 Task: Research Airbnb properties in Pontinha, Portugal from 12th December, 2023 to 16th December, 2023 for 8 adults. Place can be private room with 8 bedrooms having 8 beds and 8 bathrooms. Property type can be house. Amenities needed are: wifi, TV, free parkinig on premises, gym, breakfast.
Action: Mouse moved to (516, 105)
Screenshot: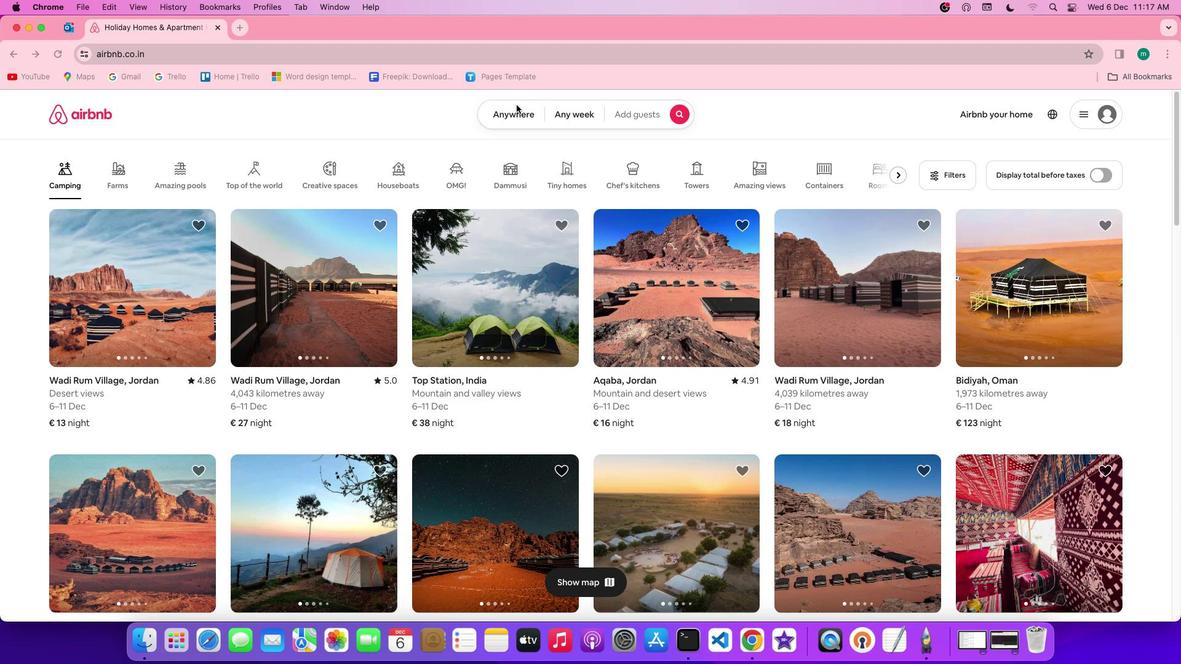 
Action: Mouse pressed left at (516, 105)
Screenshot: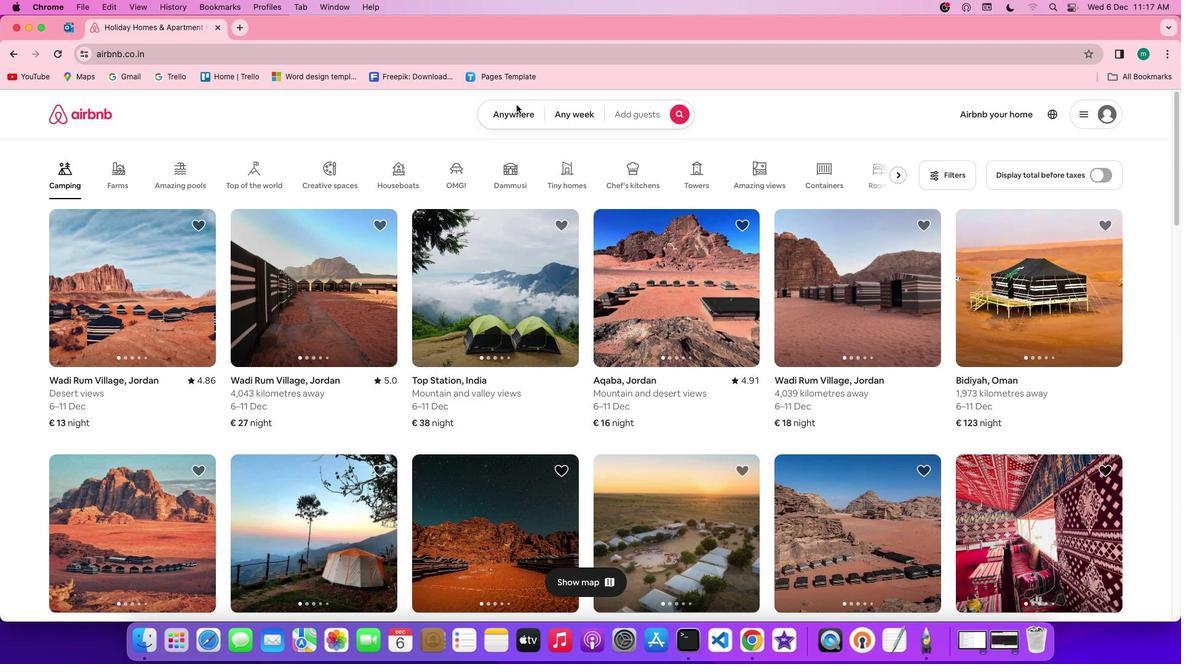 
Action: Mouse pressed left at (516, 105)
Screenshot: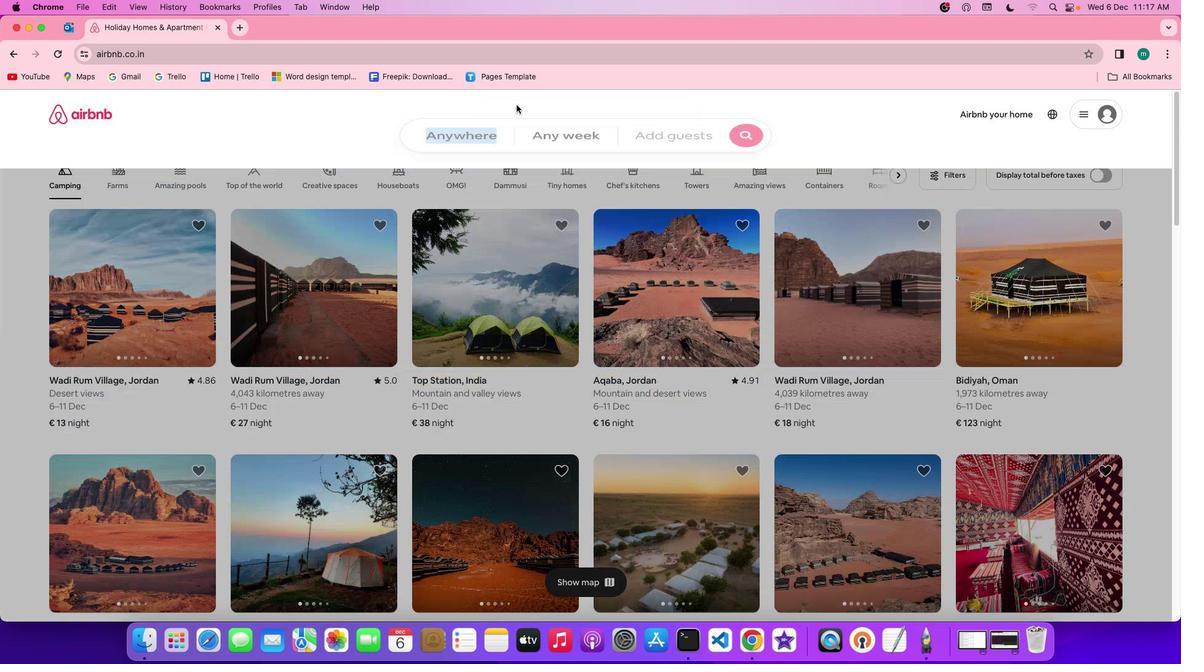 
Action: Mouse moved to (462, 161)
Screenshot: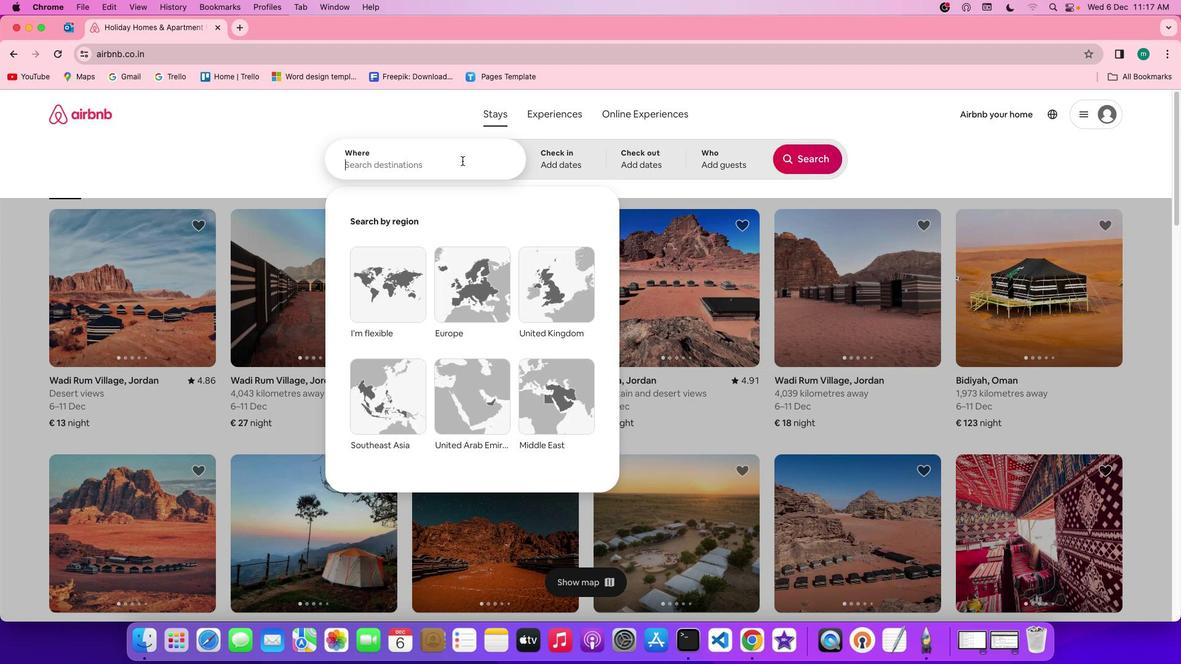 
Action: Mouse pressed left at (462, 161)
Screenshot: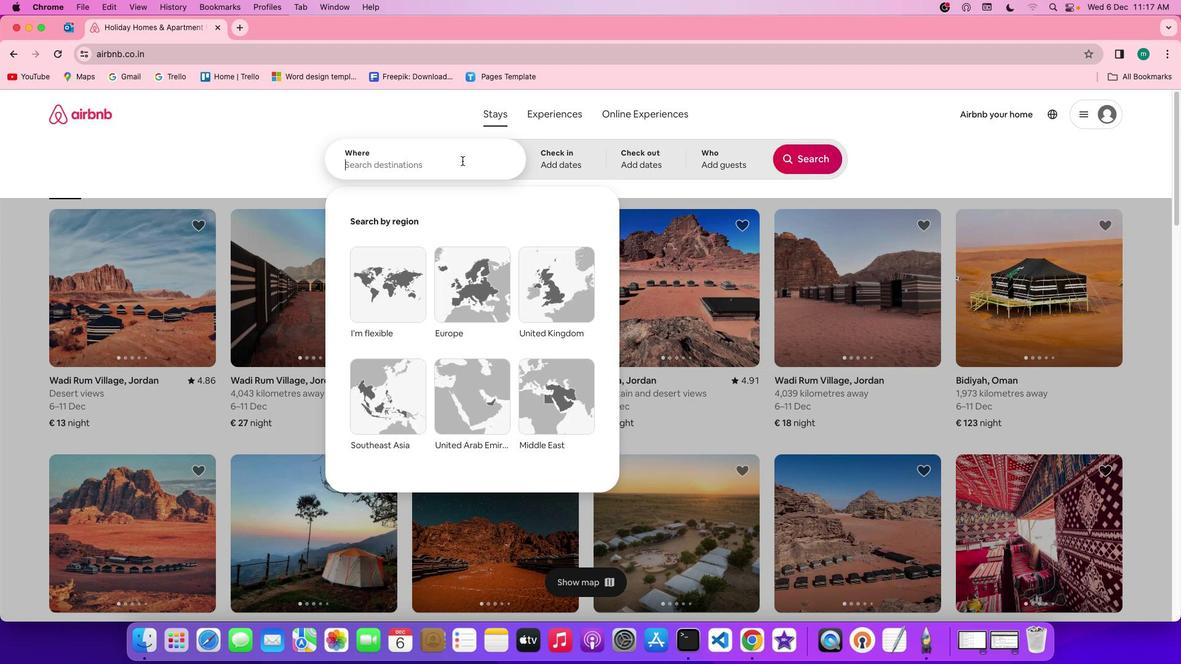 
Action: Key pressed Key.shift'P''o''n''t''i''n''h''a'','Key.spaceKey.shift'P''o''r''t''u''g''a''l'
Screenshot: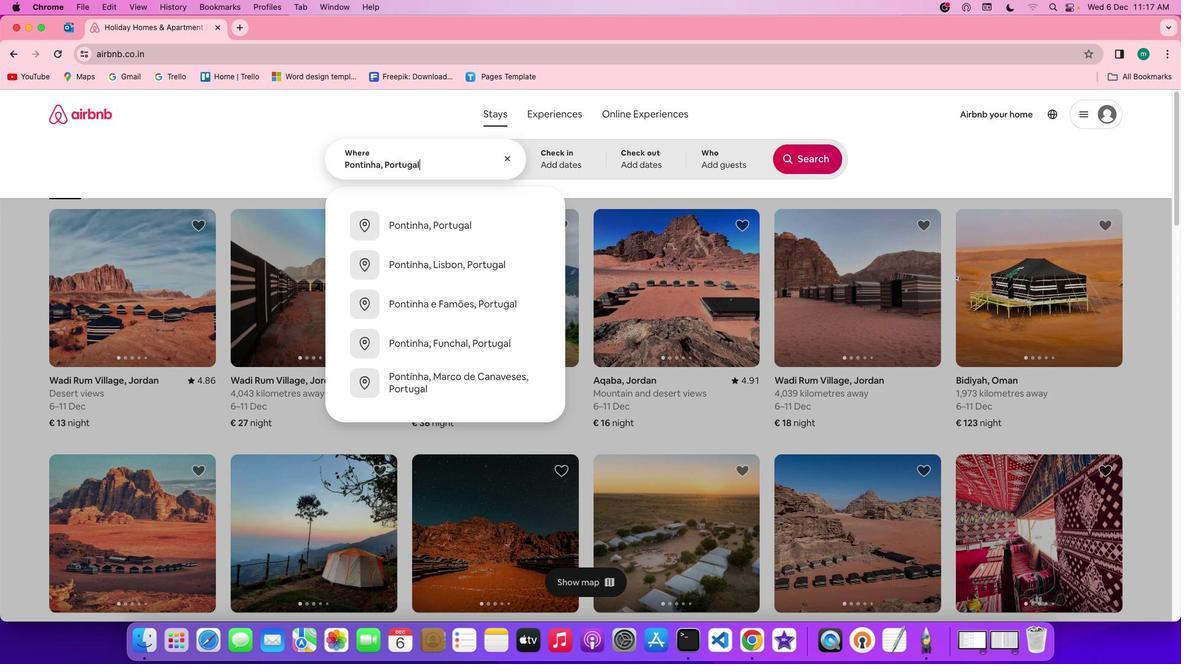 
Action: Mouse moved to (558, 151)
Screenshot: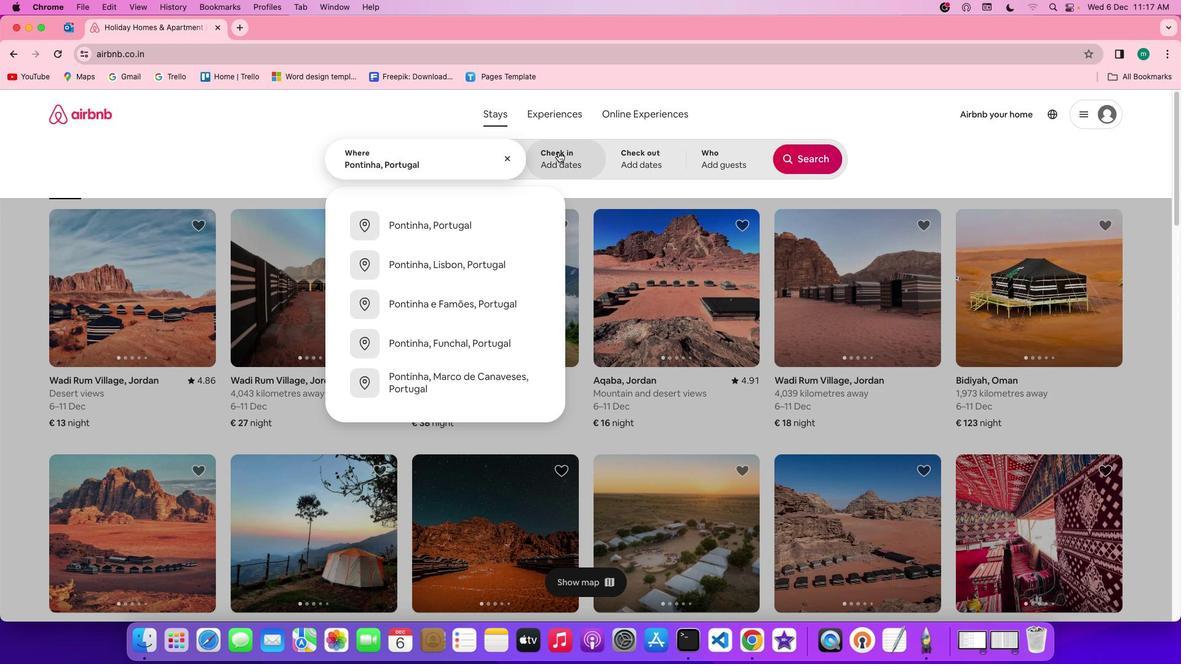 
Action: Mouse pressed left at (558, 151)
Screenshot: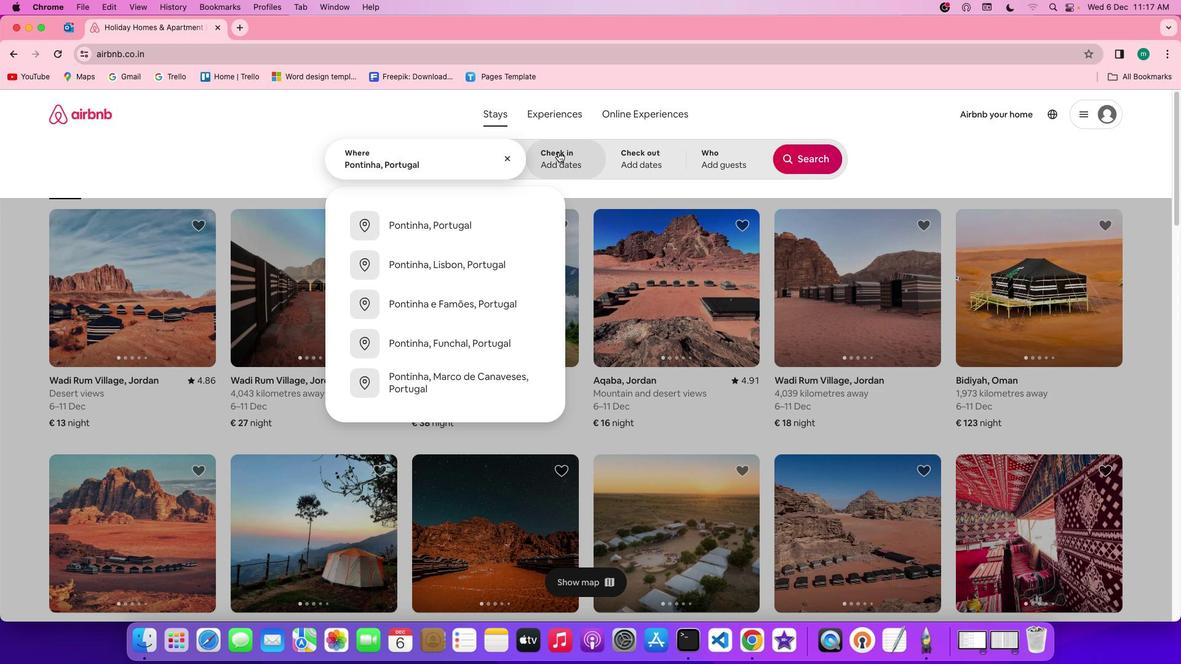 
Action: Mouse moved to (429, 364)
Screenshot: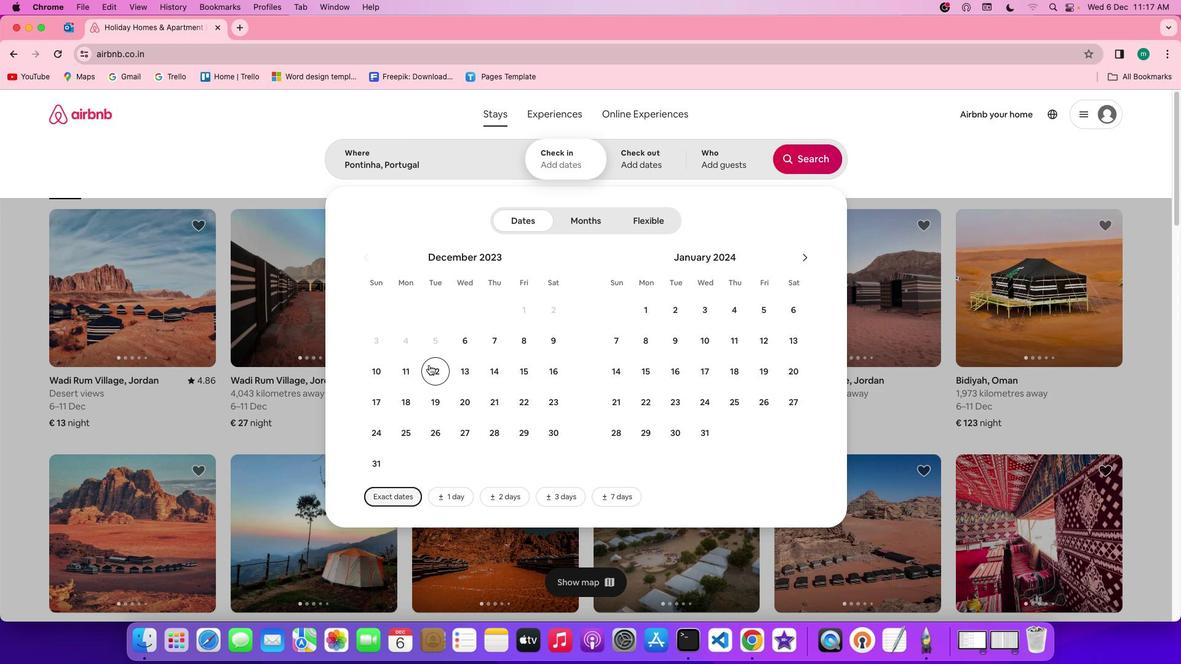 
Action: Mouse pressed left at (429, 364)
Screenshot: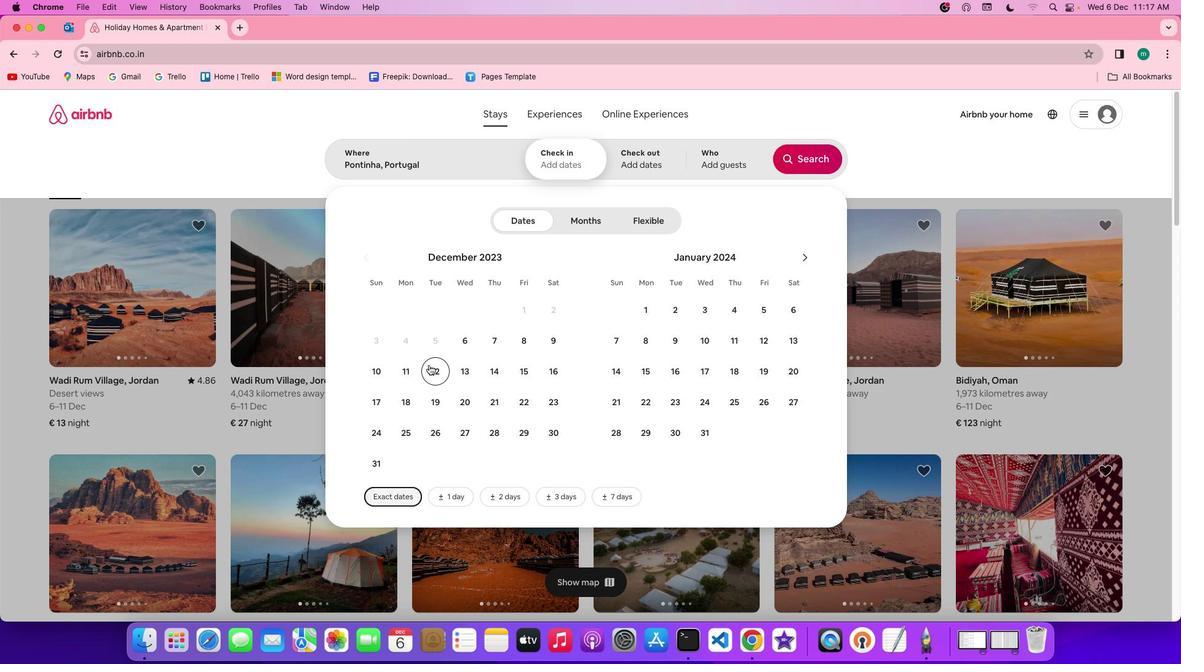
Action: Mouse moved to (566, 367)
Screenshot: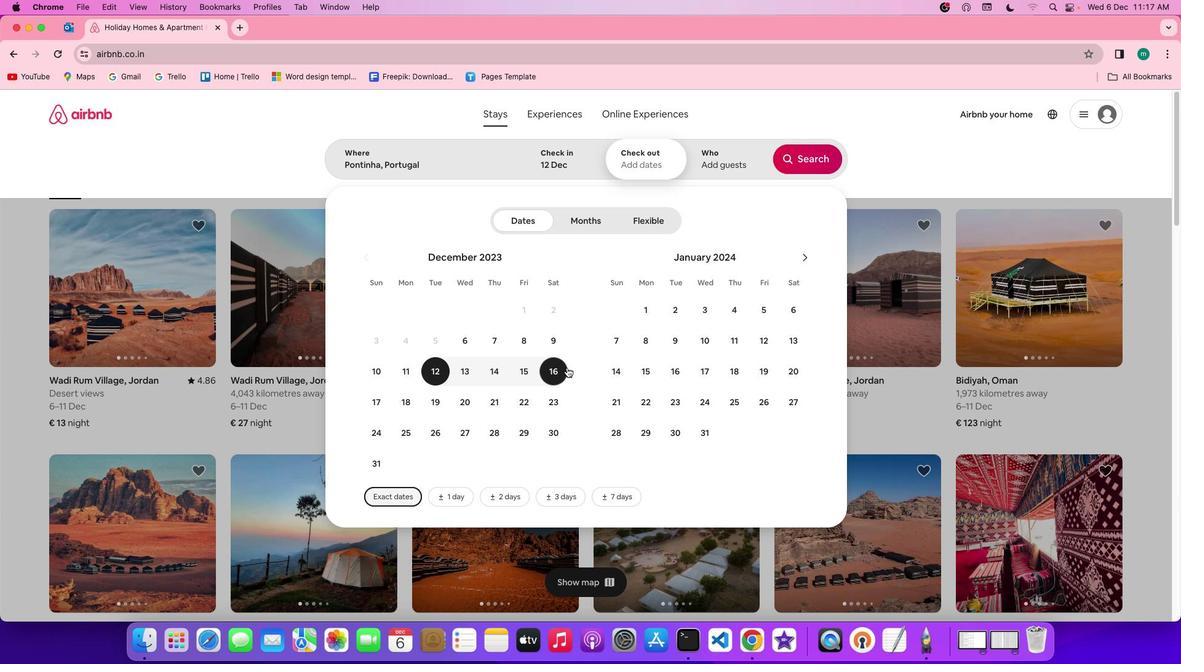 
Action: Mouse pressed left at (566, 367)
Screenshot: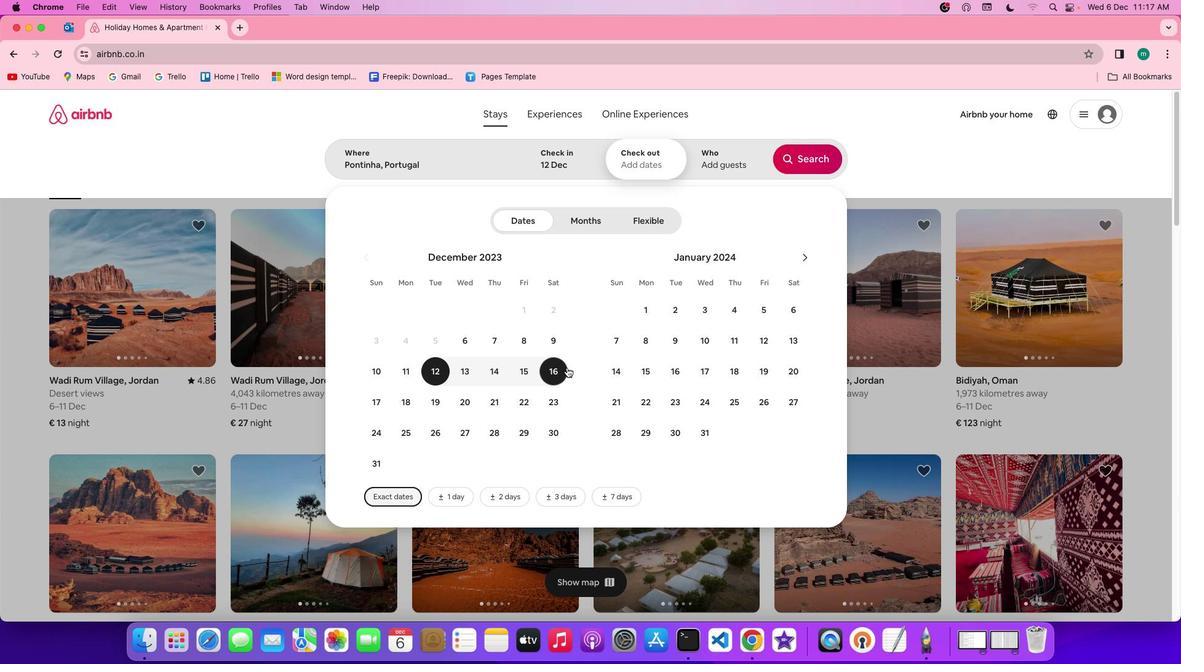 
Action: Mouse moved to (714, 151)
Screenshot: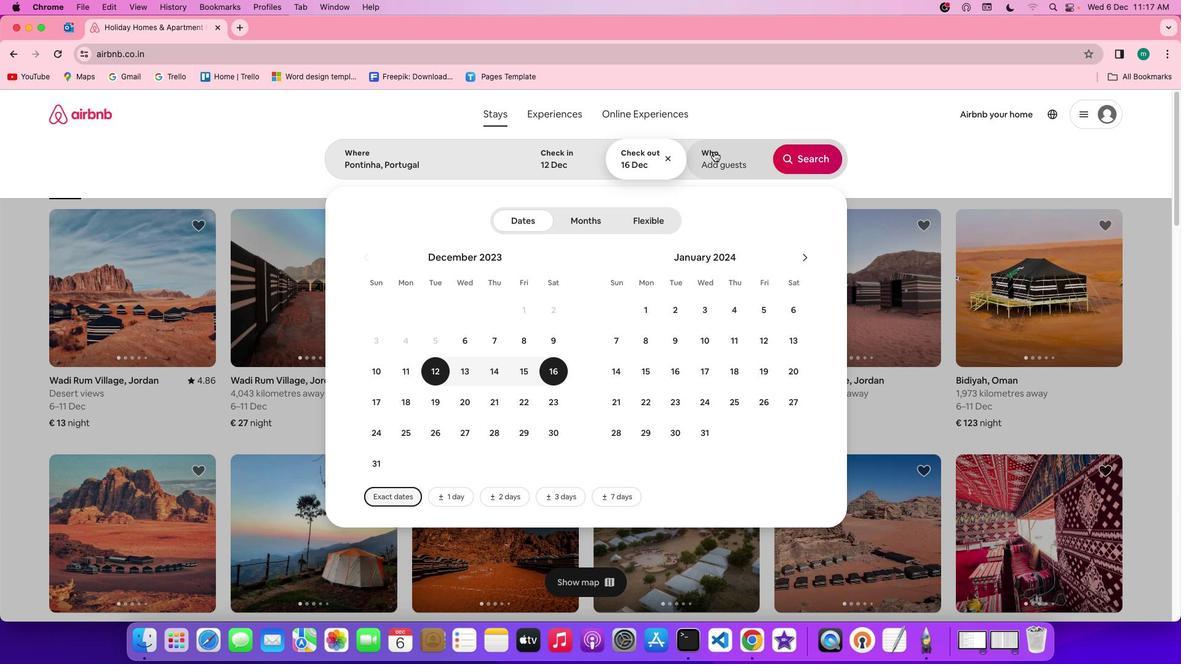 
Action: Mouse pressed left at (714, 151)
Screenshot: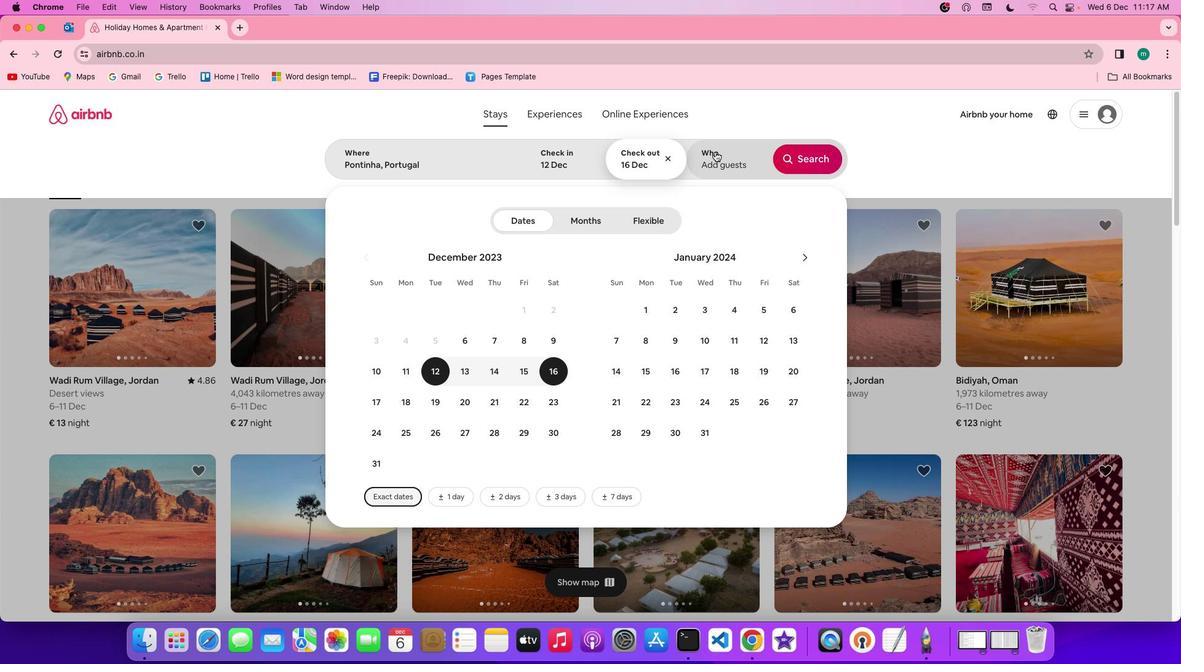 
Action: Mouse moved to (815, 221)
Screenshot: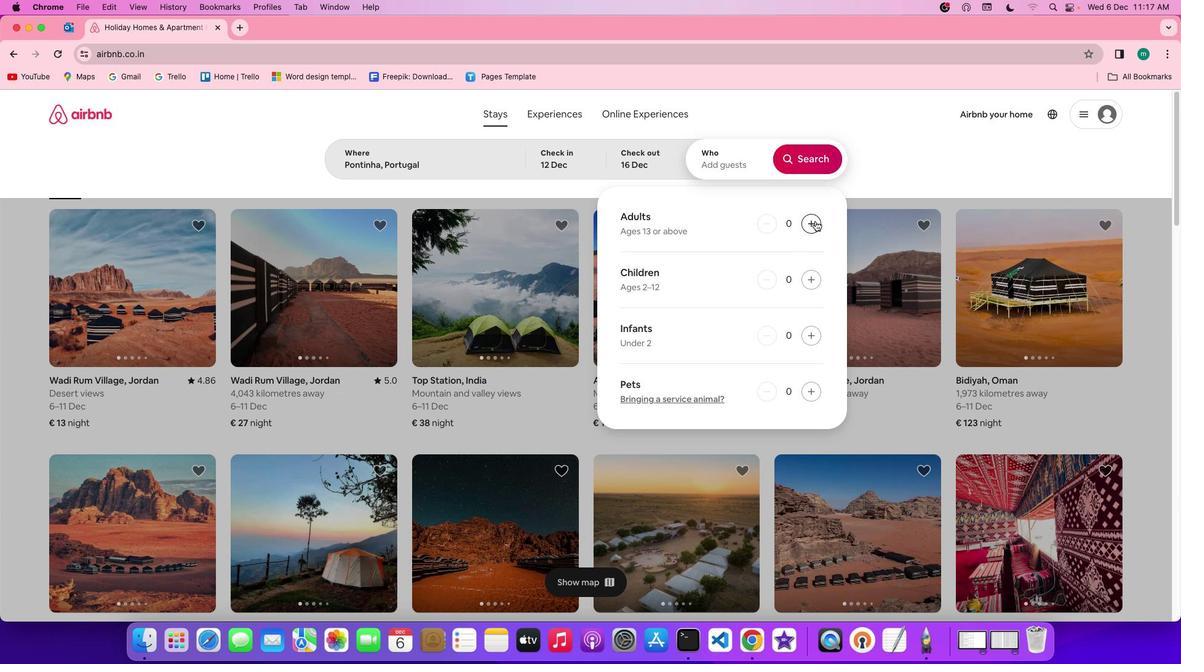 
Action: Mouse pressed left at (815, 221)
Screenshot: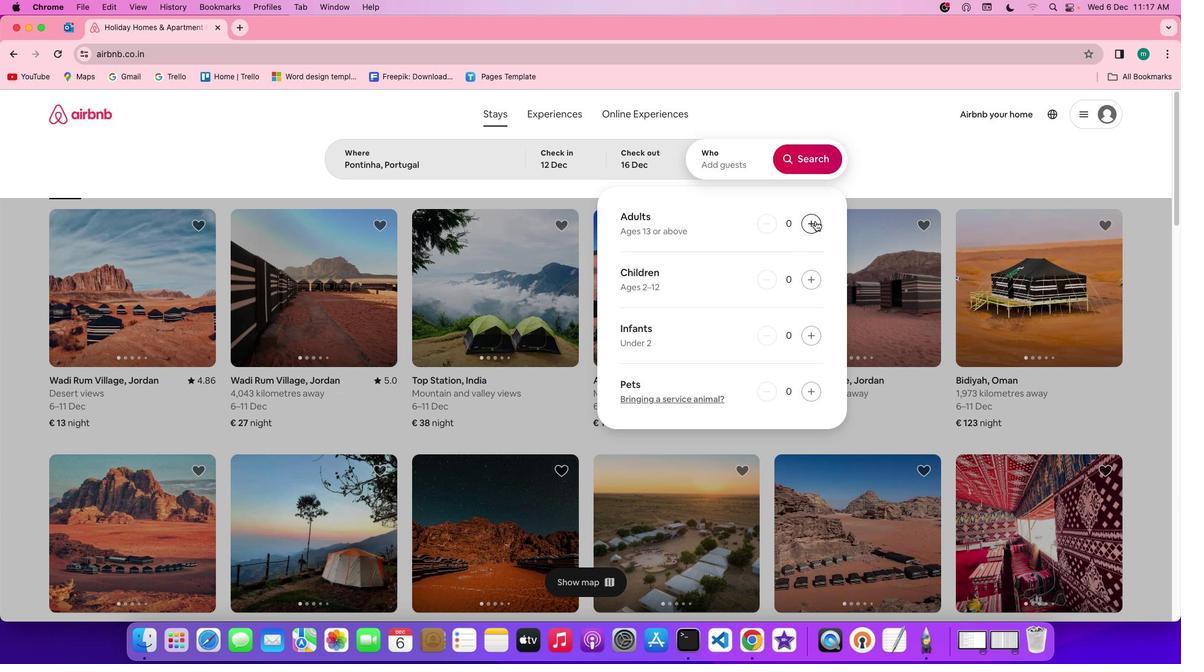 
Action: Mouse pressed left at (815, 221)
Screenshot: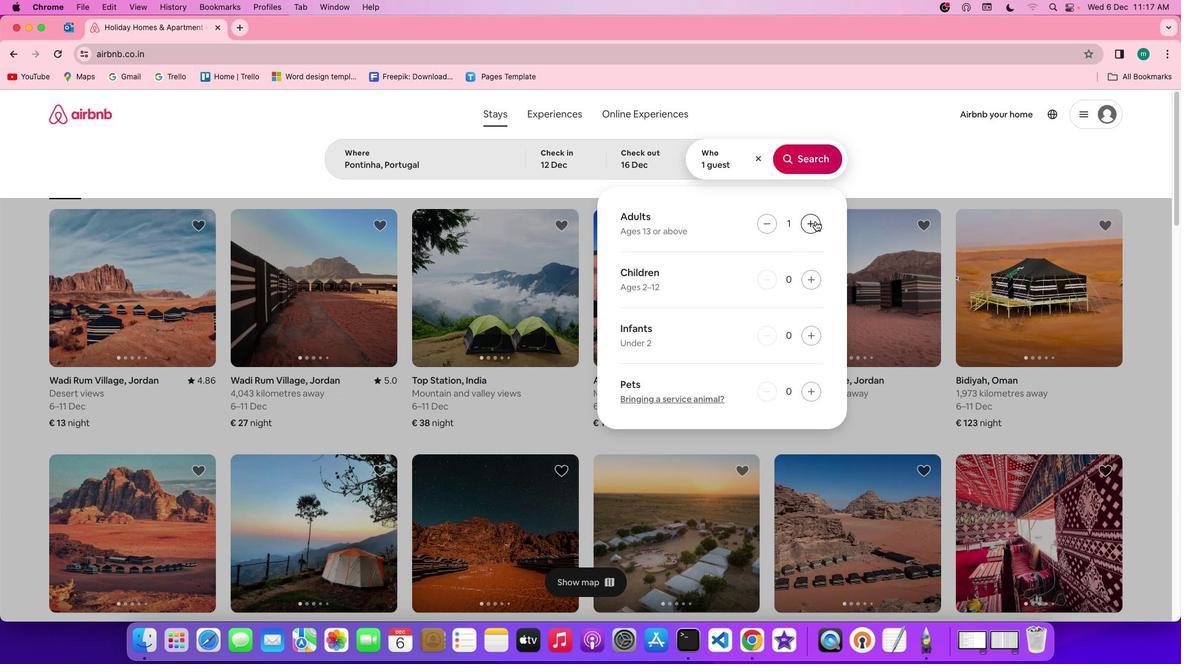 
Action: Mouse pressed left at (815, 221)
Screenshot: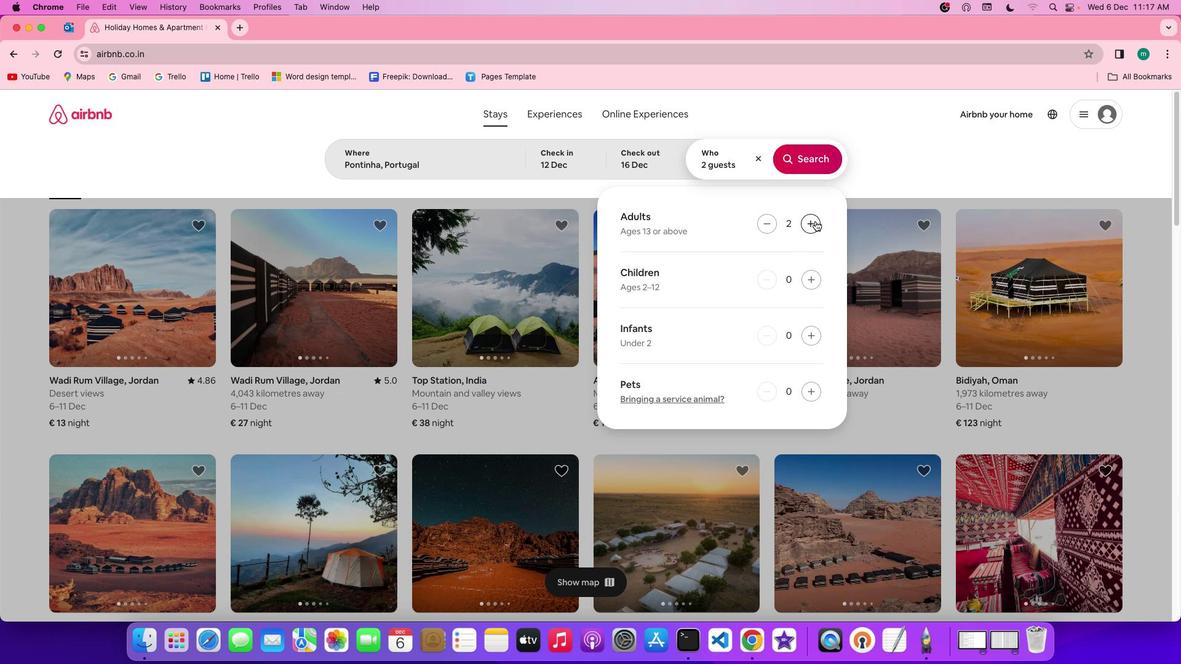 
Action: Mouse pressed left at (815, 221)
Screenshot: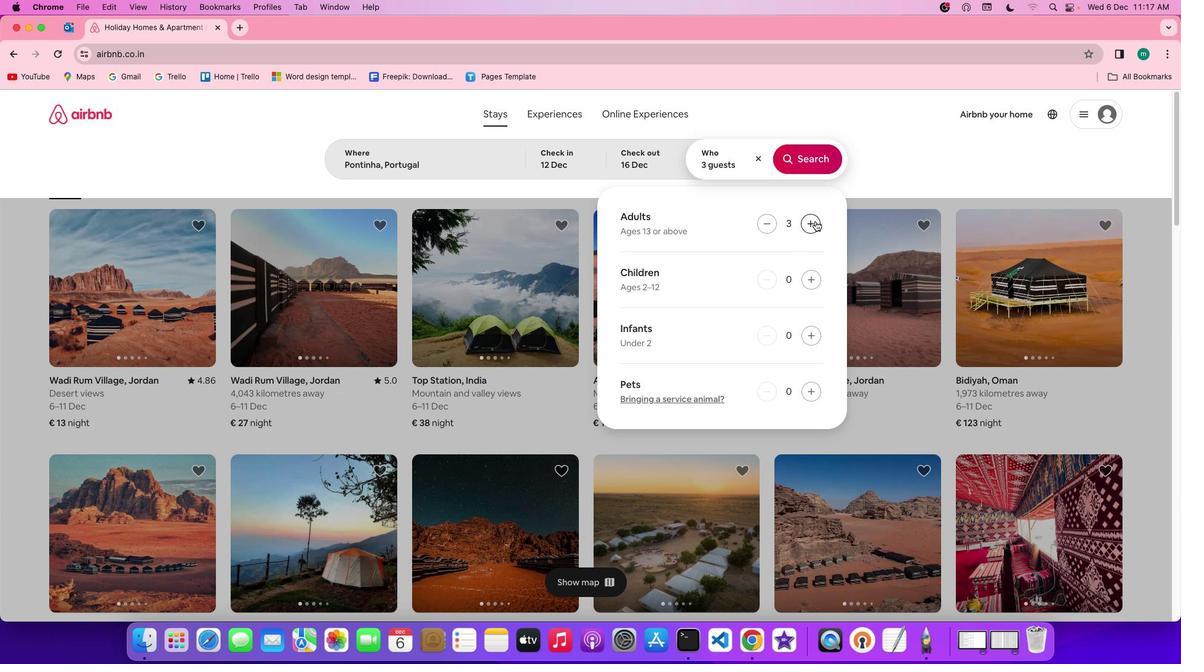 
Action: Mouse pressed left at (815, 221)
Screenshot: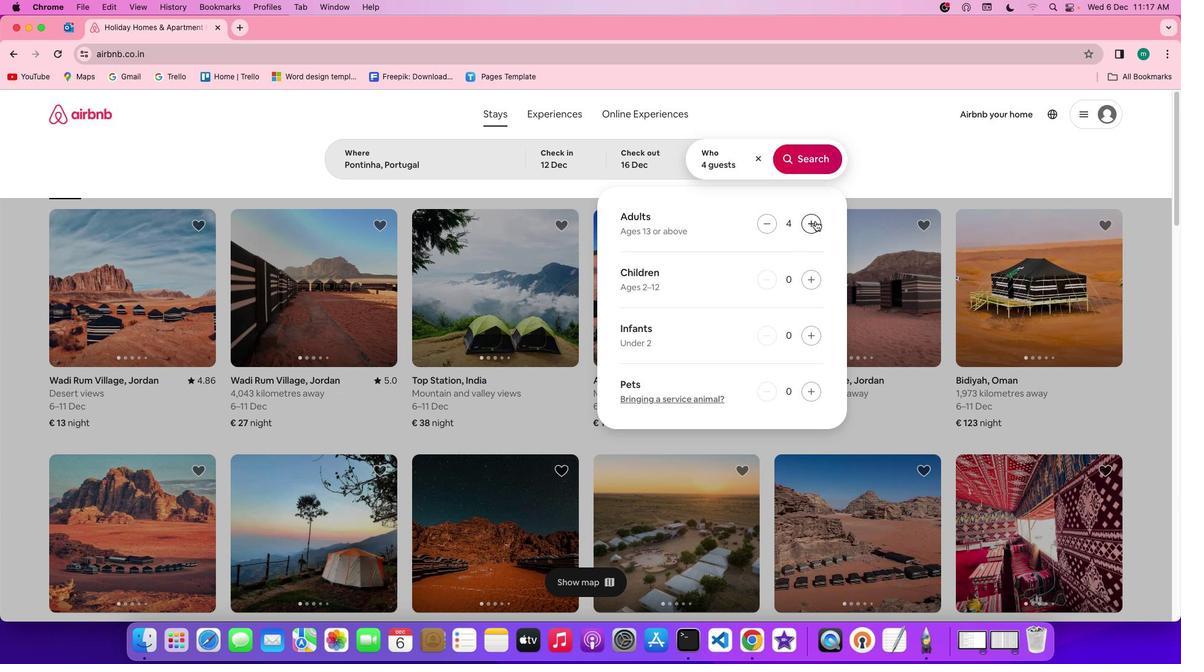
Action: Mouse pressed left at (815, 221)
Screenshot: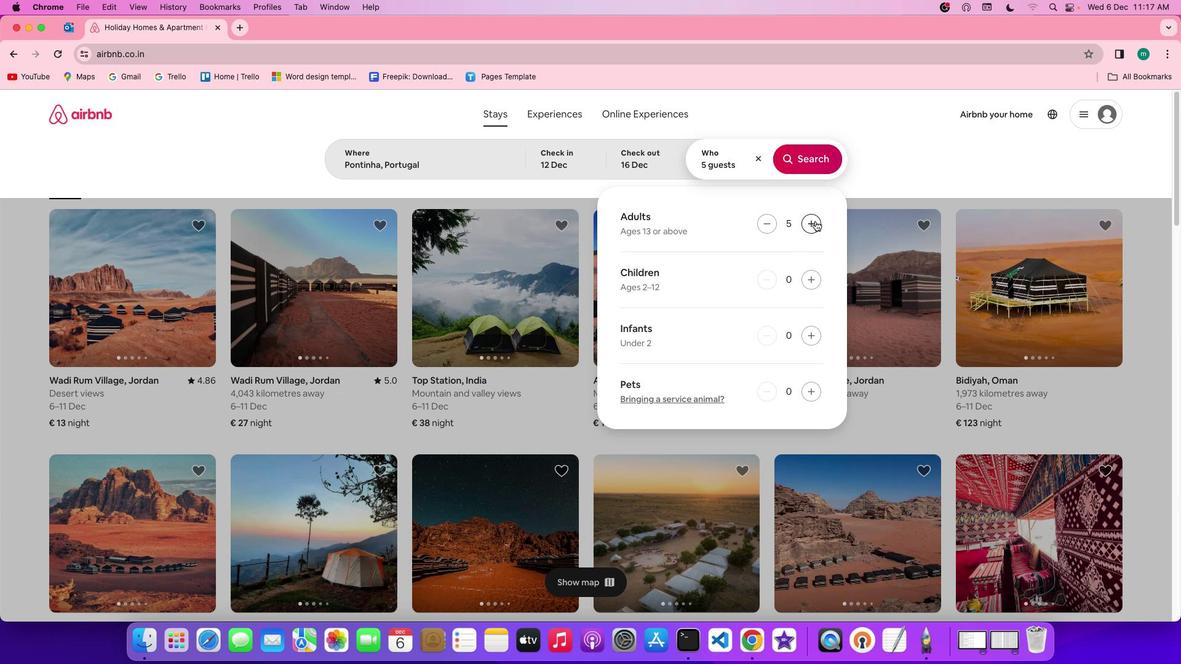 
Action: Mouse pressed left at (815, 221)
Screenshot: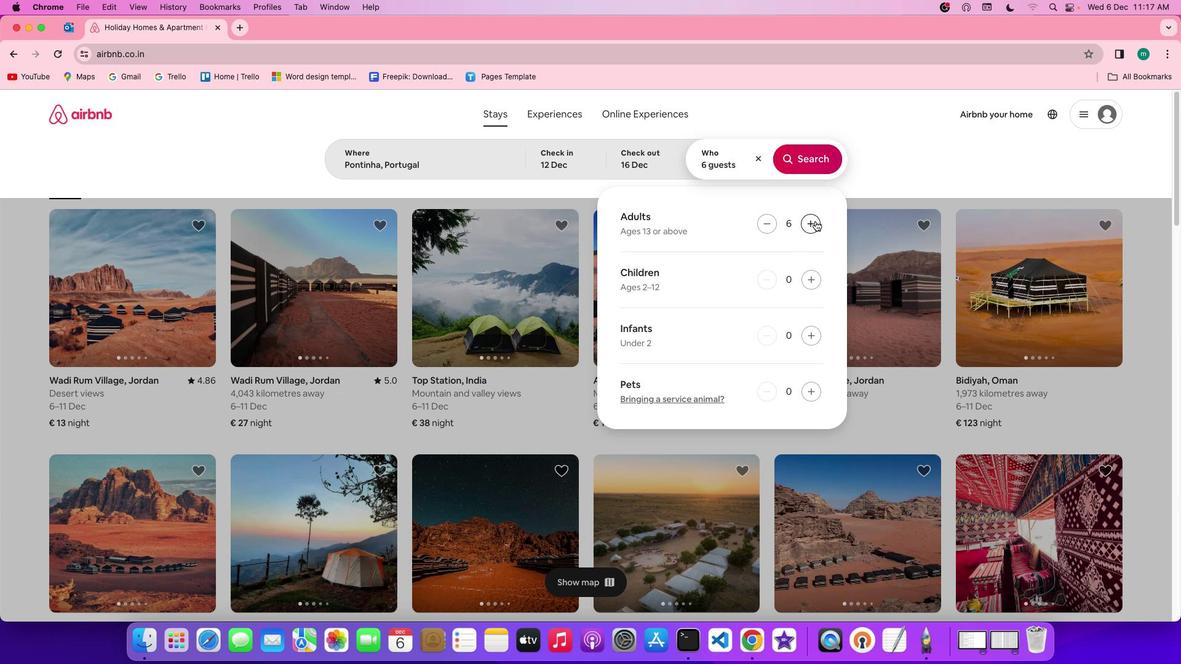 
Action: Mouse pressed left at (815, 221)
Screenshot: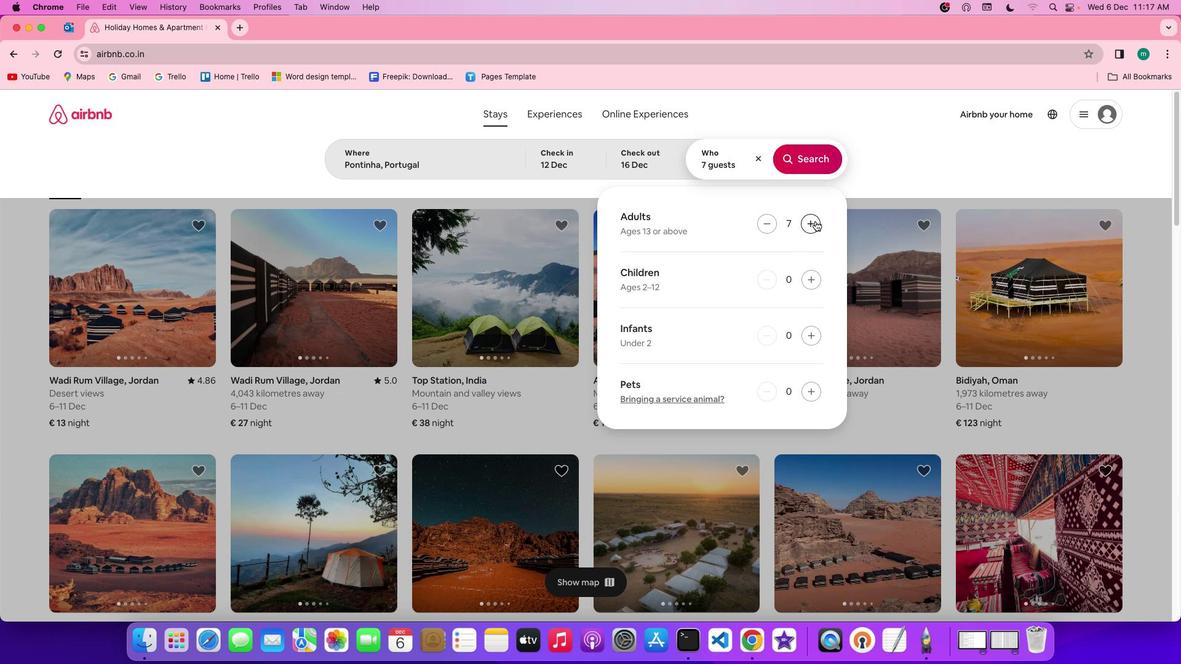 
Action: Mouse moved to (809, 154)
Screenshot: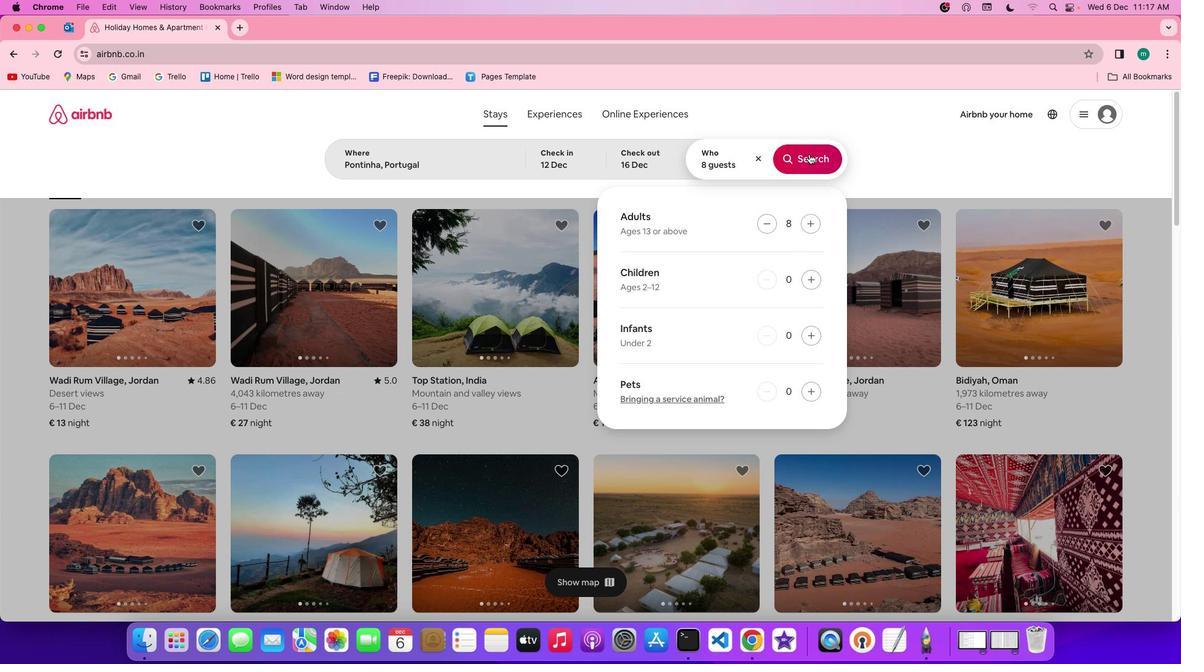 
Action: Mouse pressed left at (809, 154)
Screenshot: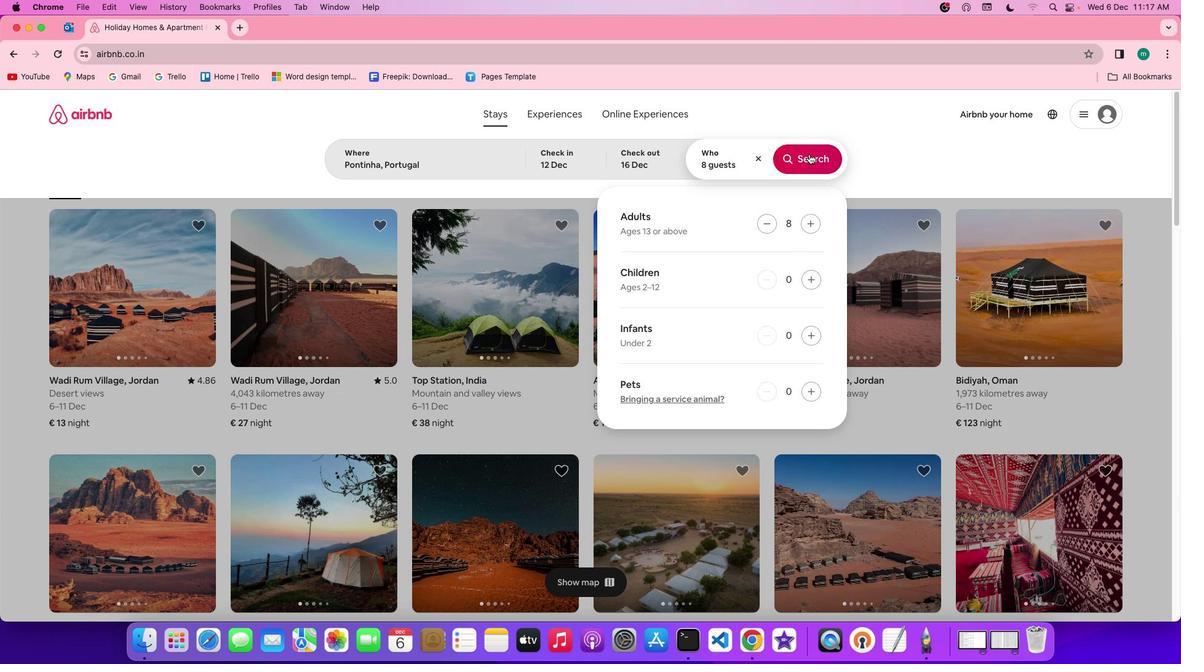 
Action: Mouse moved to (985, 166)
Screenshot: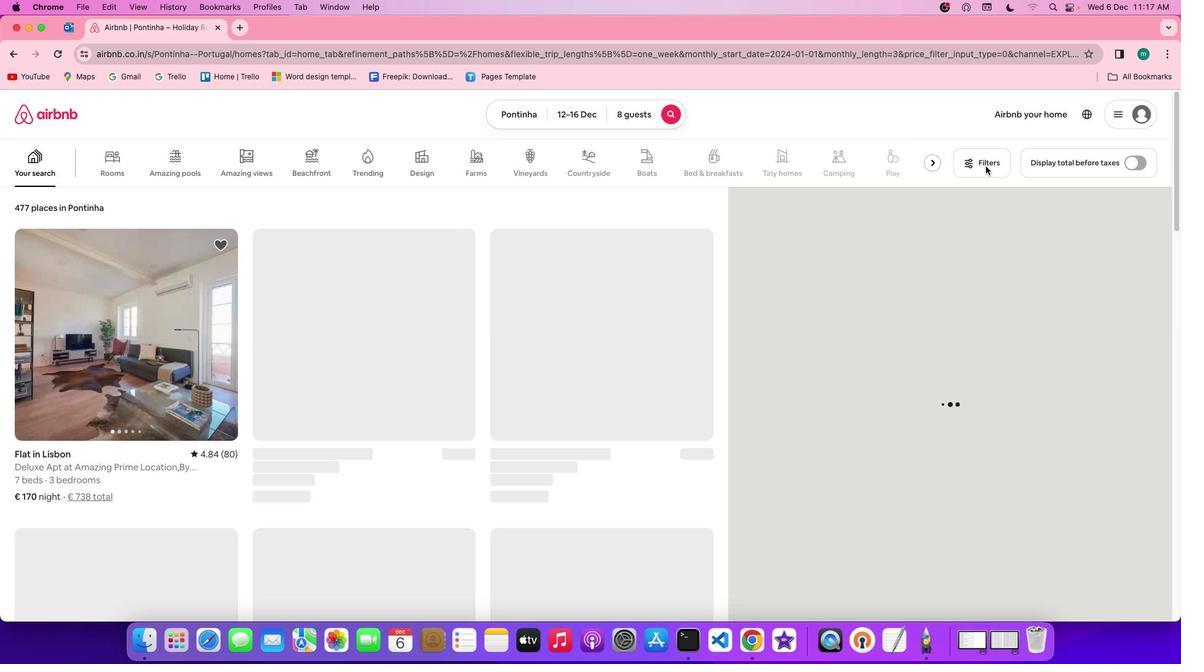 
Action: Mouse pressed left at (985, 166)
Screenshot: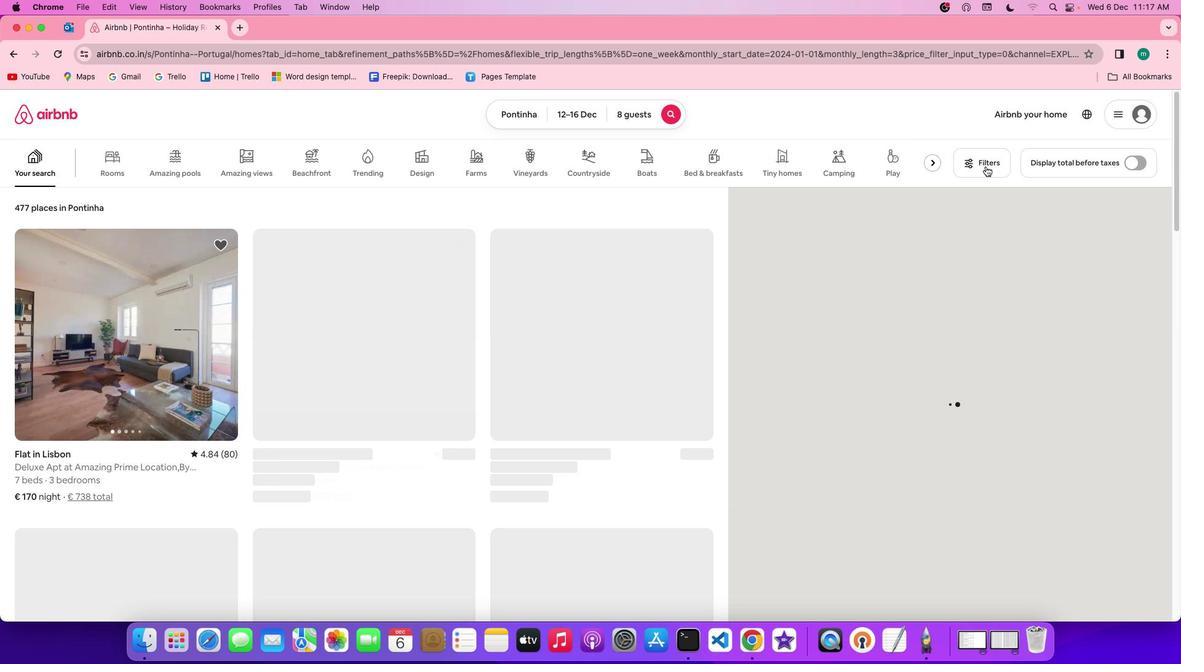 
Action: Mouse moved to (553, 387)
Screenshot: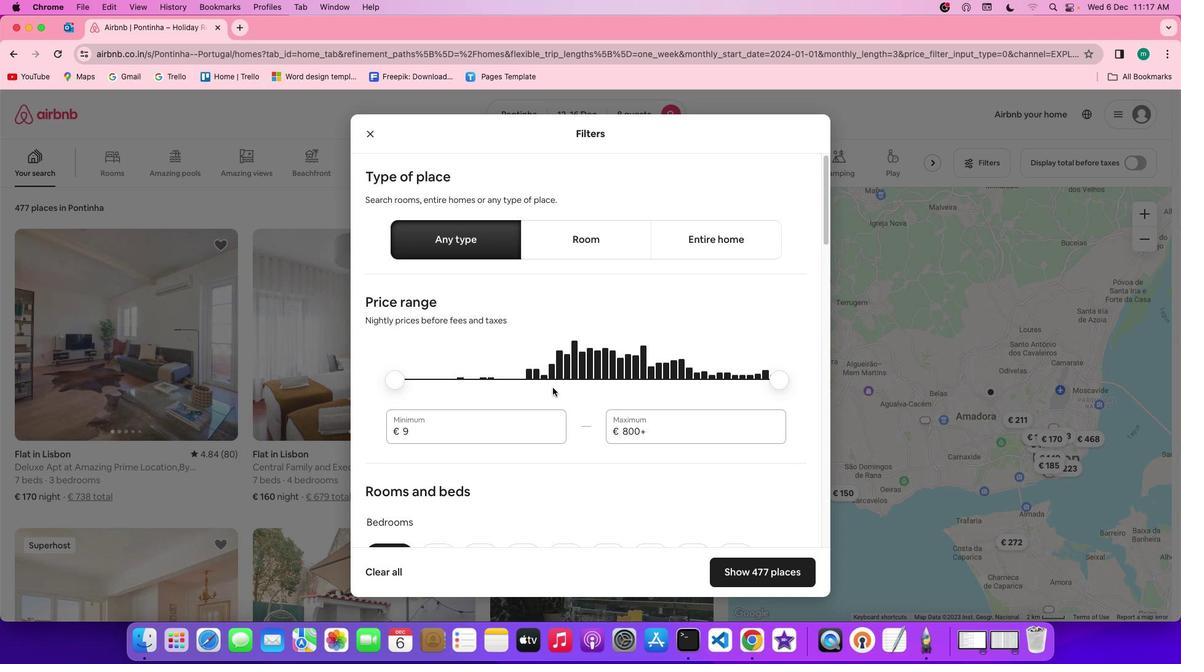 
Action: Mouse scrolled (553, 387) with delta (0, 0)
Screenshot: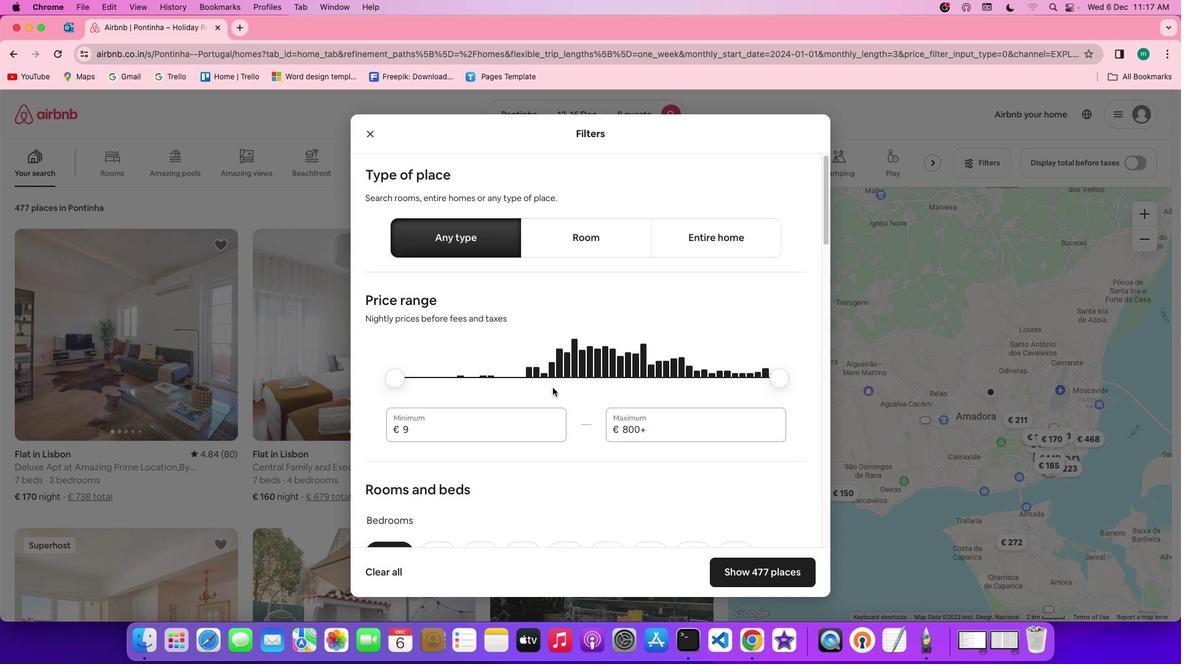 
Action: Mouse scrolled (553, 387) with delta (0, 0)
Screenshot: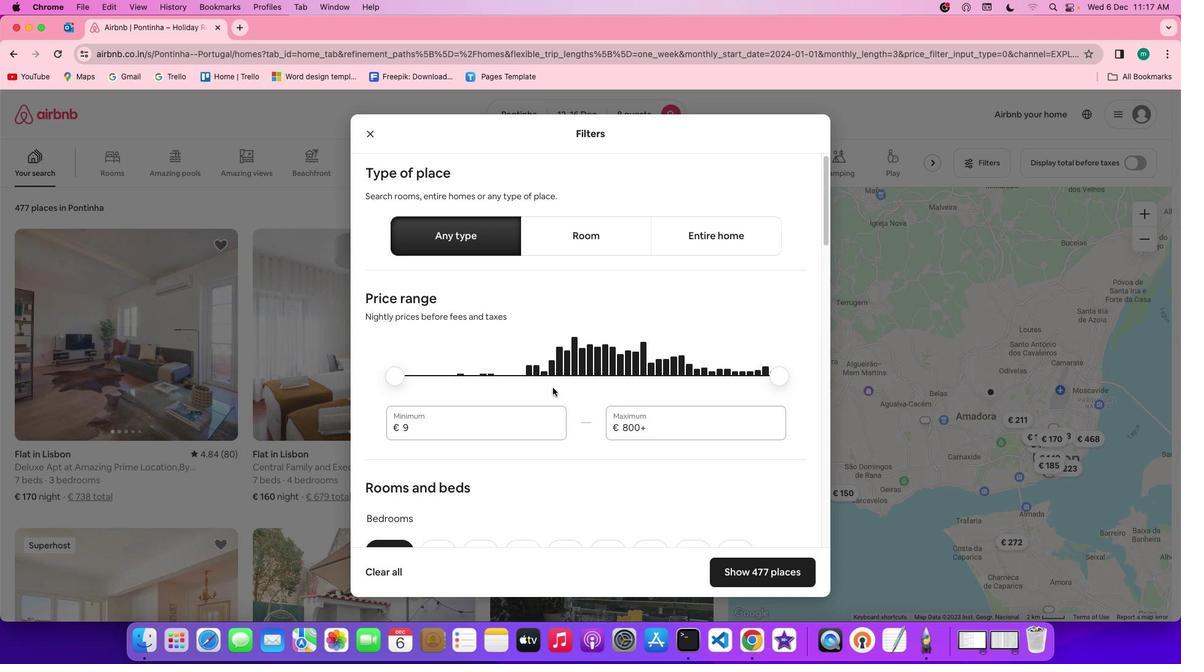 
Action: Mouse scrolled (553, 387) with delta (0, -1)
Screenshot: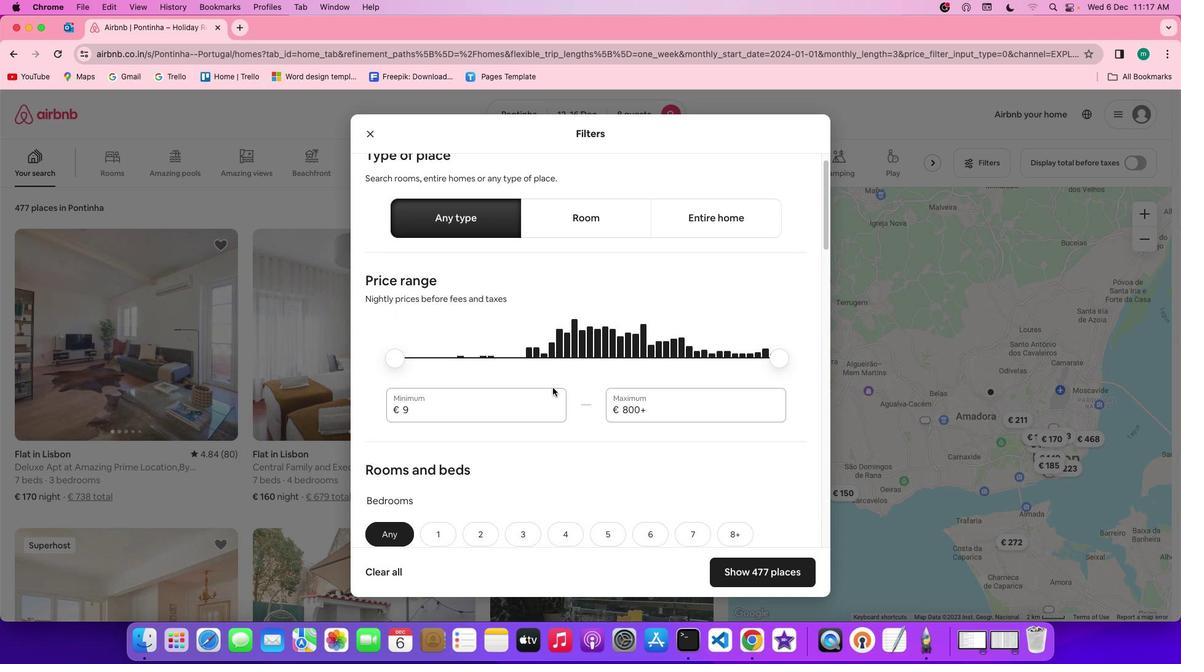 
Action: Mouse scrolled (553, 387) with delta (0, -1)
Screenshot: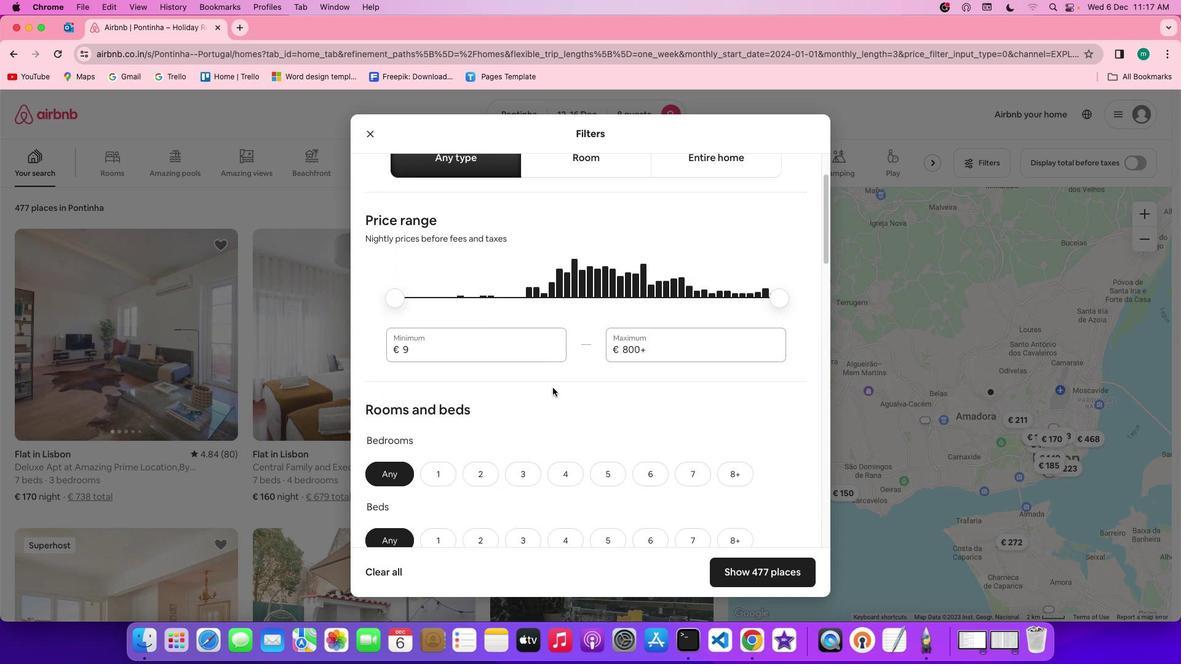 
Action: Mouse scrolled (553, 387) with delta (0, 0)
Screenshot: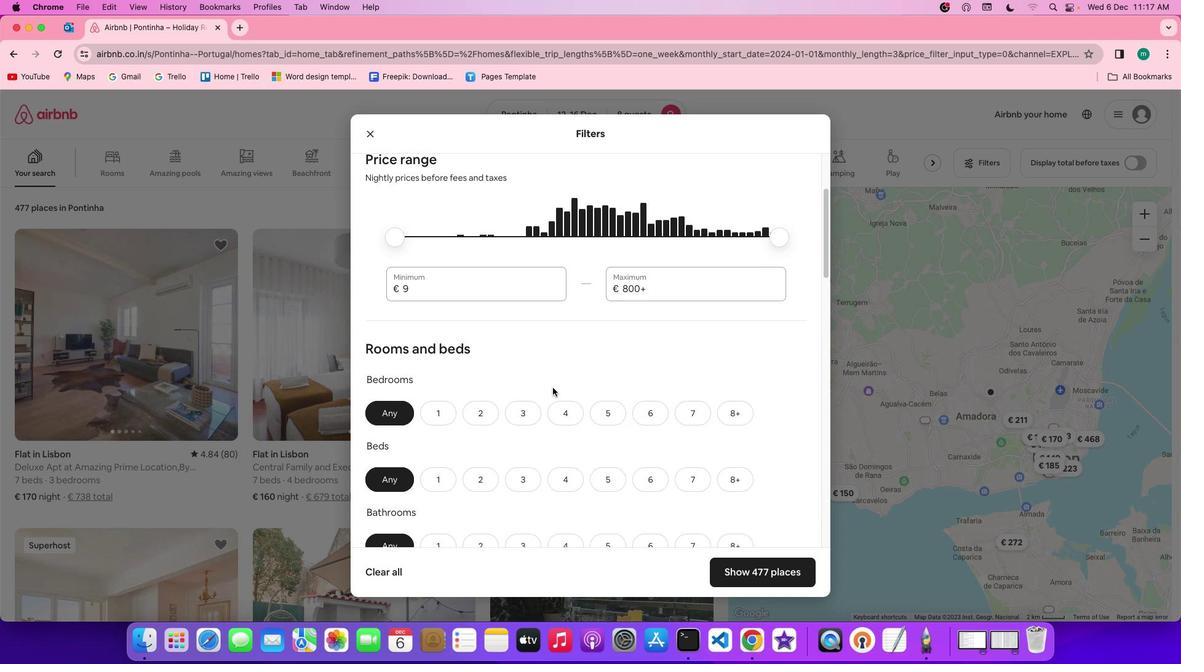 
Action: Mouse scrolled (553, 387) with delta (0, 0)
Screenshot: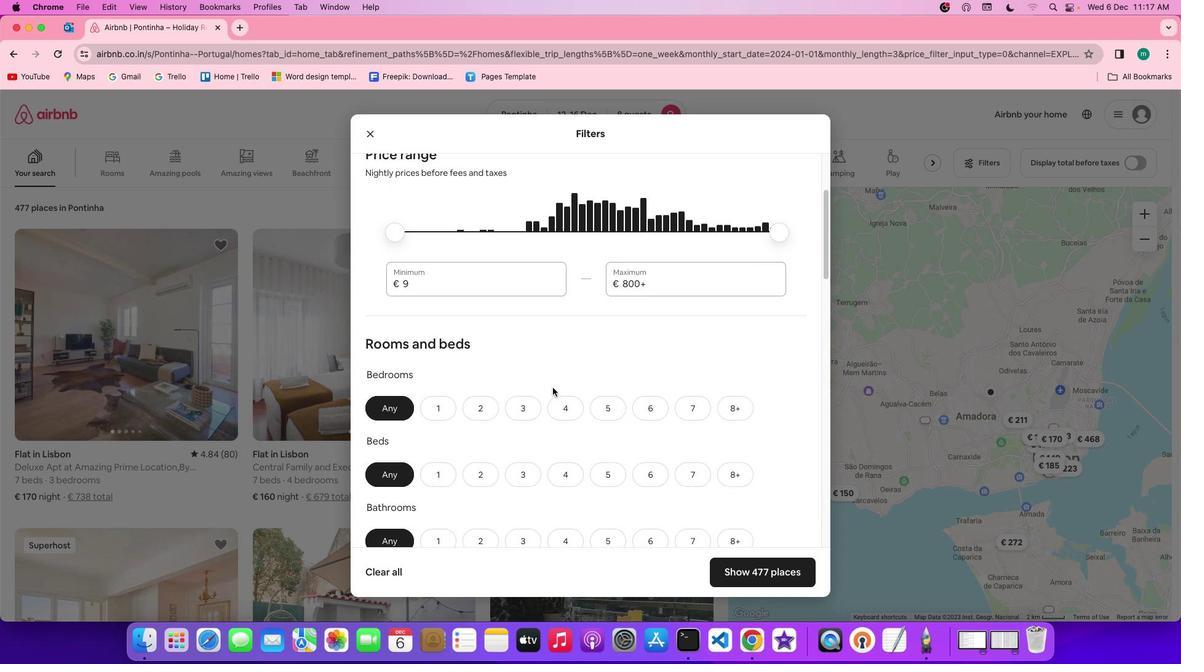 
Action: Mouse scrolled (553, 387) with delta (0, -1)
Screenshot: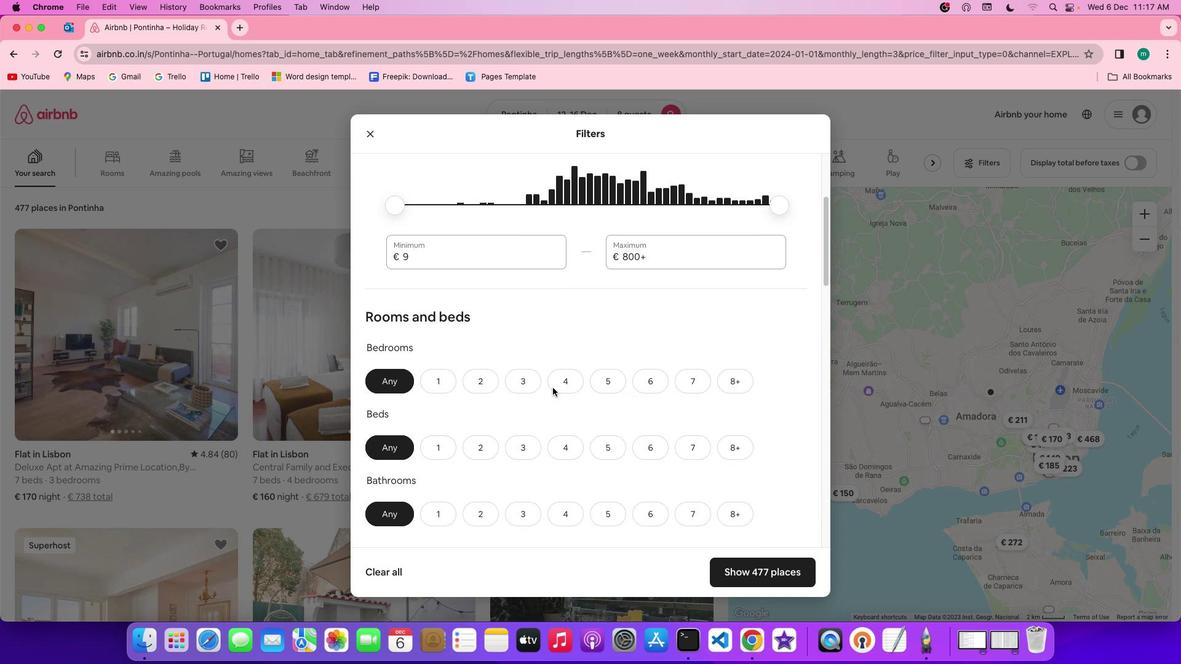 
Action: Mouse scrolled (553, 387) with delta (0, 0)
Screenshot: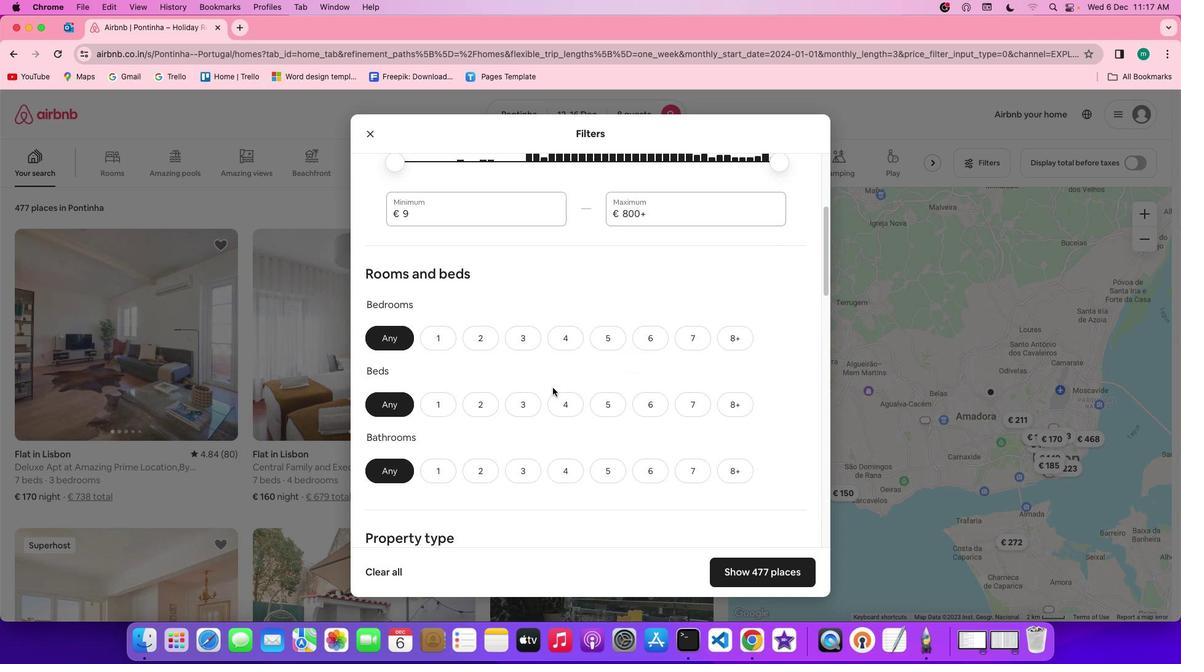 
Action: Mouse moved to (723, 334)
Screenshot: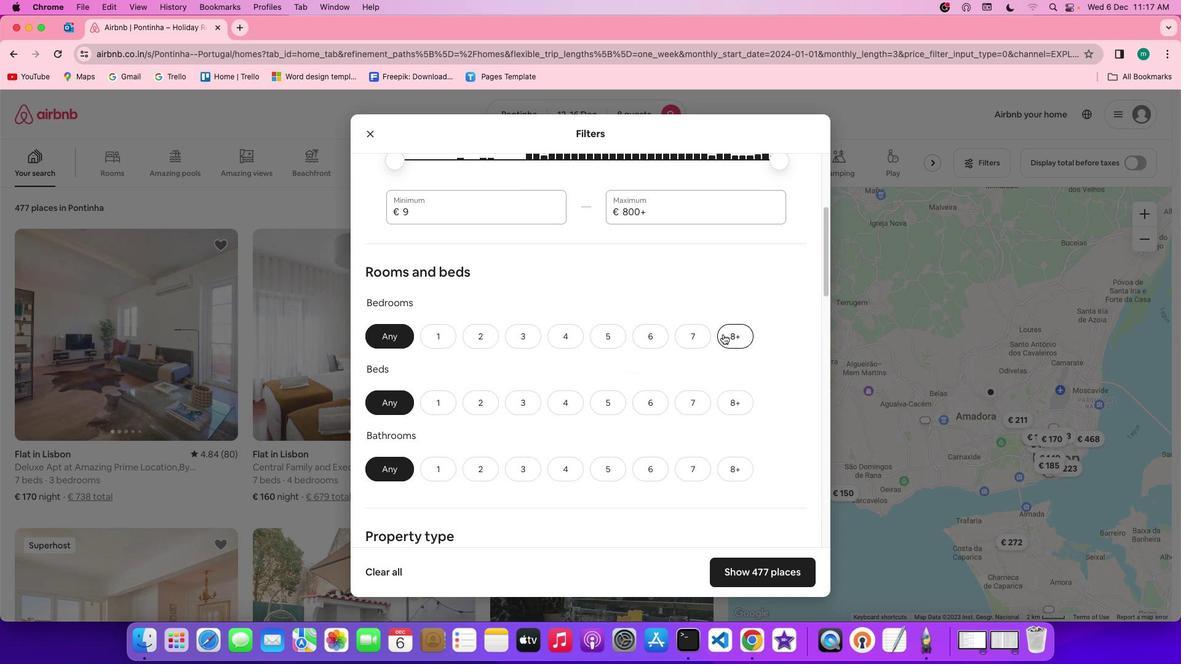 
Action: Mouse pressed left at (723, 334)
Screenshot: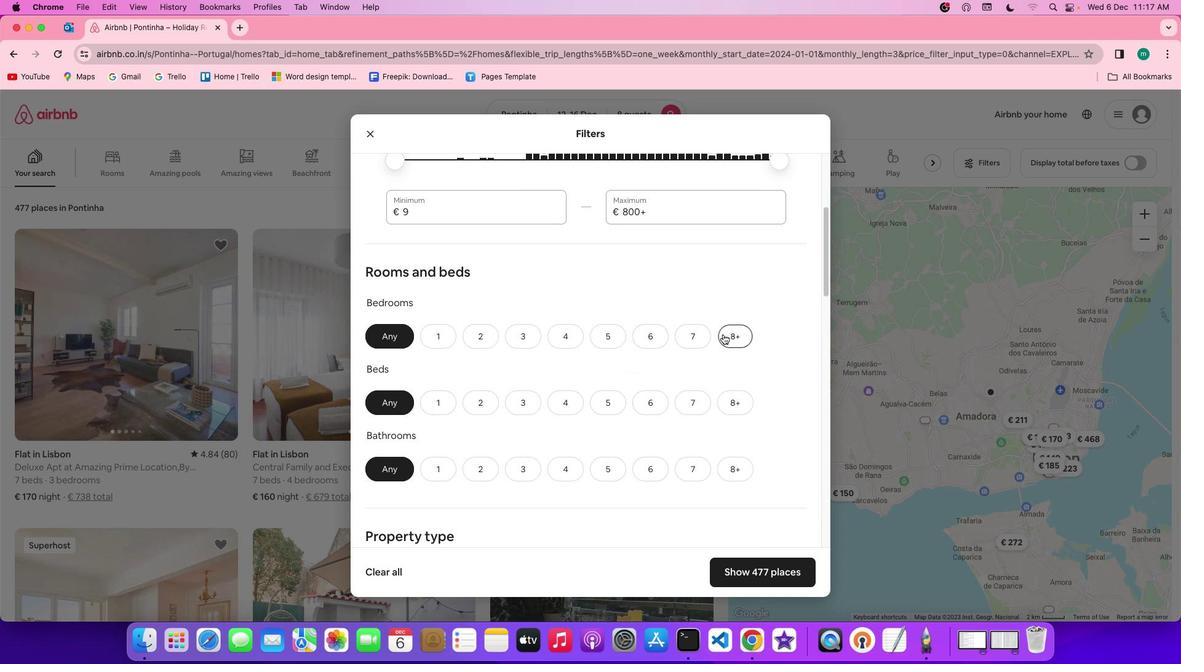 
Action: Mouse moved to (723, 394)
Screenshot: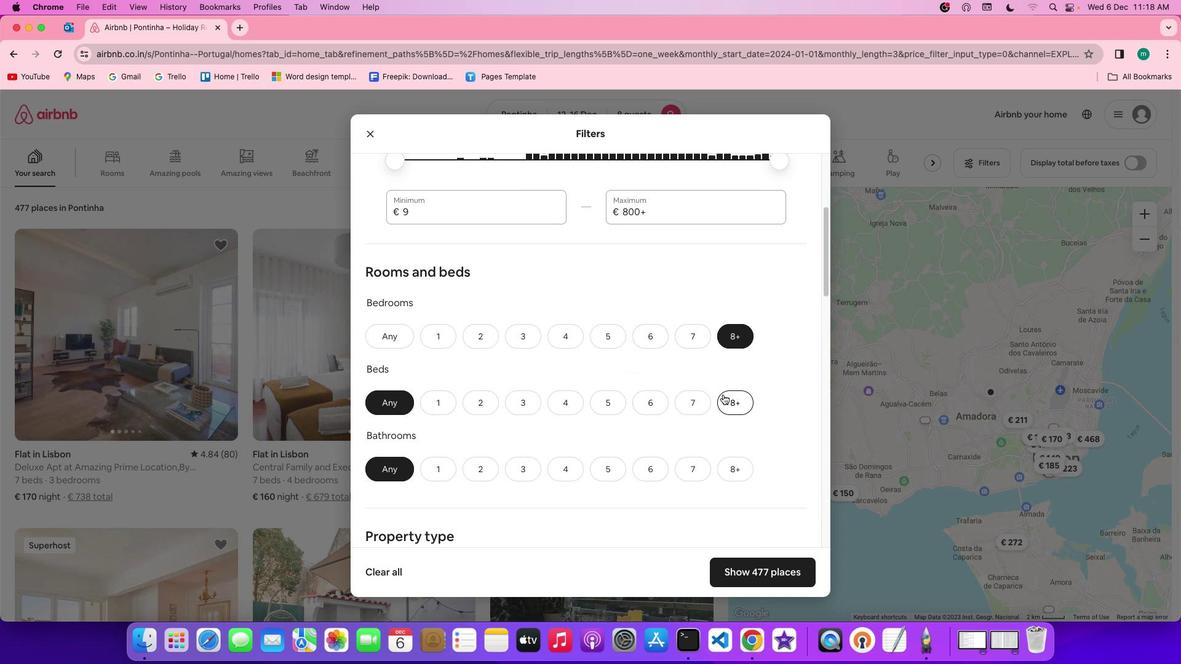 
Action: Mouse pressed left at (723, 394)
Screenshot: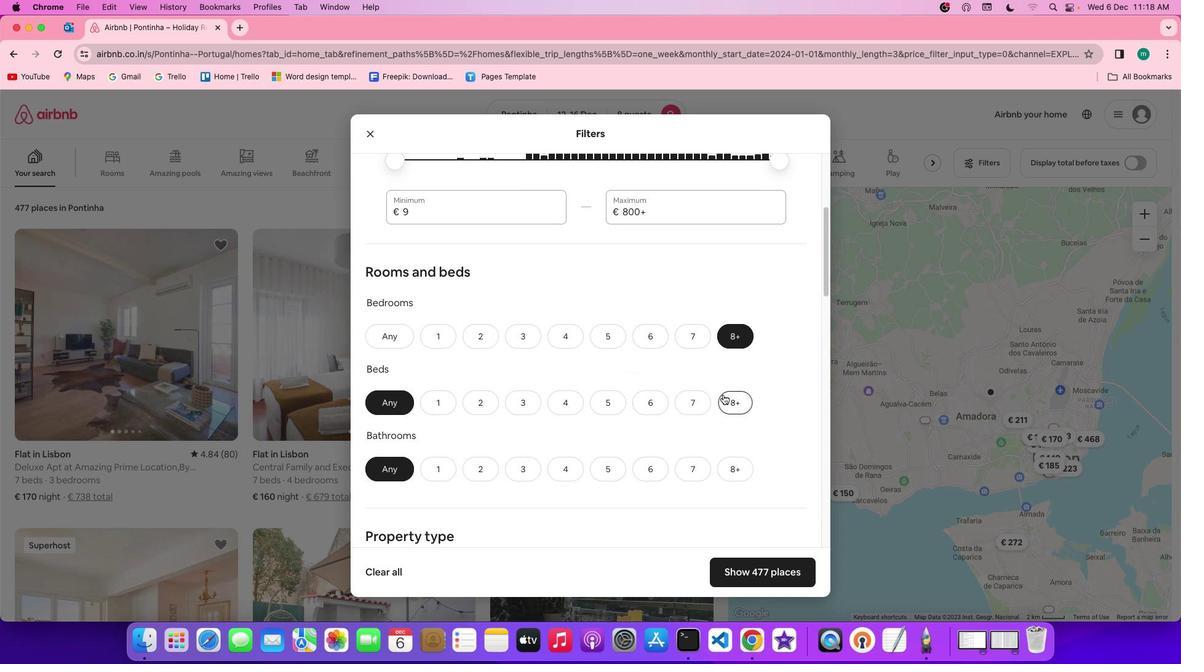 
Action: Mouse moved to (732, 463)
Screenshot: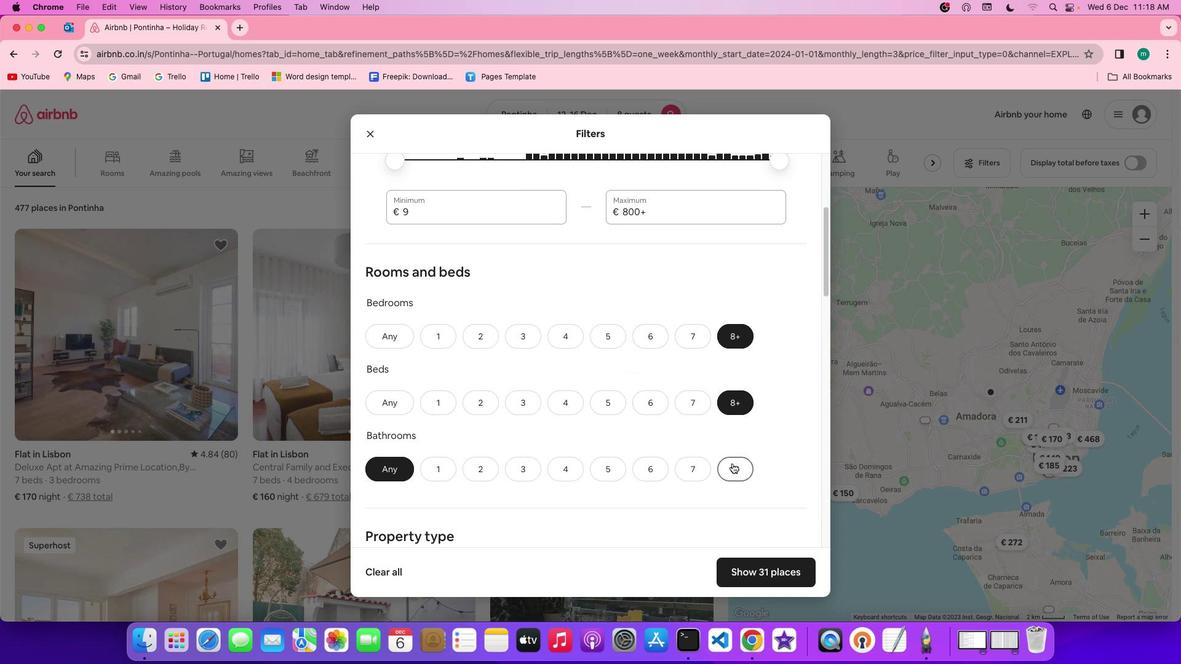 
Action: Mouse pressed left at (732, 463)
Screenshot: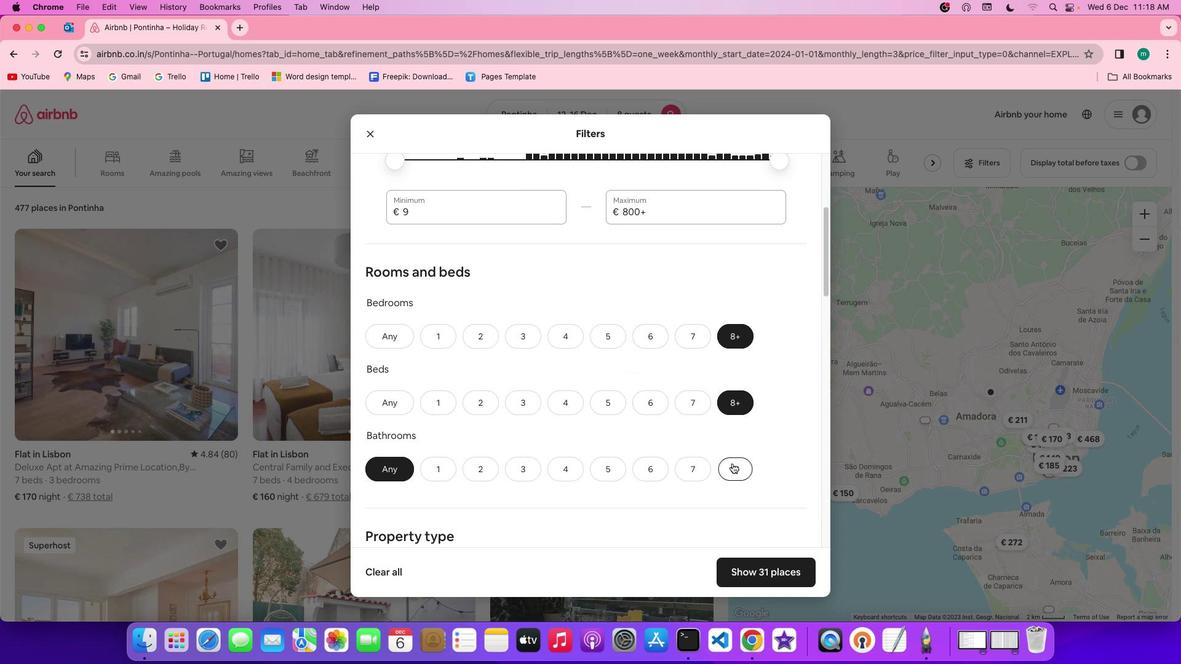
Action: Mouse moved to (663, 413)
Screenshot: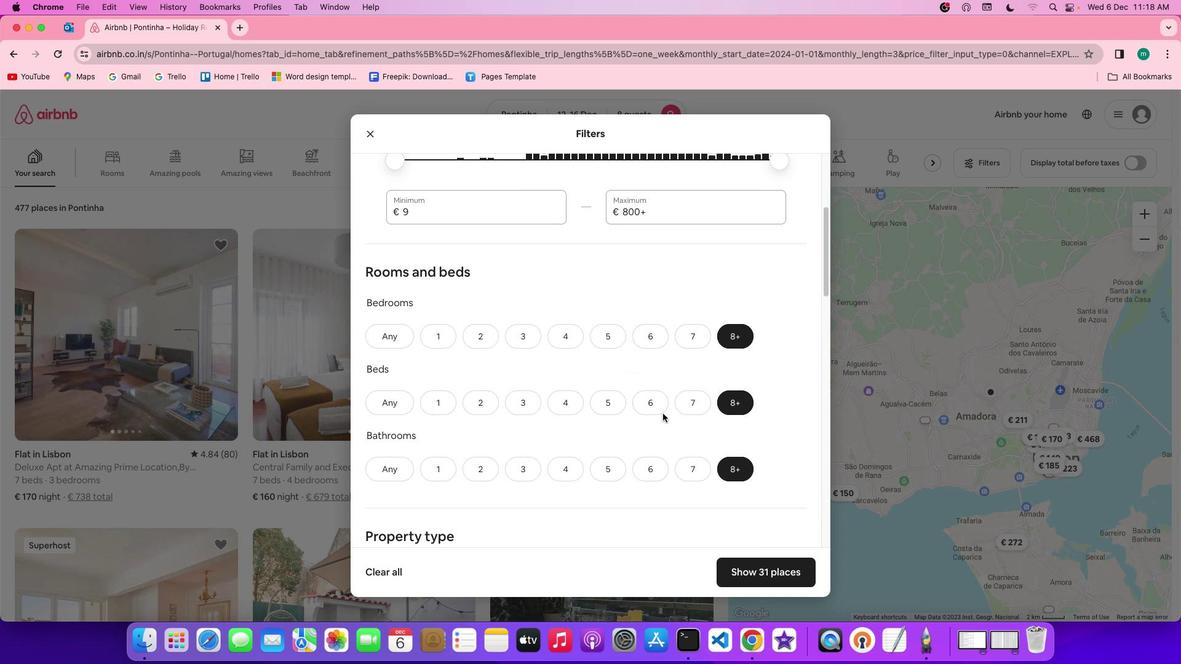 
Action: Mouse scrolled (663, 413) with delta (0, 0)
Screenshot: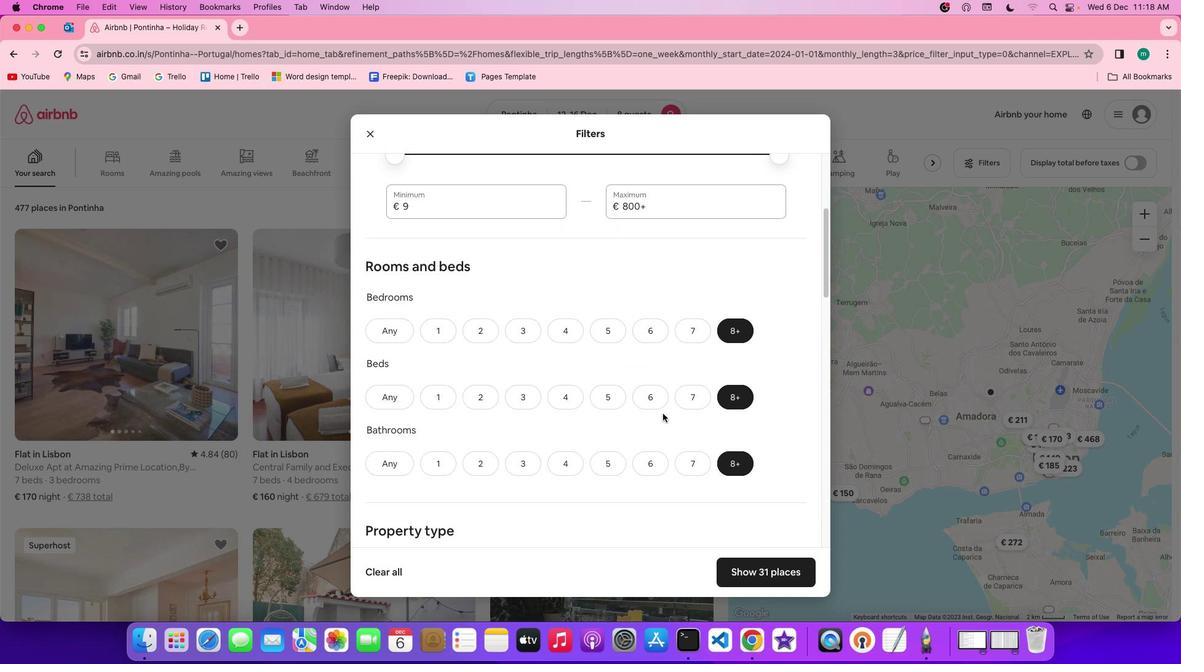 
Action: Mouse scrolled (663, 413) with delta (0, 0)
Screenshot: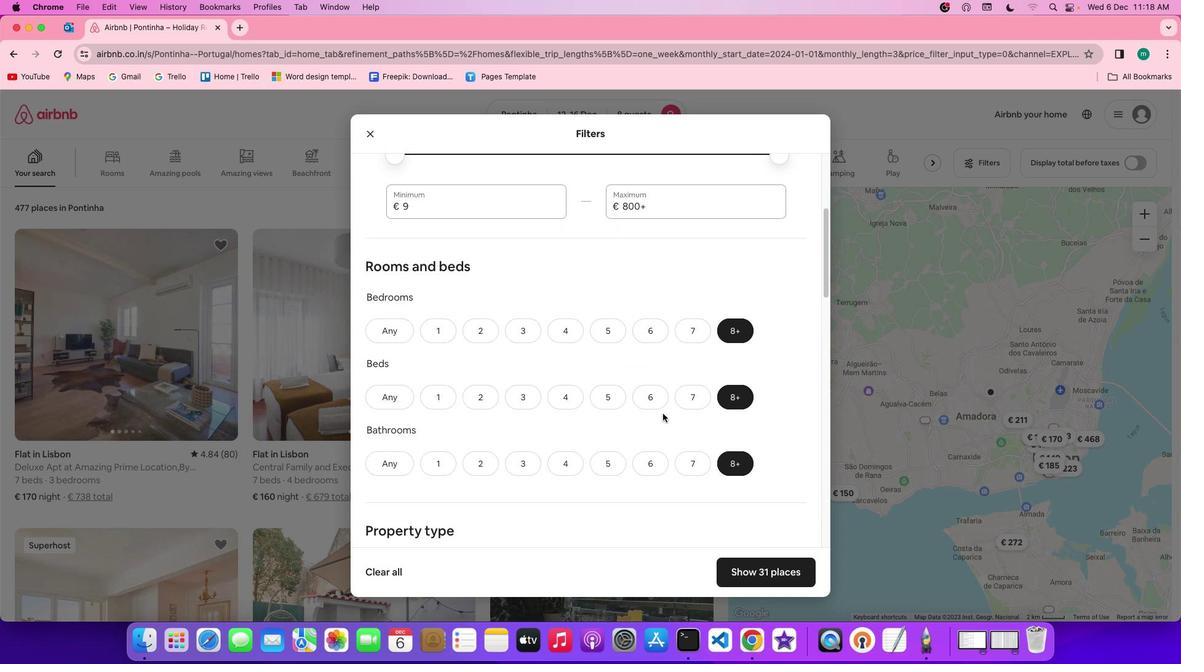 
Action: Mouse scrolled (663, 413) with delta (0, -1)
Screenshot: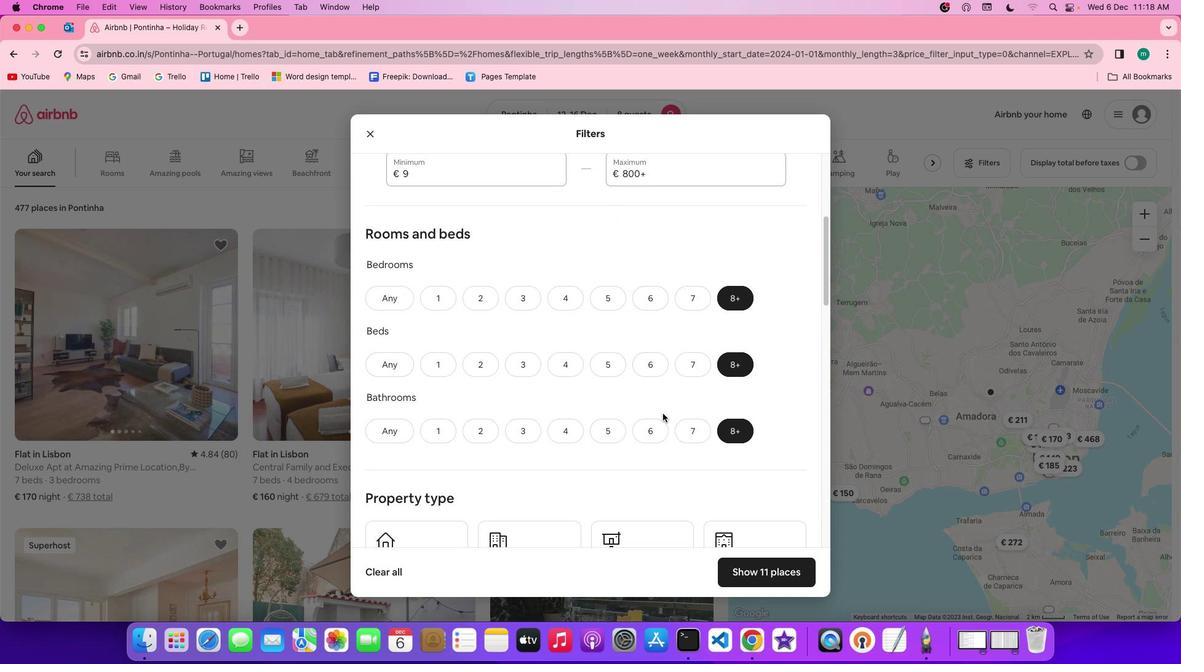 
Action: Mouse scrolled (663, 413) with delta (0, 0)
Screenshot: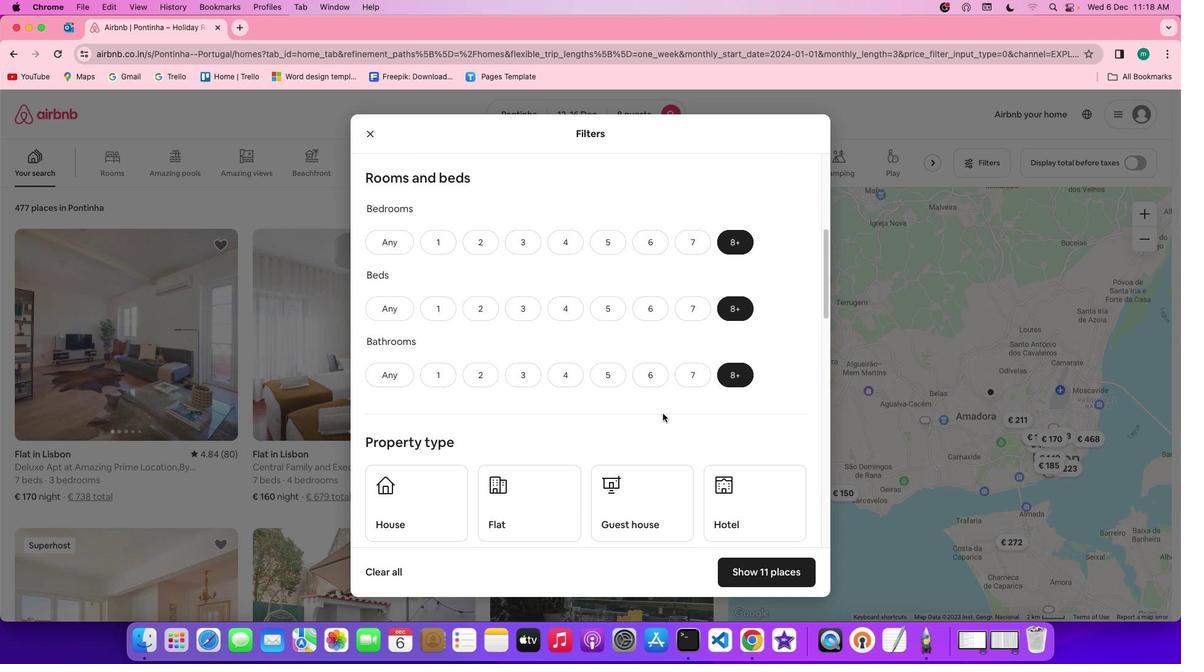 
Action: Mouse moved to (663, 413)
Screenshot: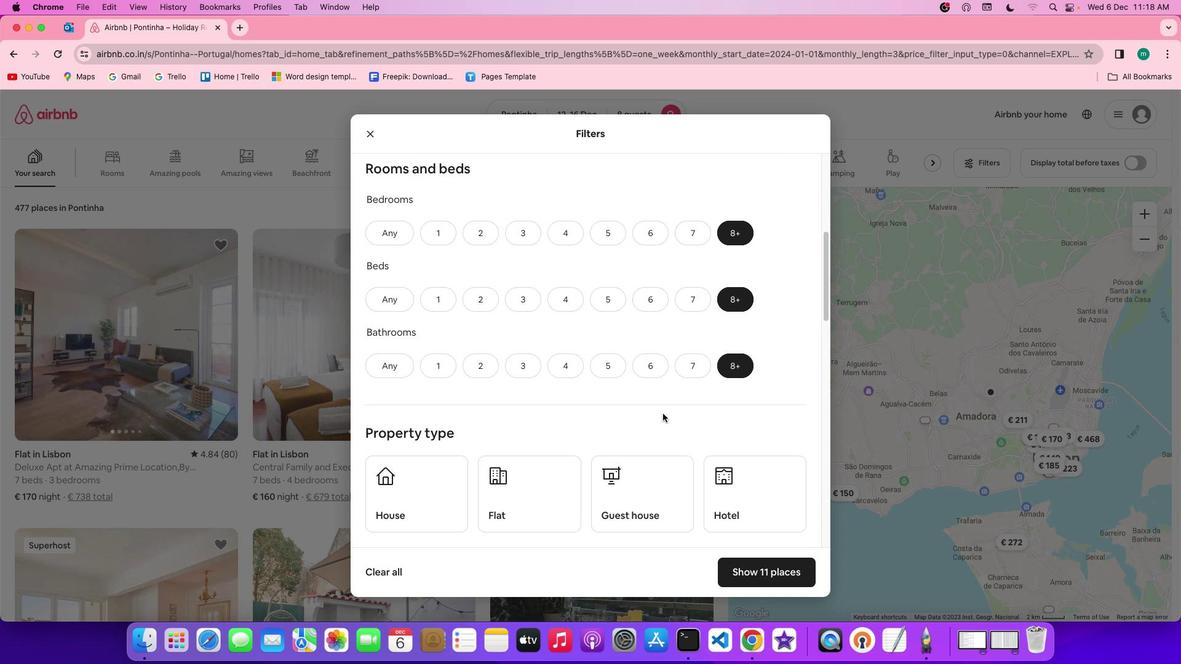 
Action: Mouse scrolled (663, 413) with delta (0, 0)
Screenshot: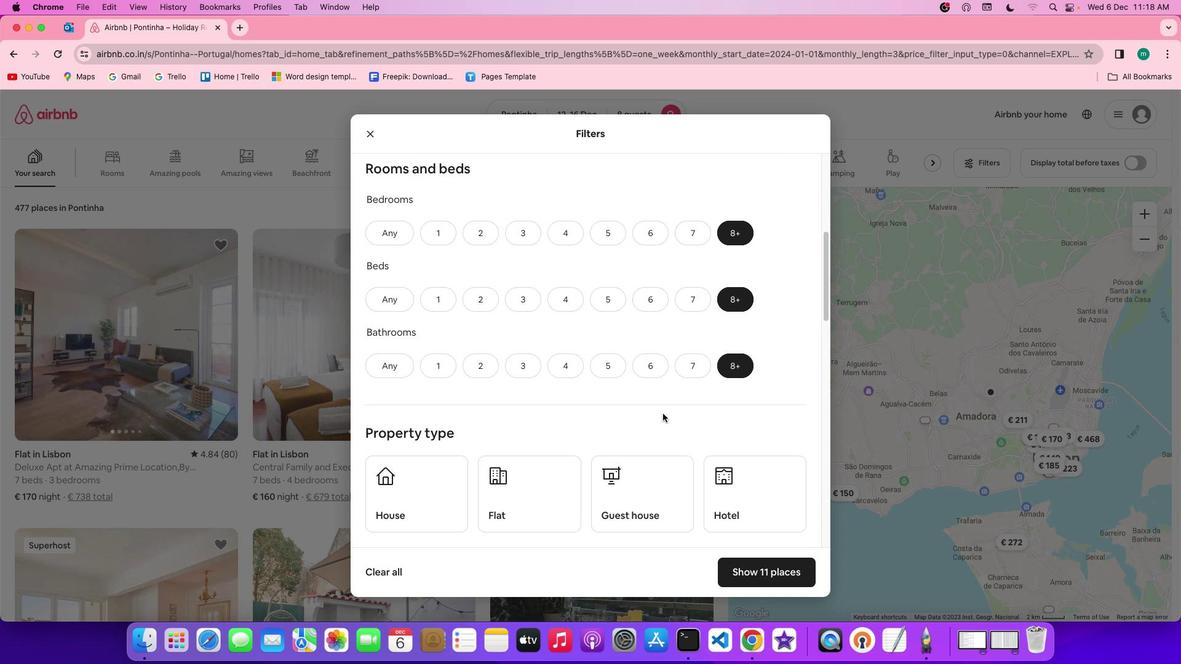 
Action: Mouse scrolled (663, 413) with delta (0, -1)
Screenshot: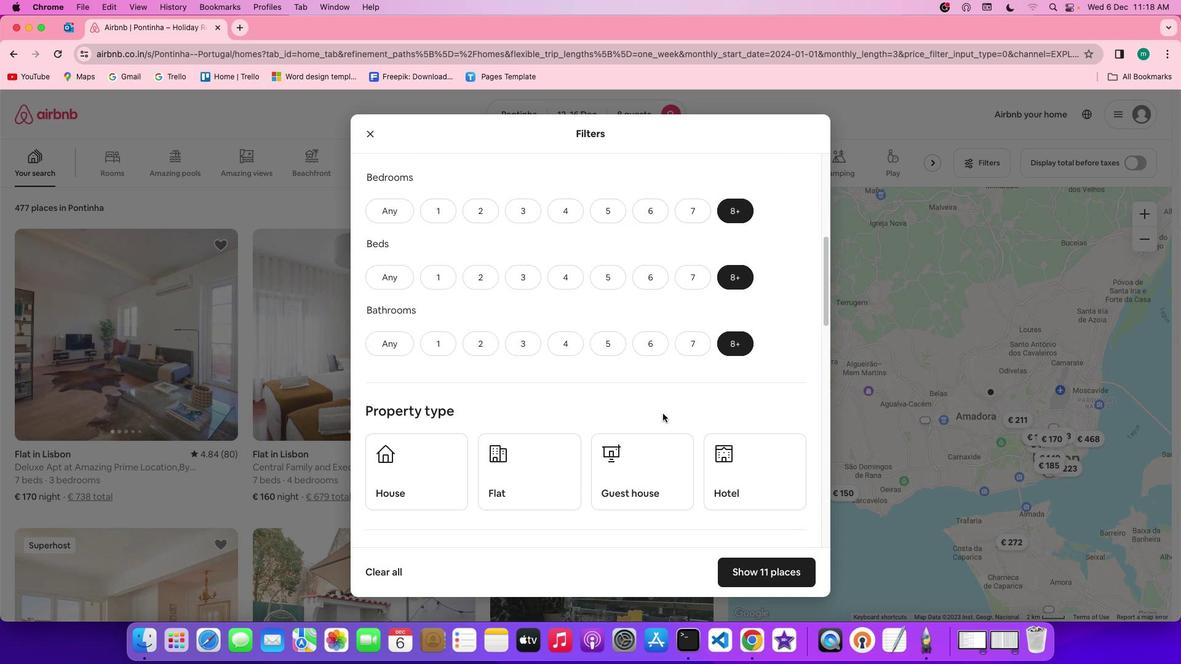
Action: Mouse scrolled (663, 413) with delta (0, 0)
Screenshot: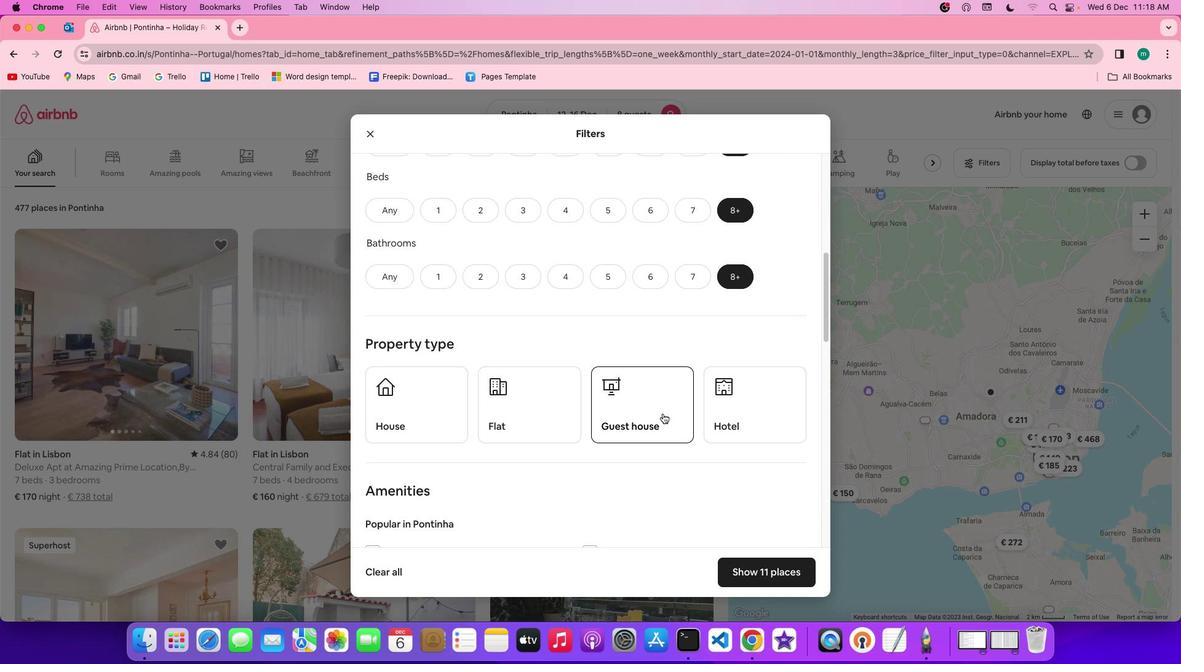 
Action: Mouse scrolled (663, 413) with delta (0, 0)
Screenshot: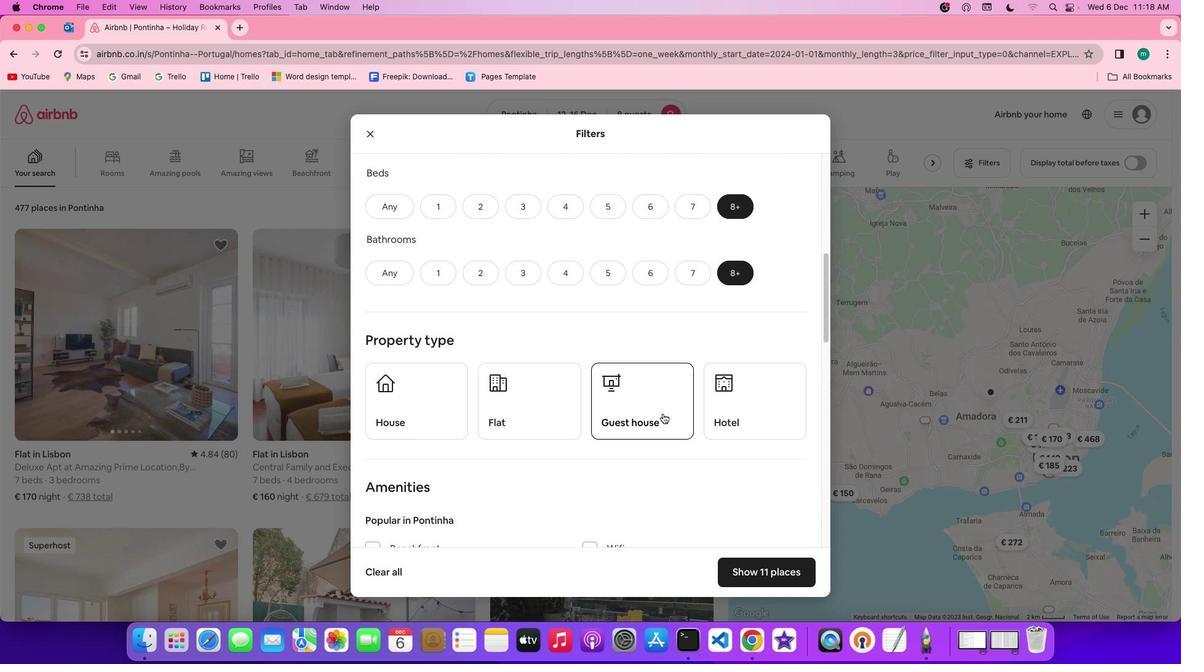 
Action: Mouse scrolled (663, 413) with delta (0, 0)
Screenshot: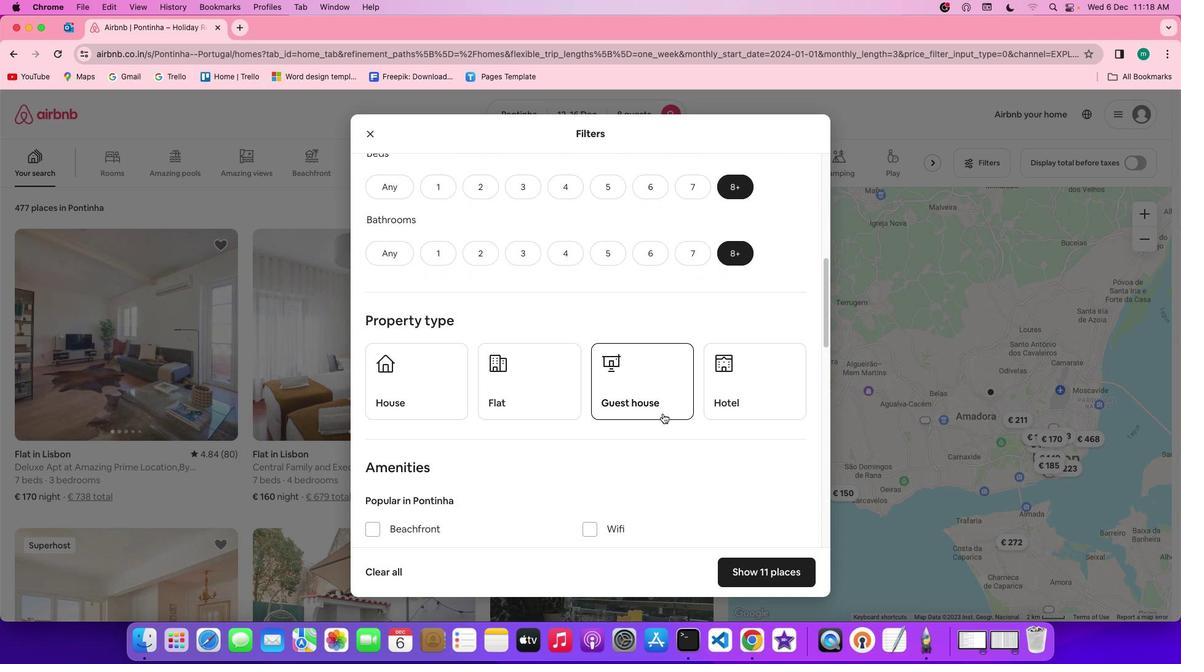 
Action: Mouse moved to (634, 407)
Screenshot: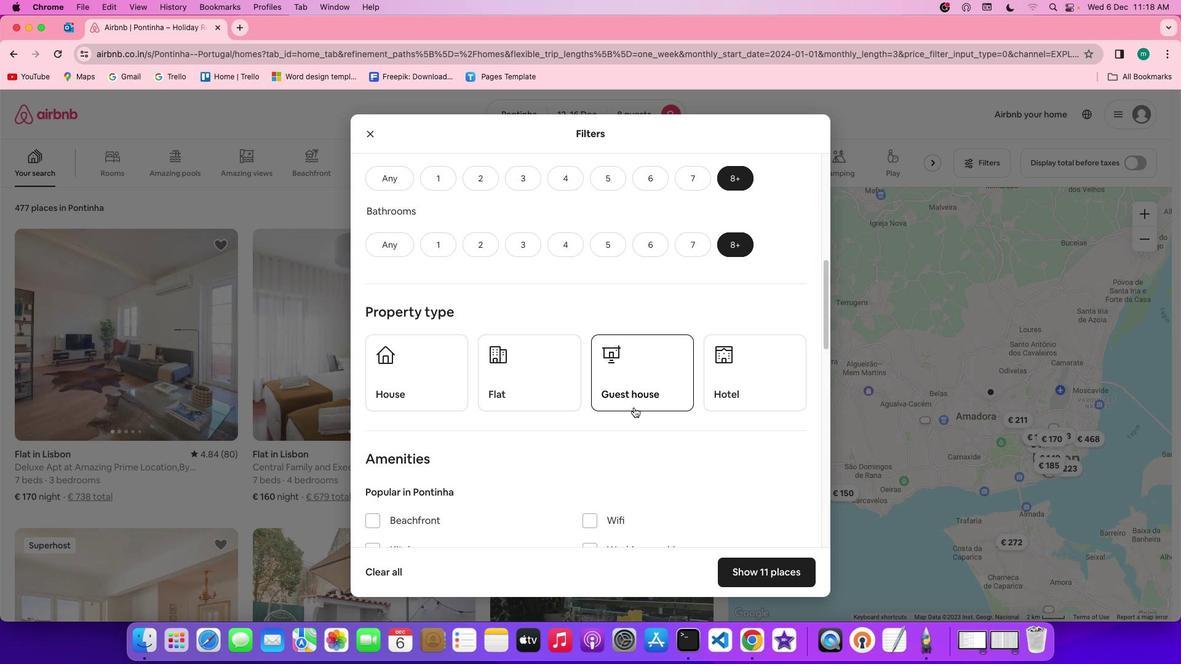 
Action: Mouse scrolled (634, 407) with delta (0, 0)
Screenshot: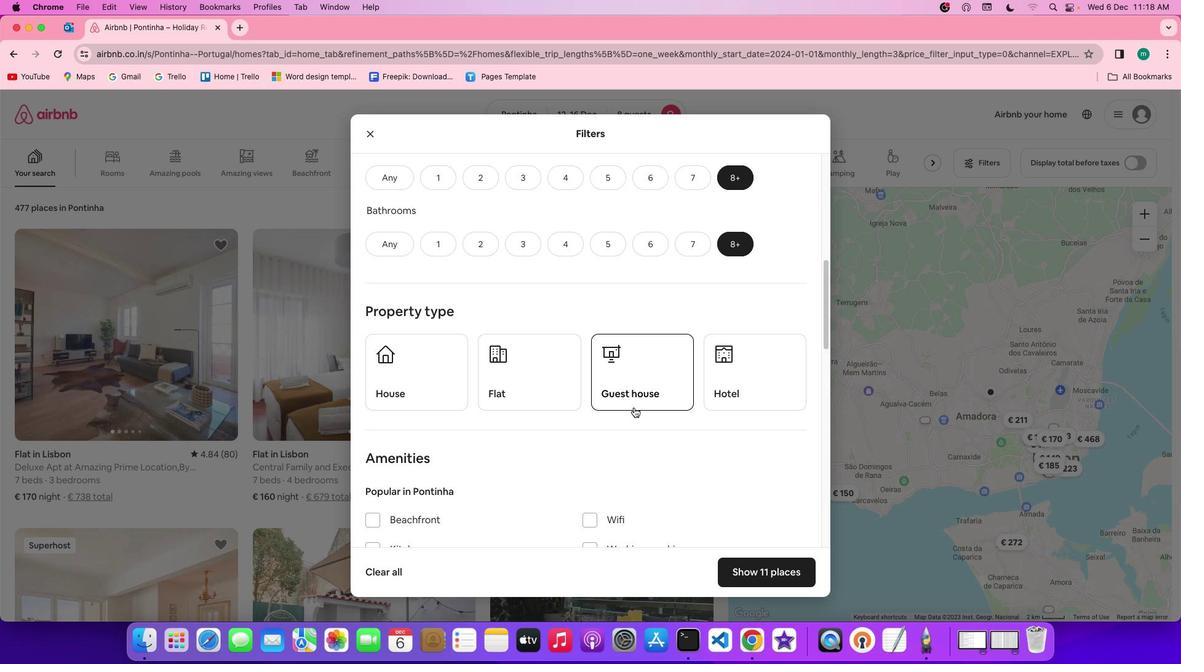 
Action: Mouse scrolled (634, 407) with delta (0, 0)
Screenshot: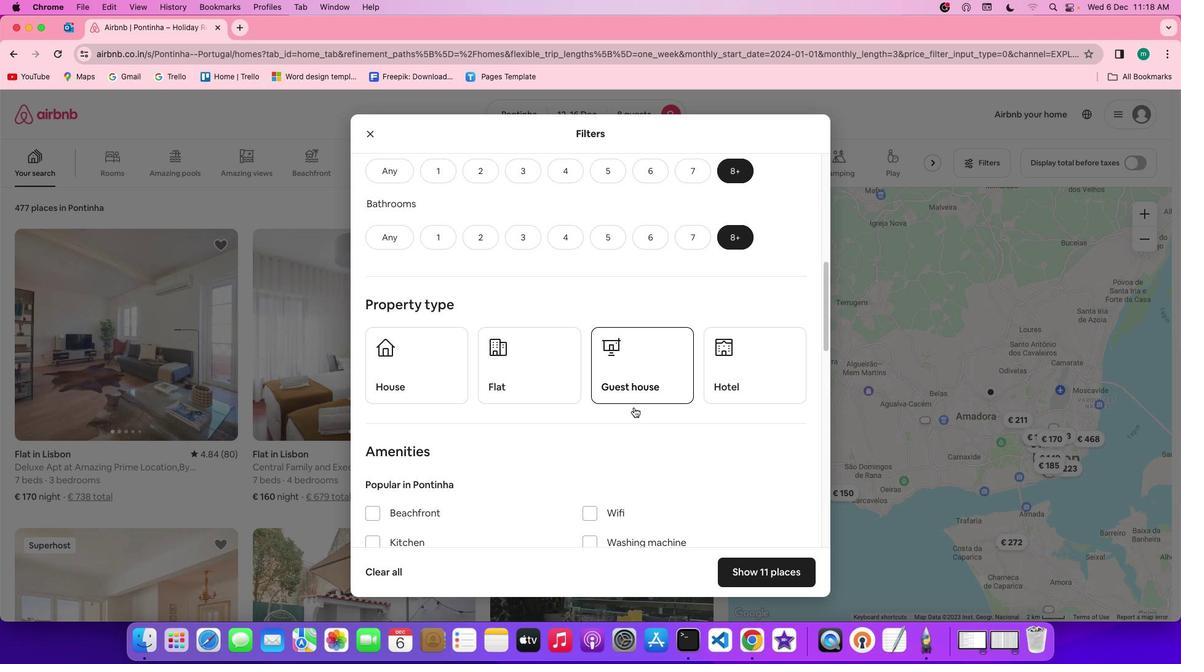 
Action: Mouse moved to (388, 331)
Screenshot: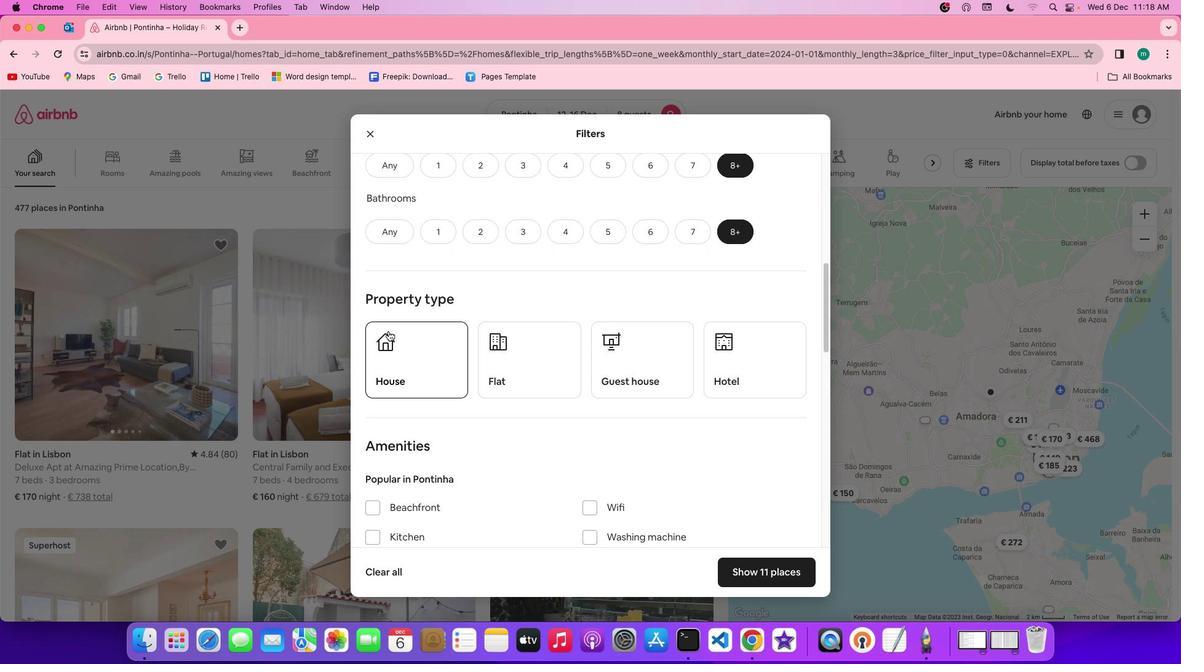 
Action: Mouse pressed left at (388, 331)
Screenshot: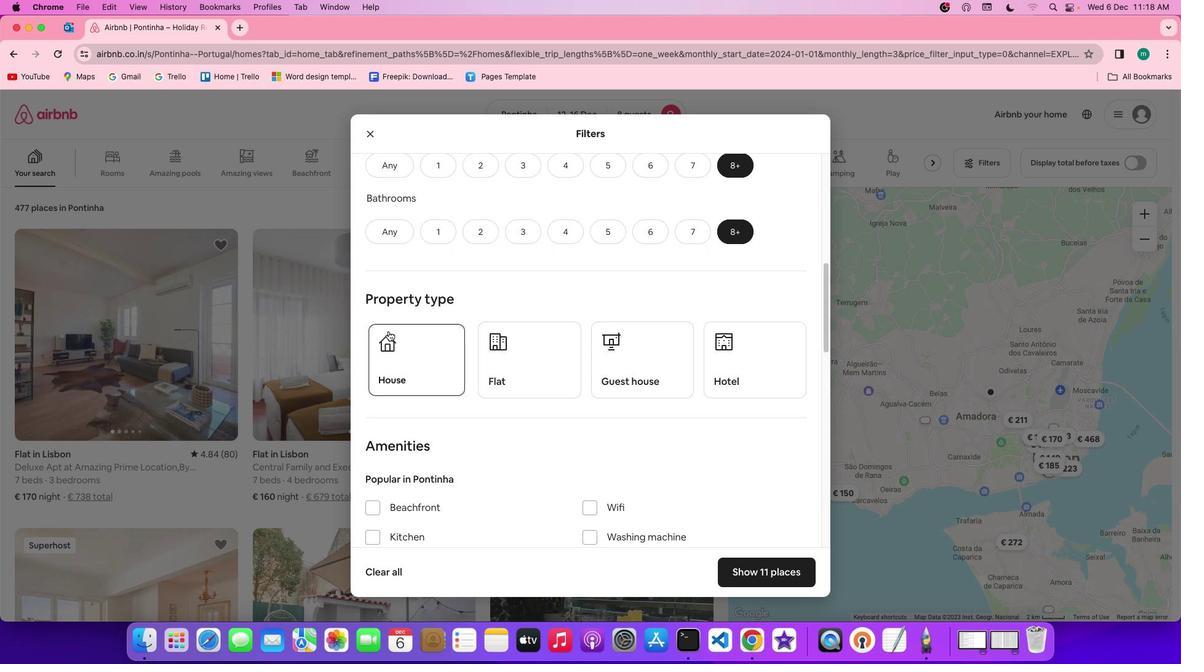 
Action: Mouse moved to (647, 419)
Screenshot: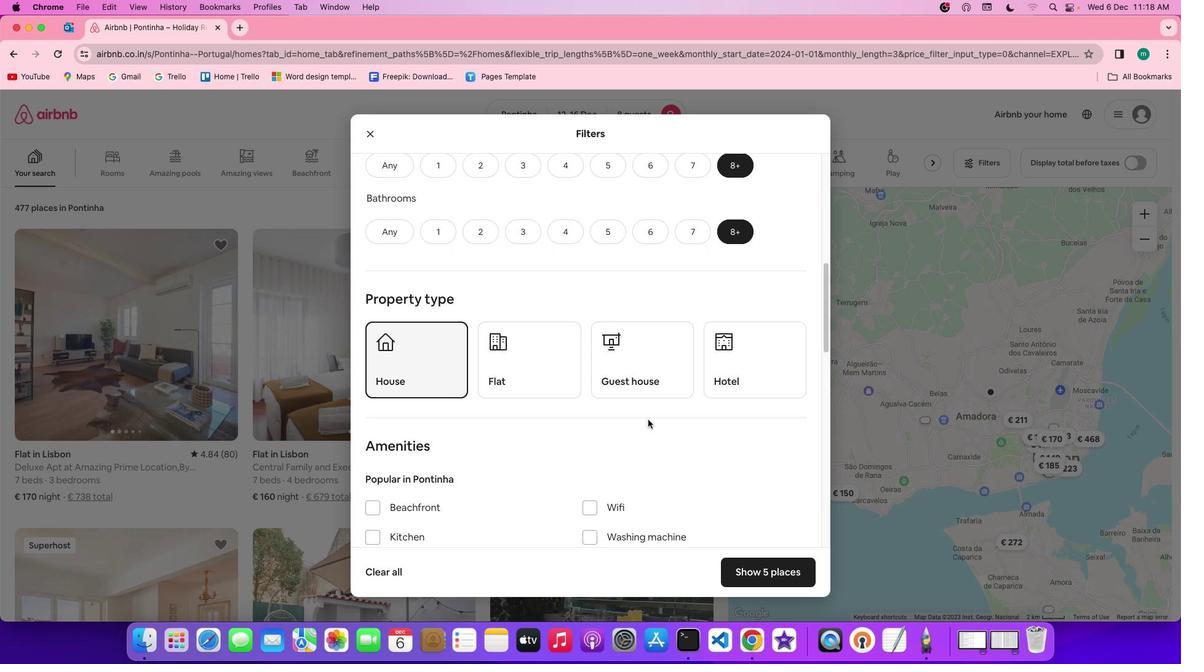 
Action: Mouse scrolled (647, 419) with delta (0, 0)
Screenshot: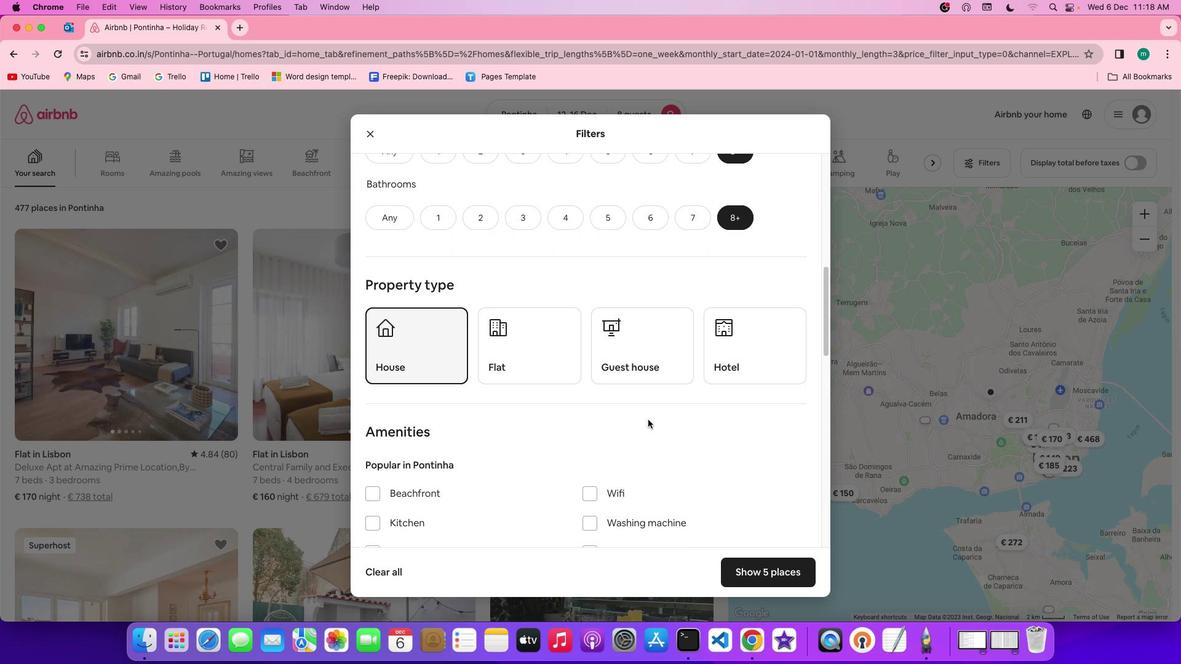
Action: Mouse scrolled (647, 419) with delta (0, 0)
Screenshot: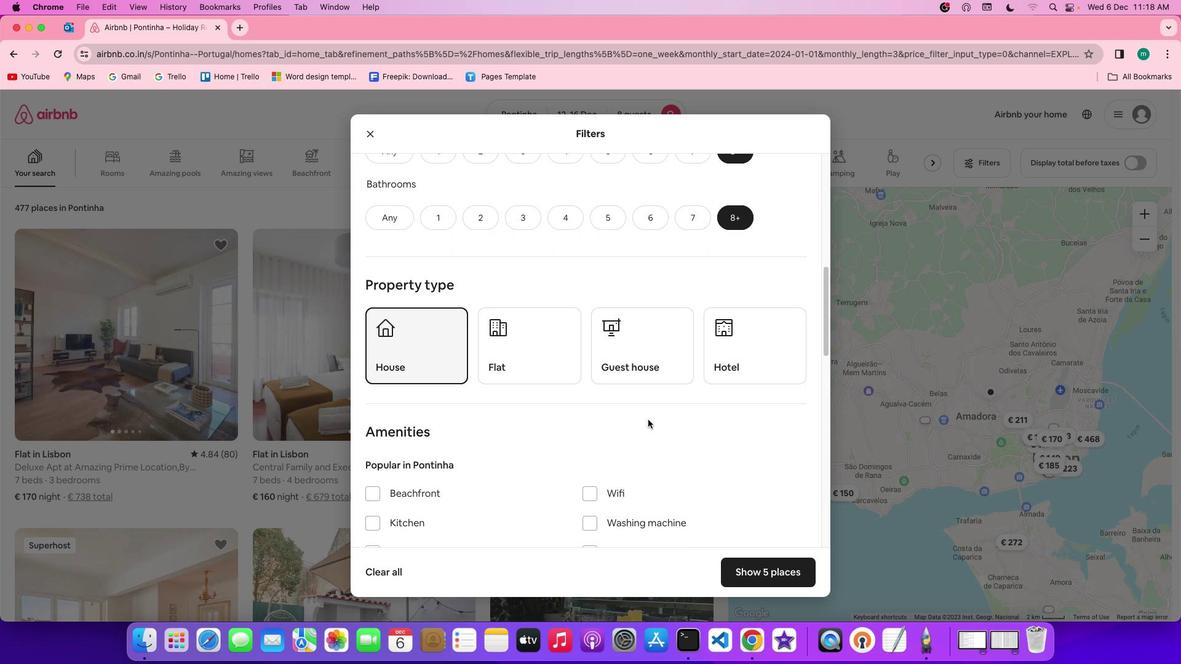 
Action: Mouse scrolled (647, 419) with delta (0, -1)
Screenshot: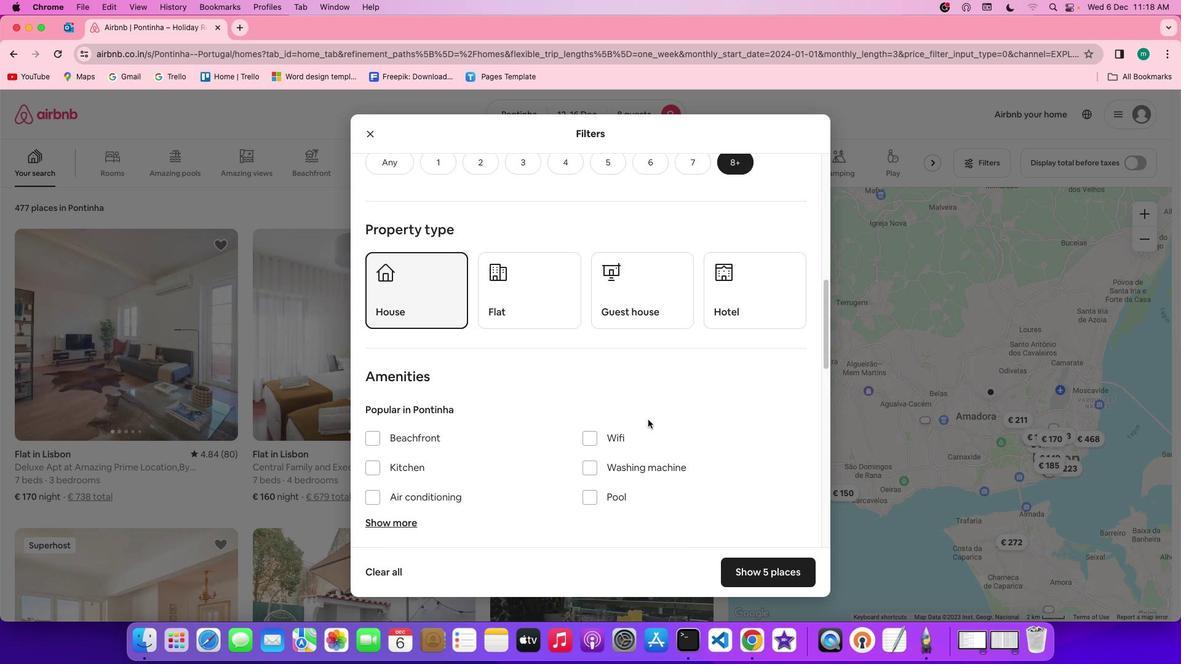 
Action: Mouse scrolled (647, 419) with delta (0, -3)
Screenshot: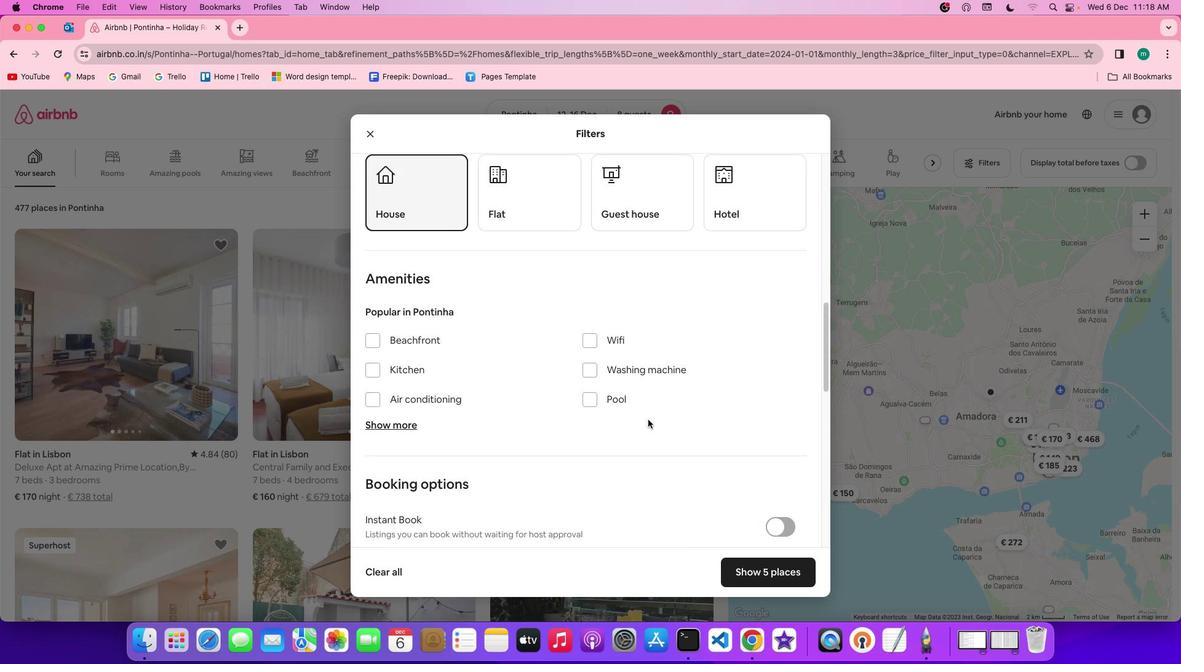 
Action: Mouse moved to (586, 252)
Screenshot: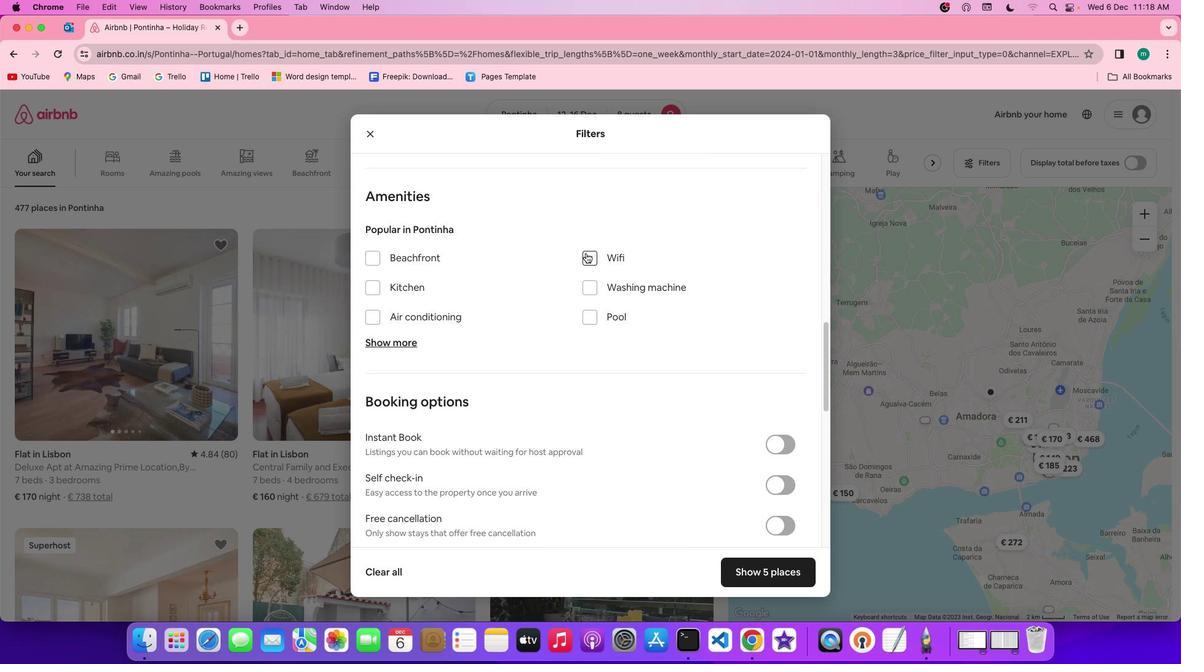 
Action: Mouse pressed left at (586, 252)
Screenshot: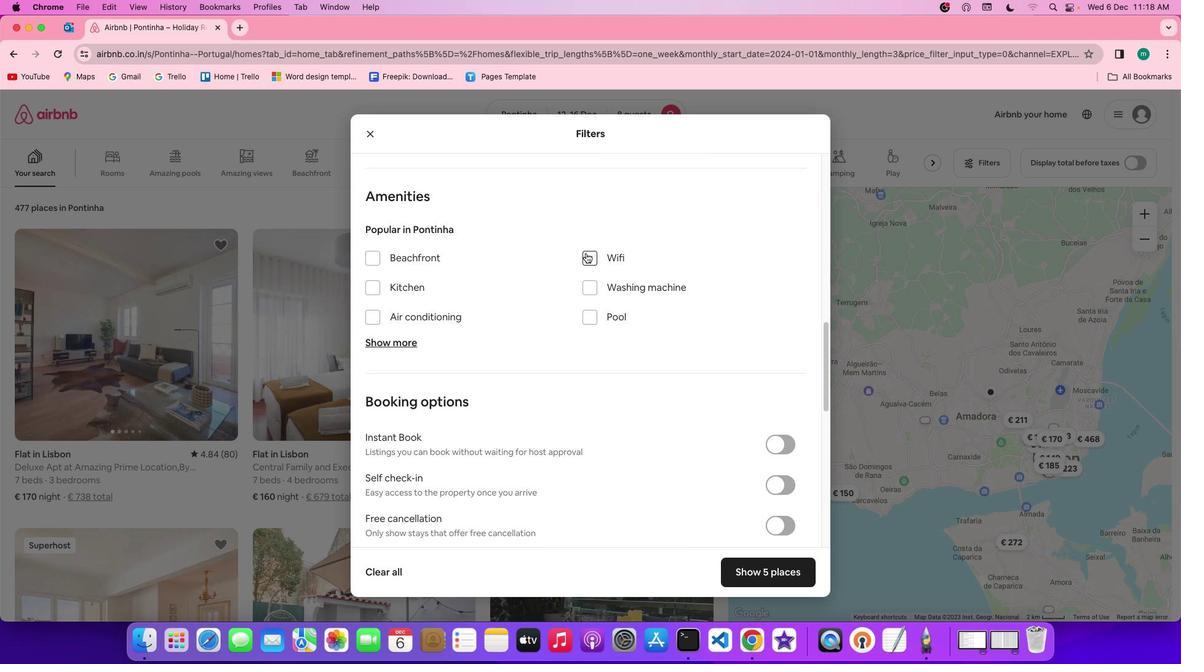 
Action: Mouse moved to (399, 335)
Screenshot: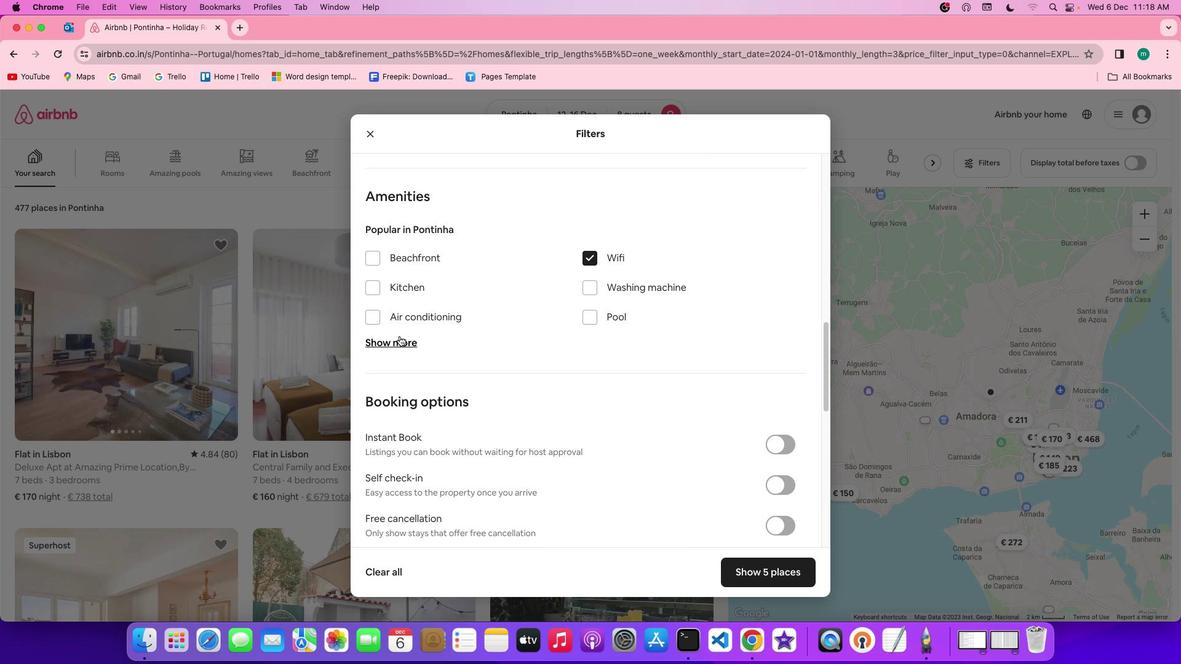 
Action: Mouse pressed left at (399, 335)
Screenshot: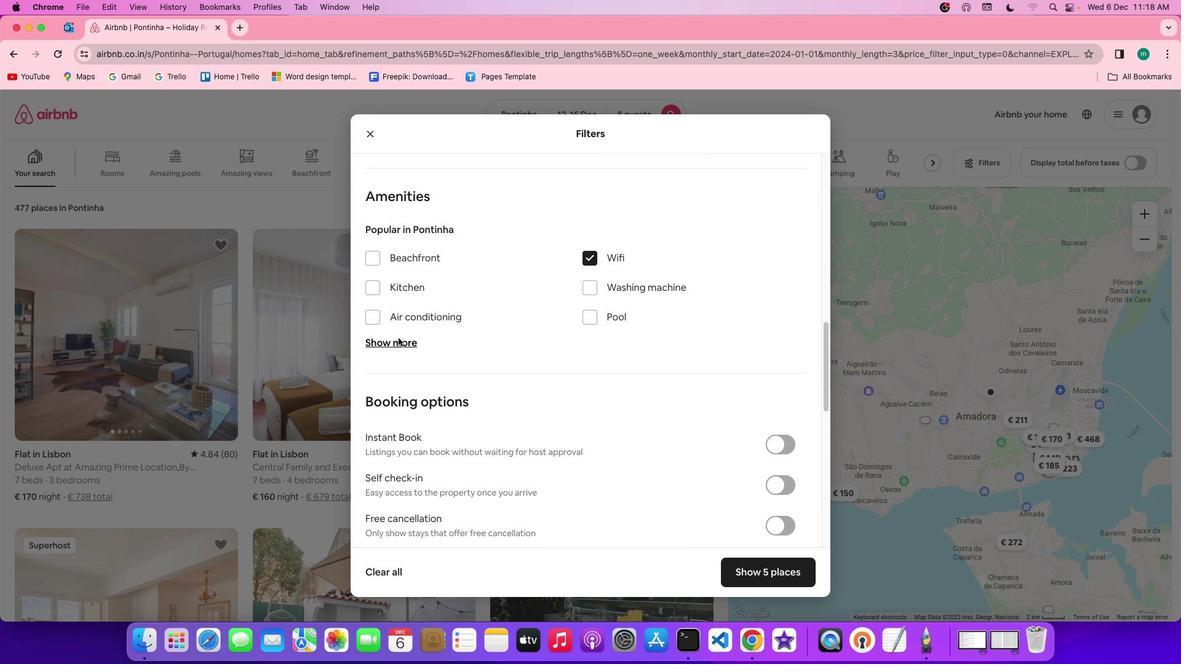 
Action: Mouse moved to (588, 420)
Screenshot: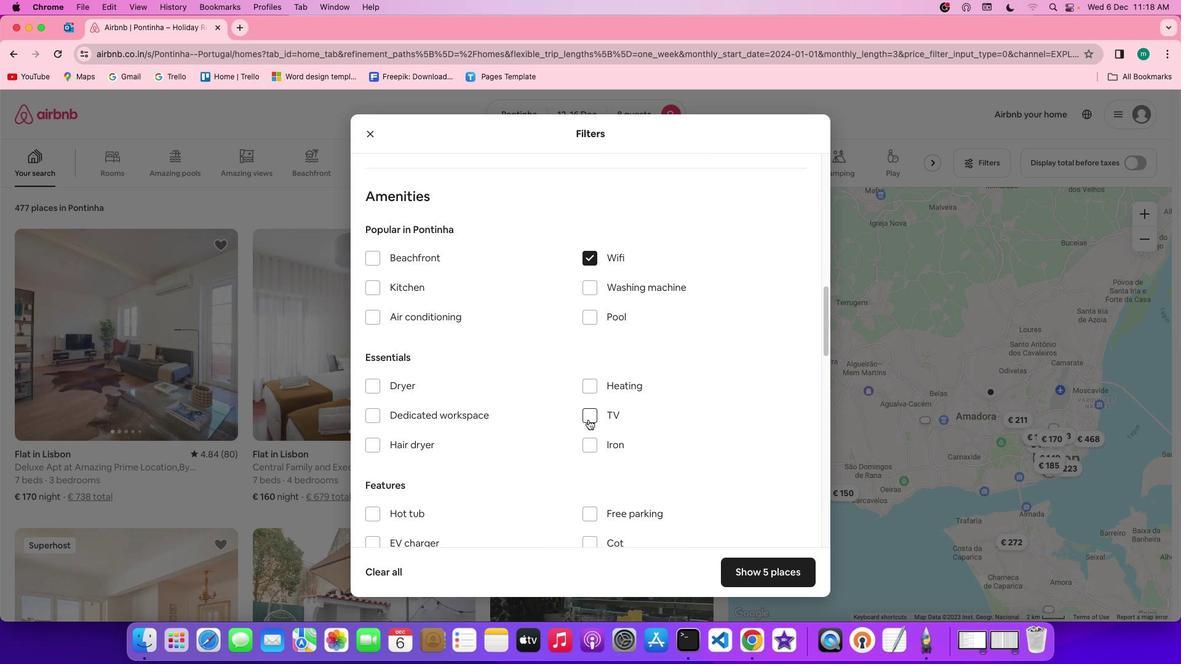 
Action: Mouse pressed left at (588, 420)
Screenshot: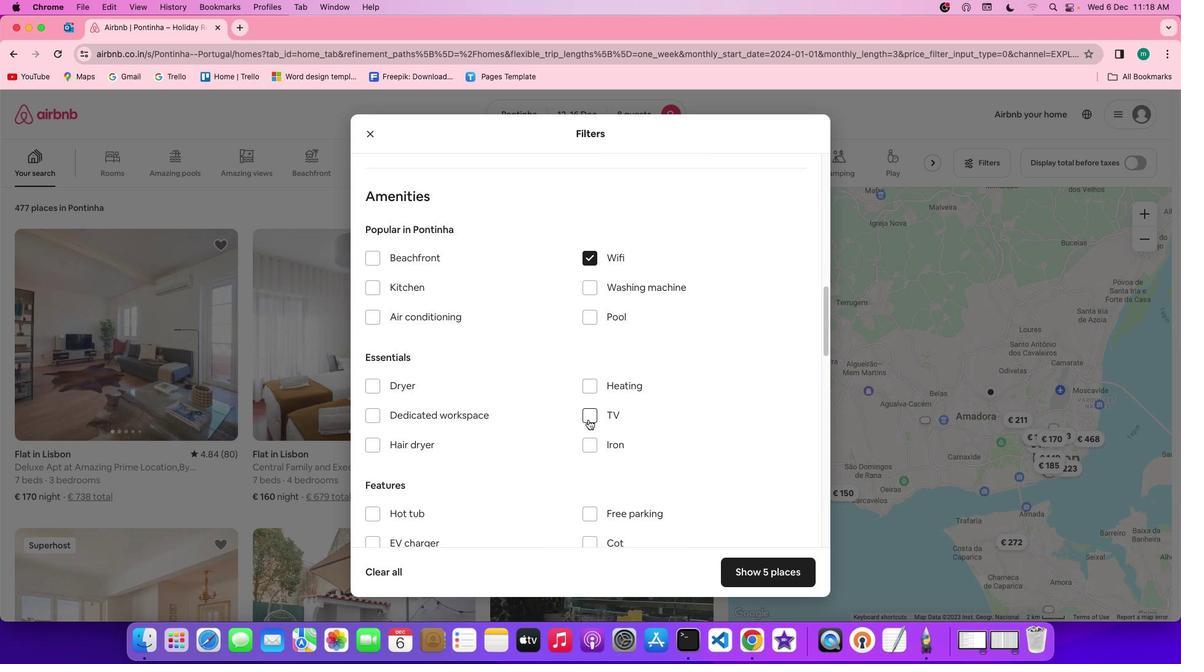 
Action: Mouse scrolled (588, 420) with delta (0, 0)
Screenshot: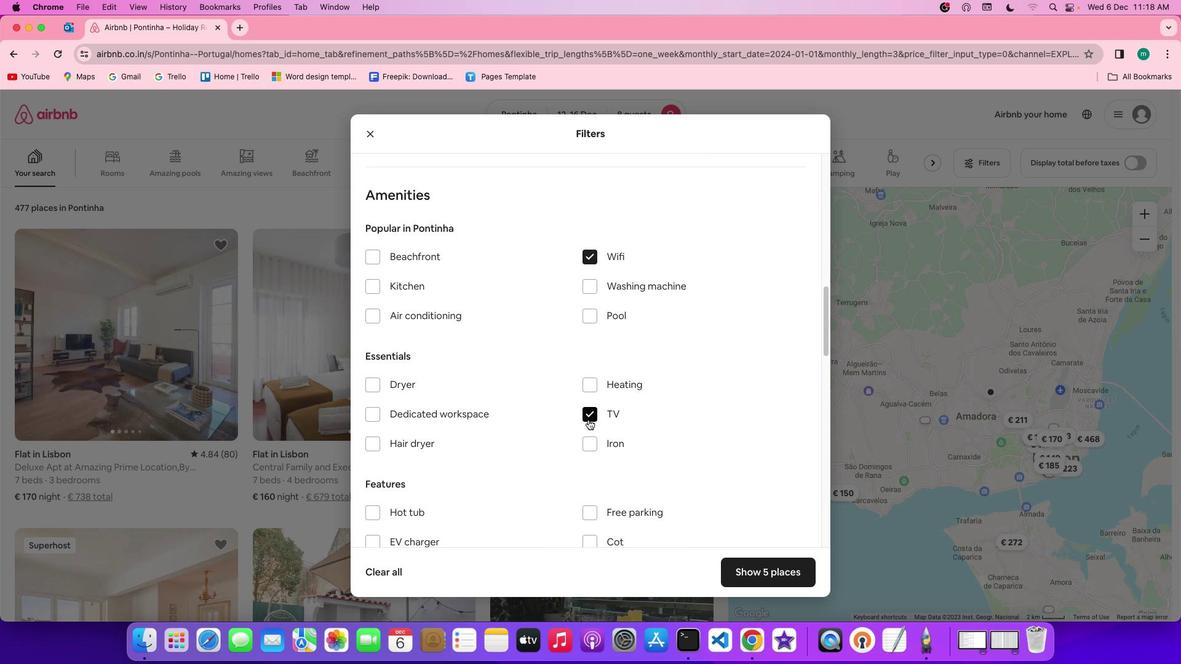 
Action: Mouse scrolled (588, 420) with delta (0, 0)
Screenshot: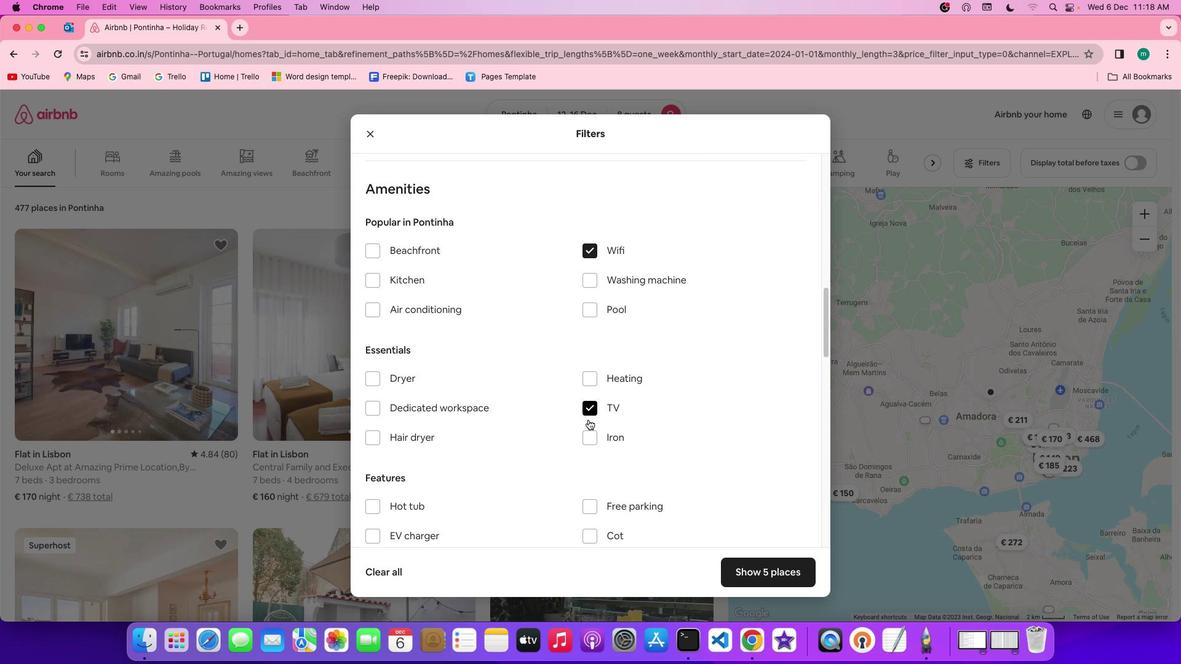 
Action: Mouse scrolled (588, 420) with delta (0, 0)
Screenshot: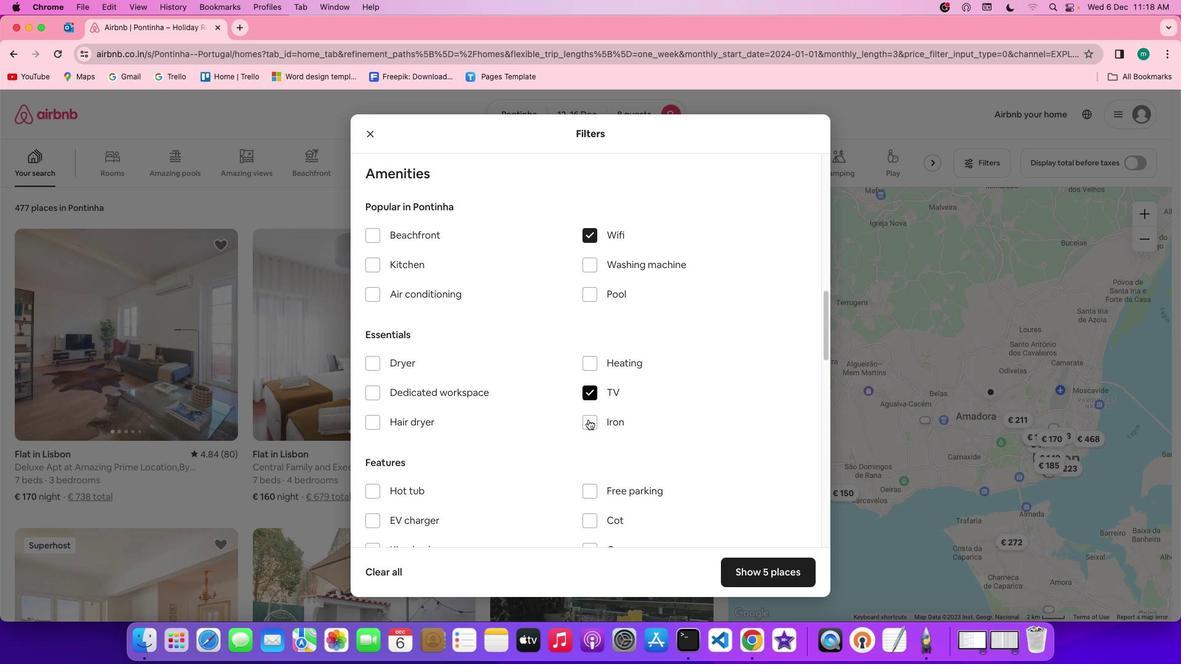 
Action: Mouse moved to (556, 373)
Screenshot: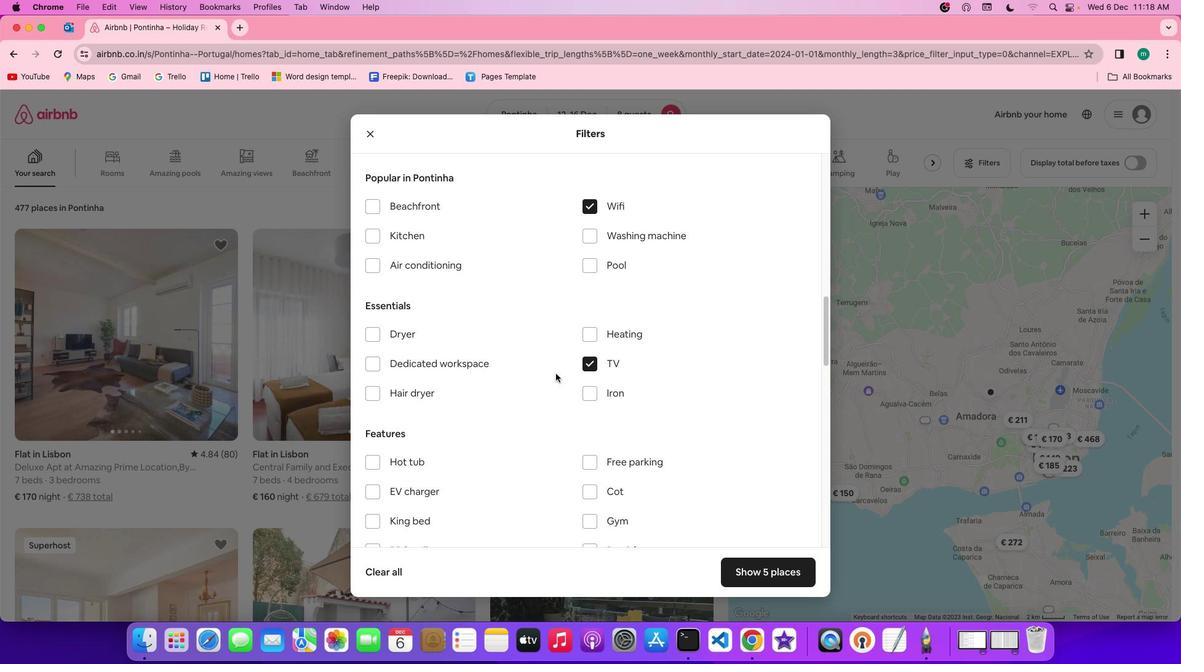 
Action: Mouse scrolled (556, 373) with delta (0, 0)
Screenshot: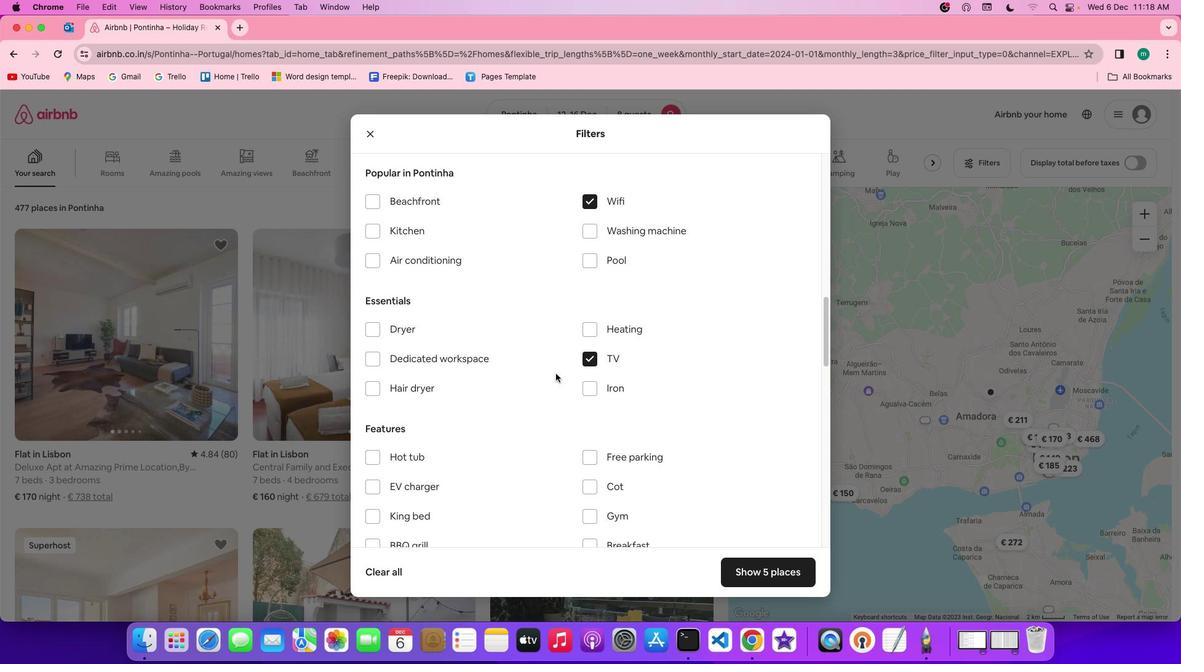 
Action: Mouse scrolled (556, 373) with delta (0, 0)
Screenshot: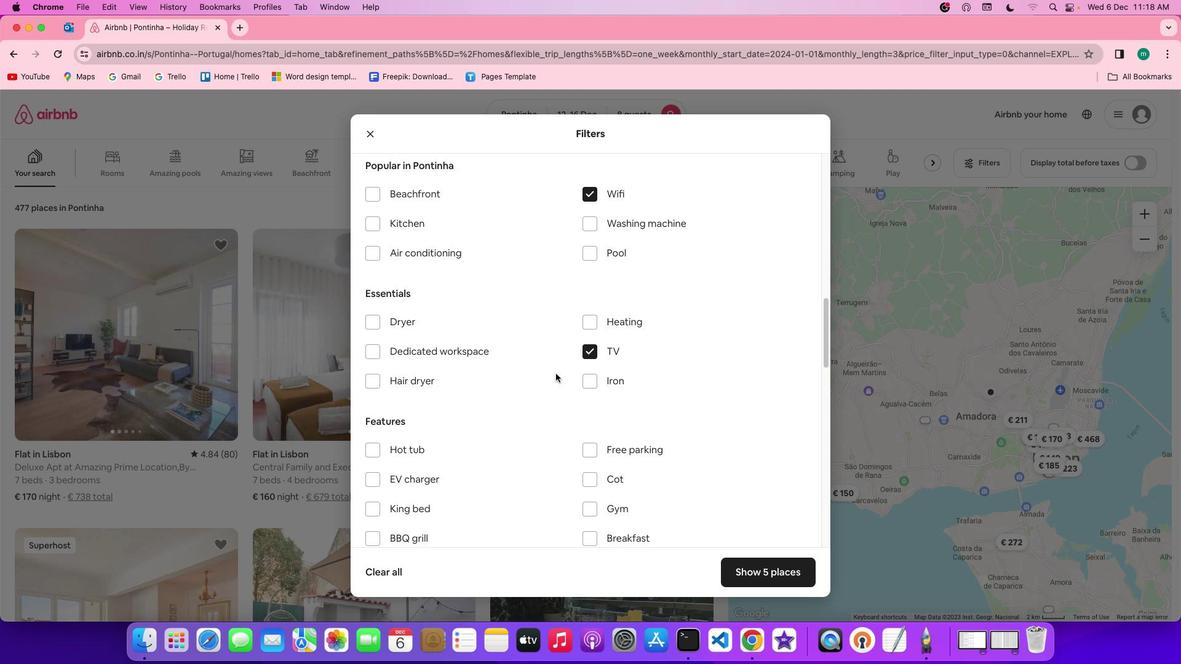 
Action: Mouse scrolled (556, 373) with delta (0, -1)
Screenshot: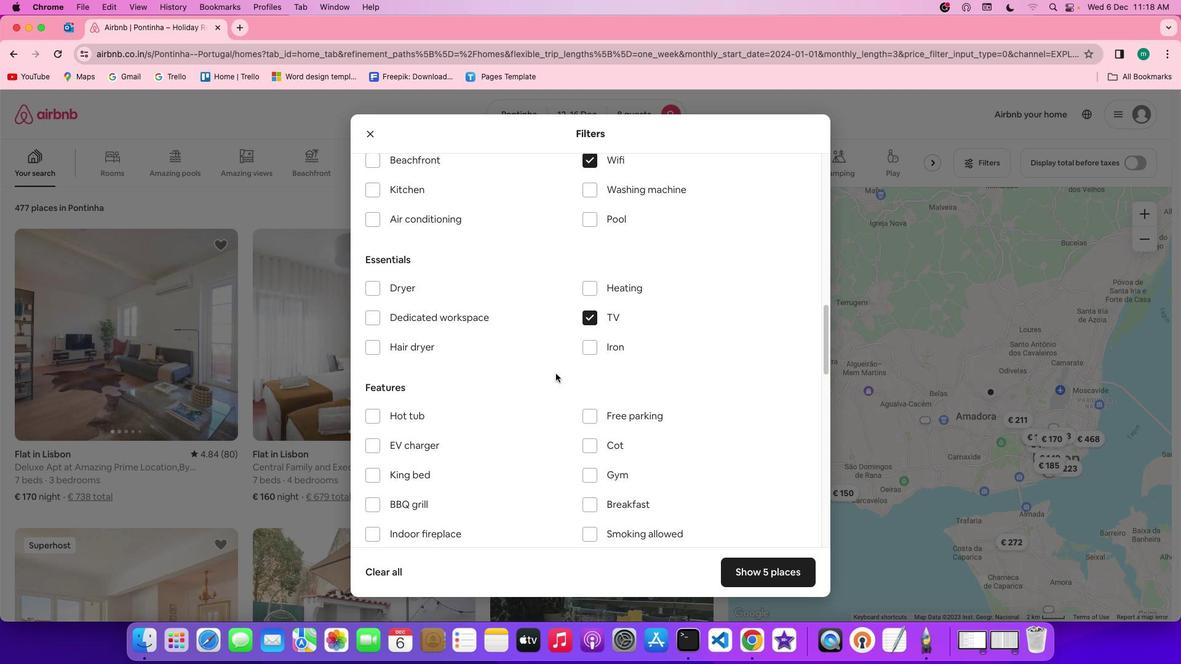 
Action: Mouse moved to (582, 377)
Screenshot: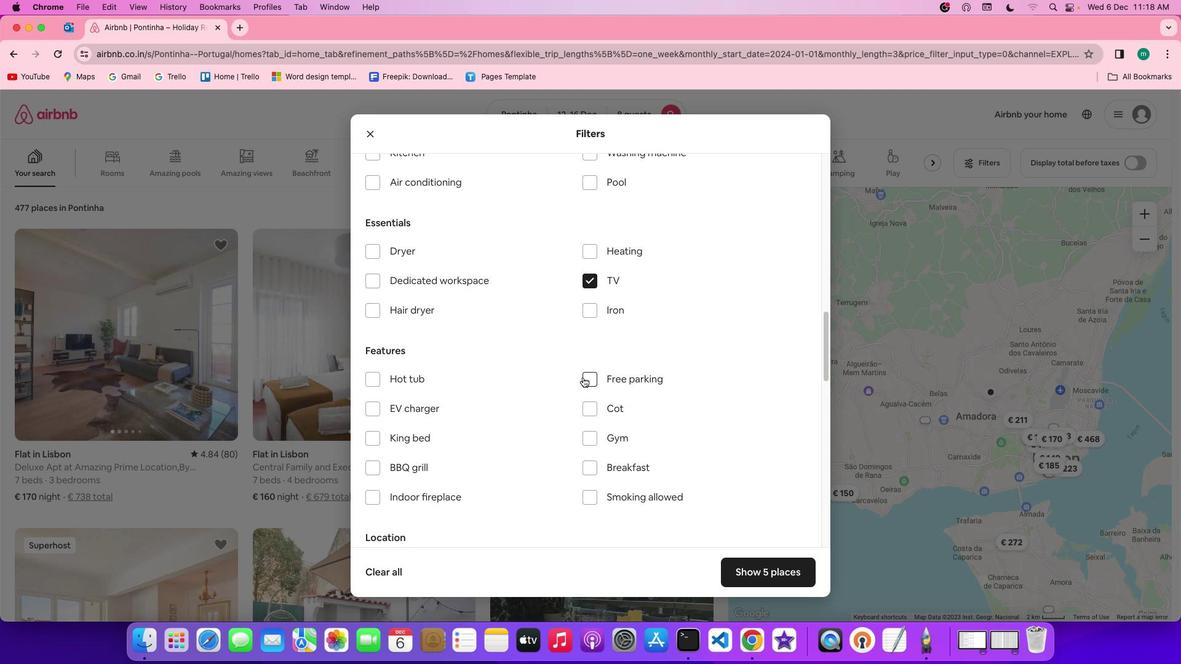 
Action: Mouse pressed left at (582, 377)
Screenshot: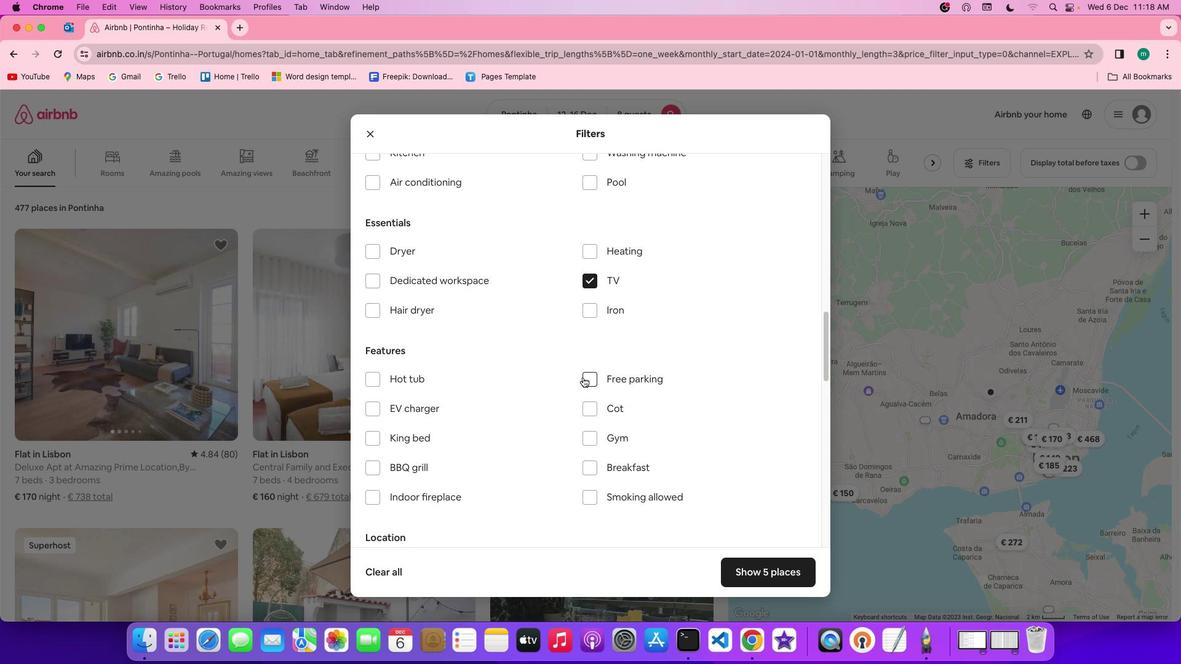 
Action: Mouse moved to (681, 409)
Screenshot: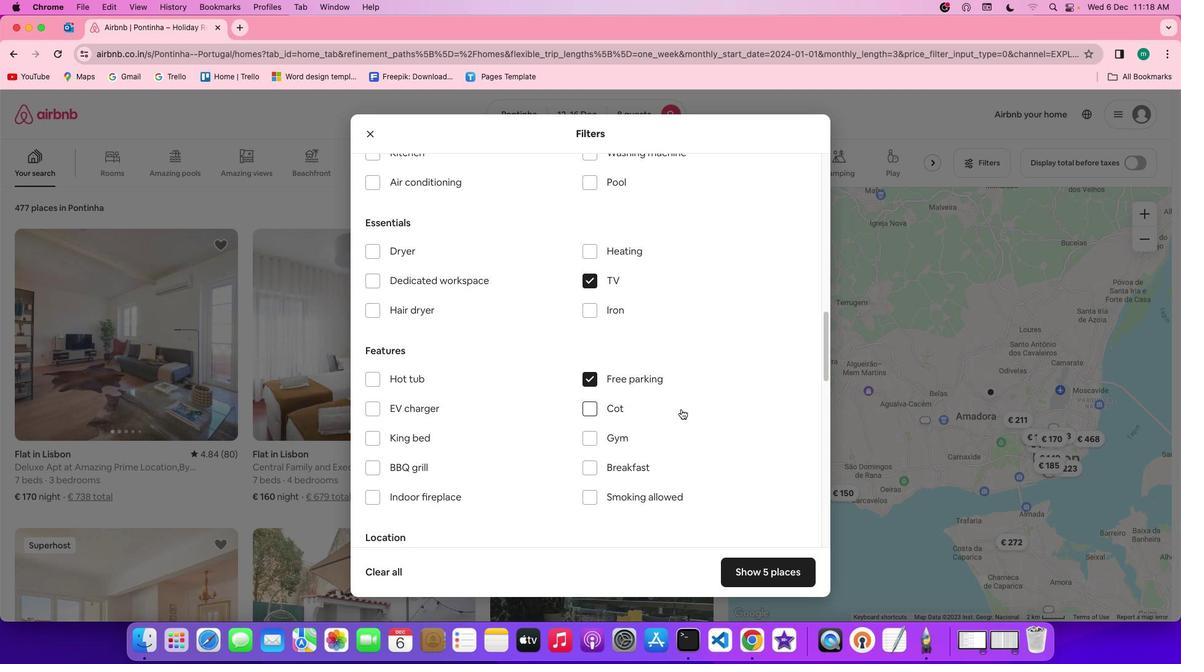 
Action: Mouse scrolled (681, 409) with delta (0, 0)
Screenshot: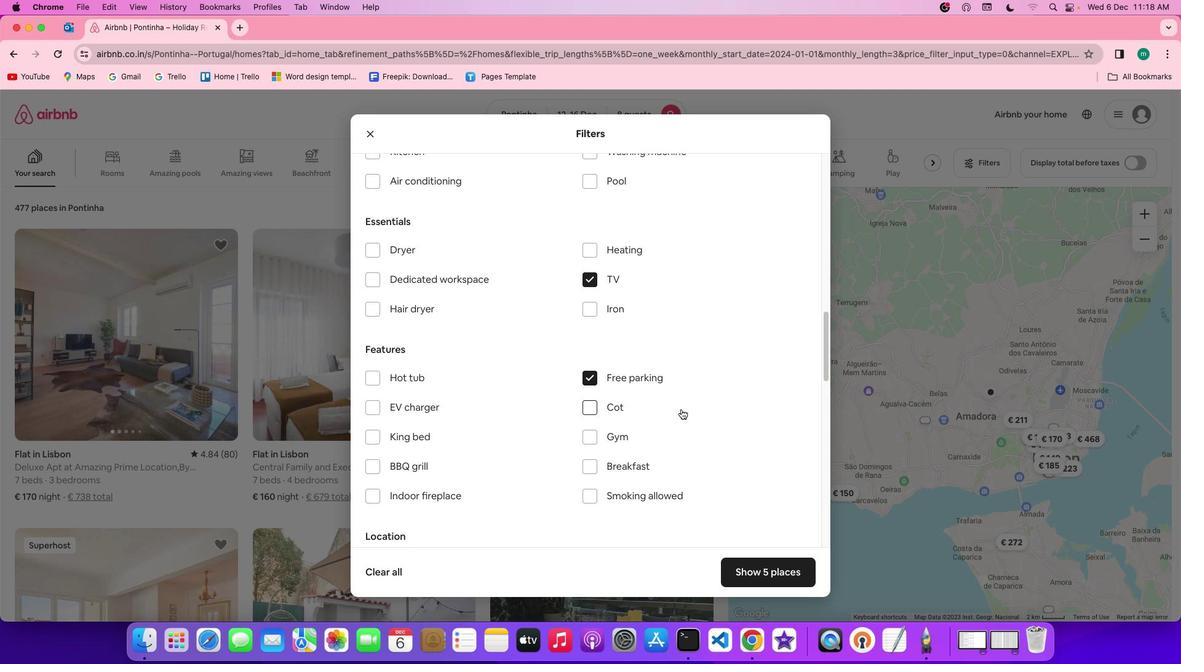 
Action: Mouse scrolled (681, 409) with delta (0, 0)
Screenshot: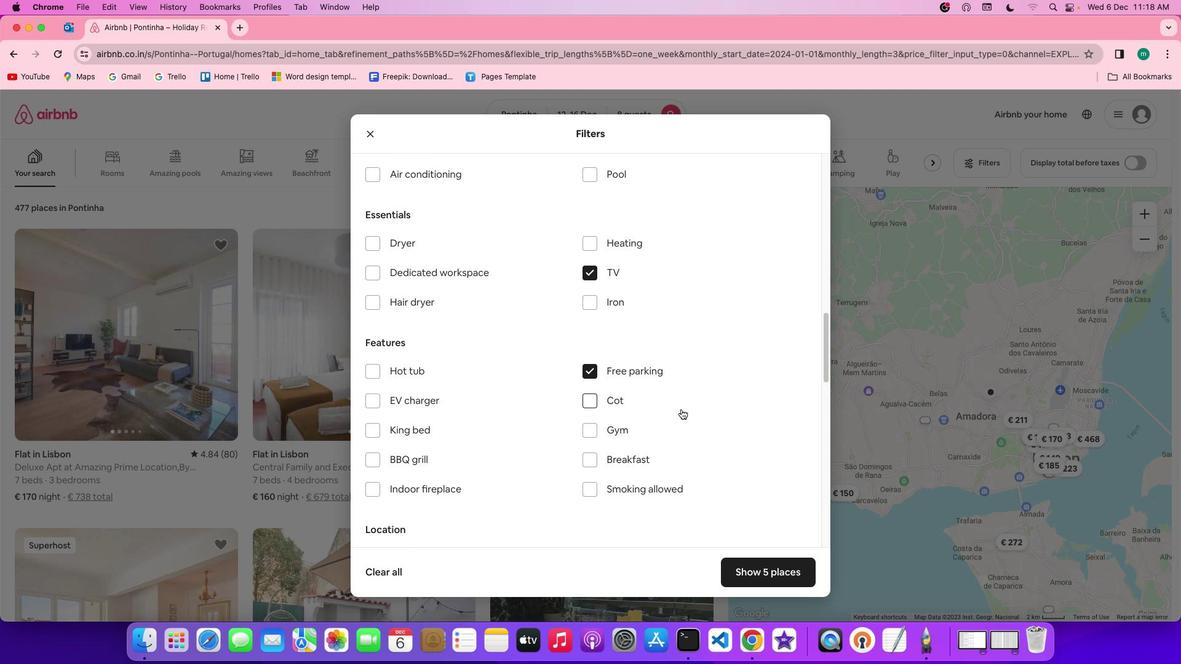 
Action: Mouse scrolled (681, 409) with delta (0, 0)
Screenshot: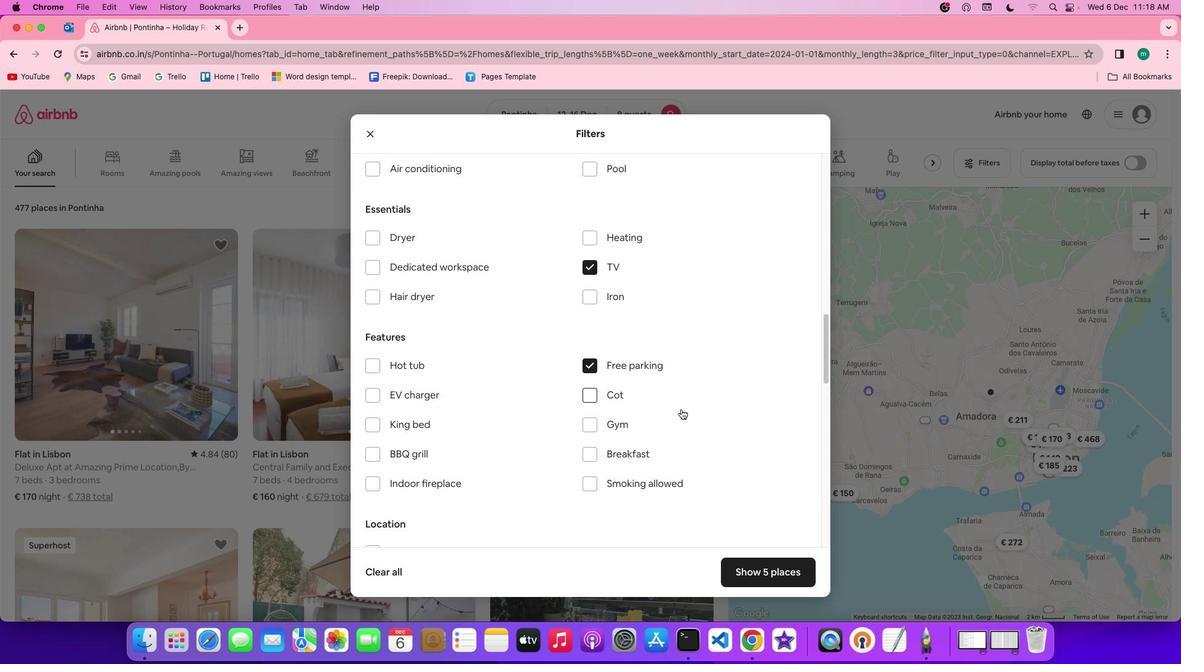 
Action: Mouse moved to (628, 373)
Screenshot: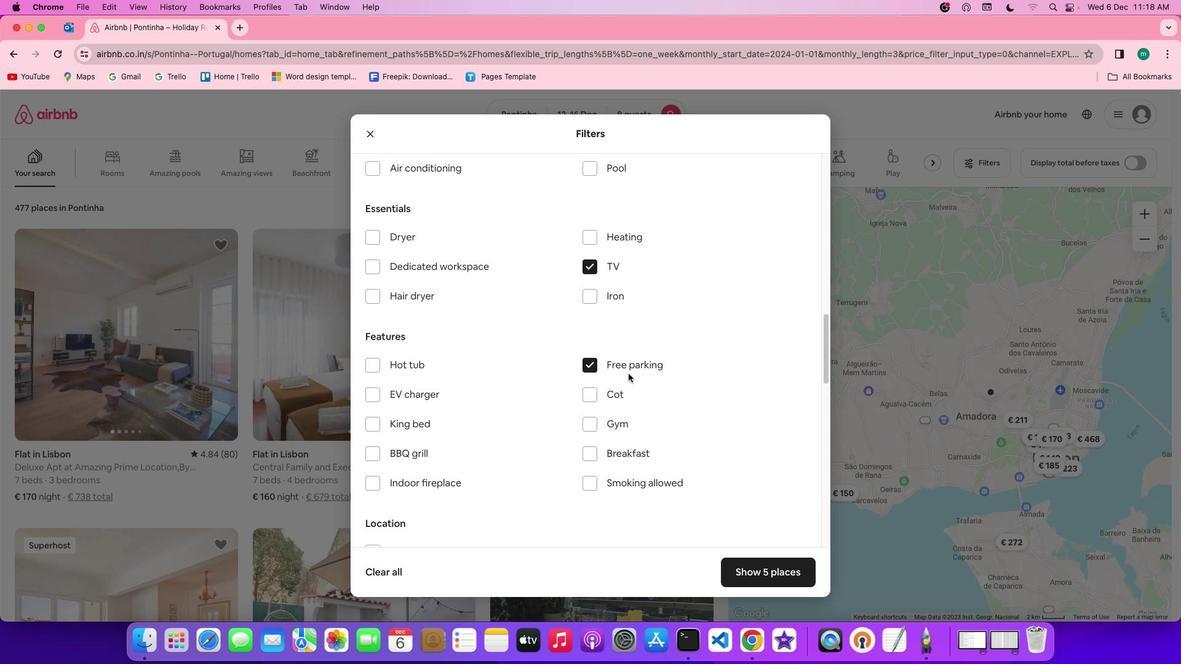 
Action: Mouse scrolled (628, 373) with delta (0, 0)
Screenshot: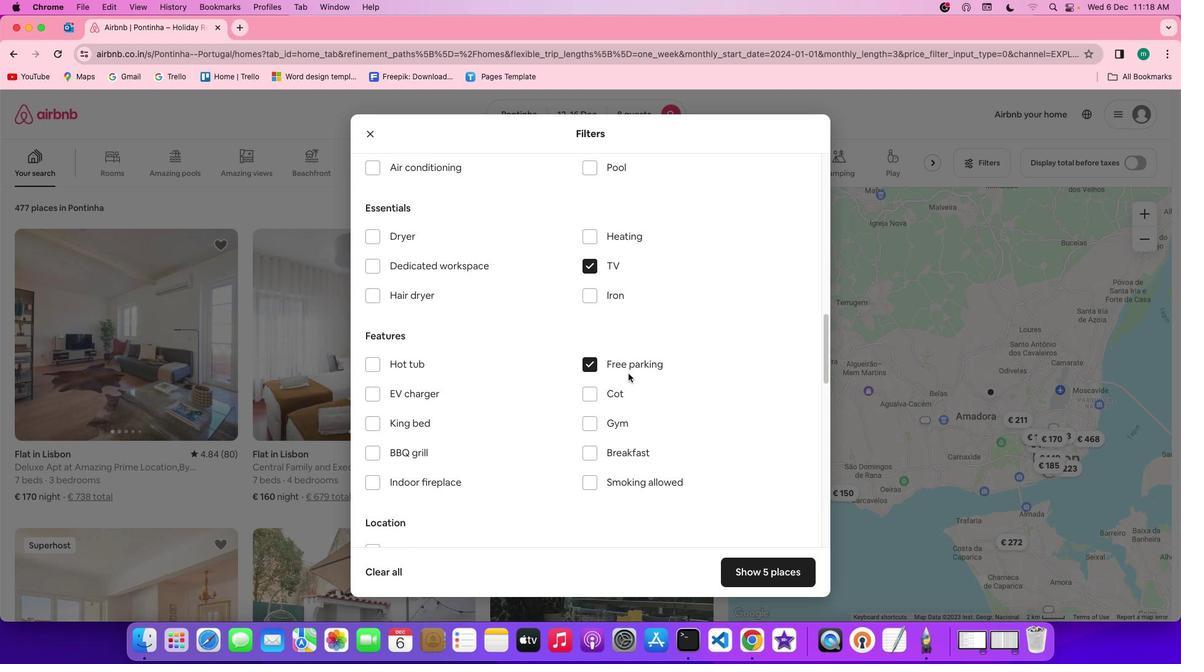
Action: Mouse scrolled (628, 373) with delta (0, 0)
Screenshot: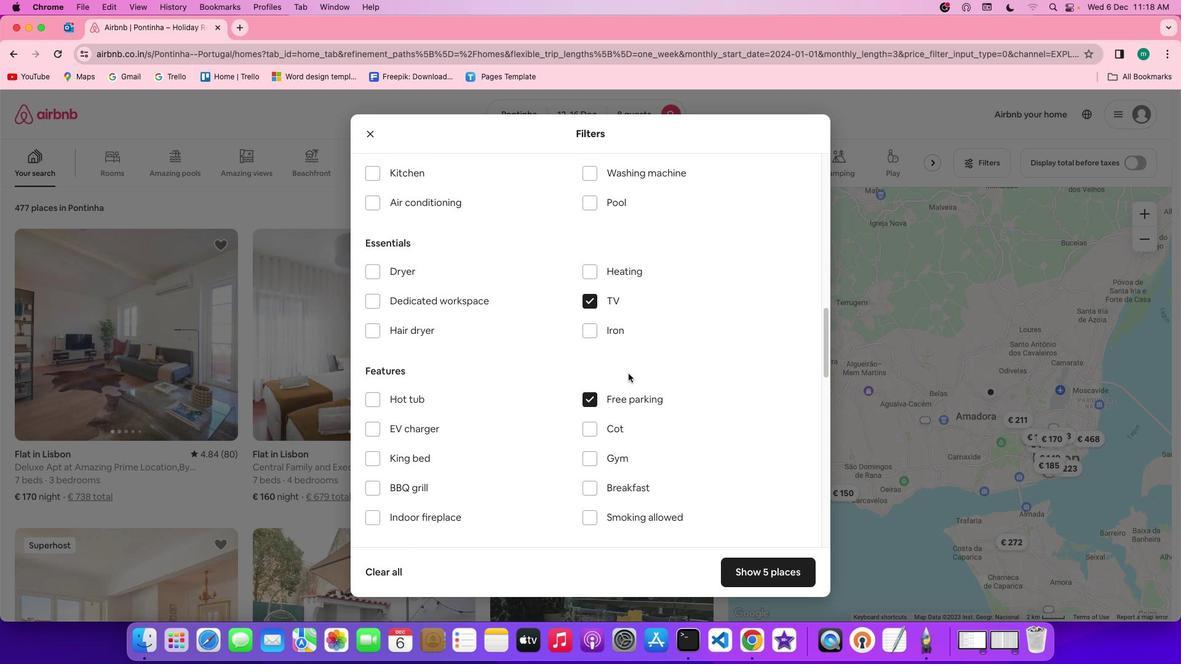 
Action: Mouse scrolled (628, 373) with delta (0, 1)
Screenshot: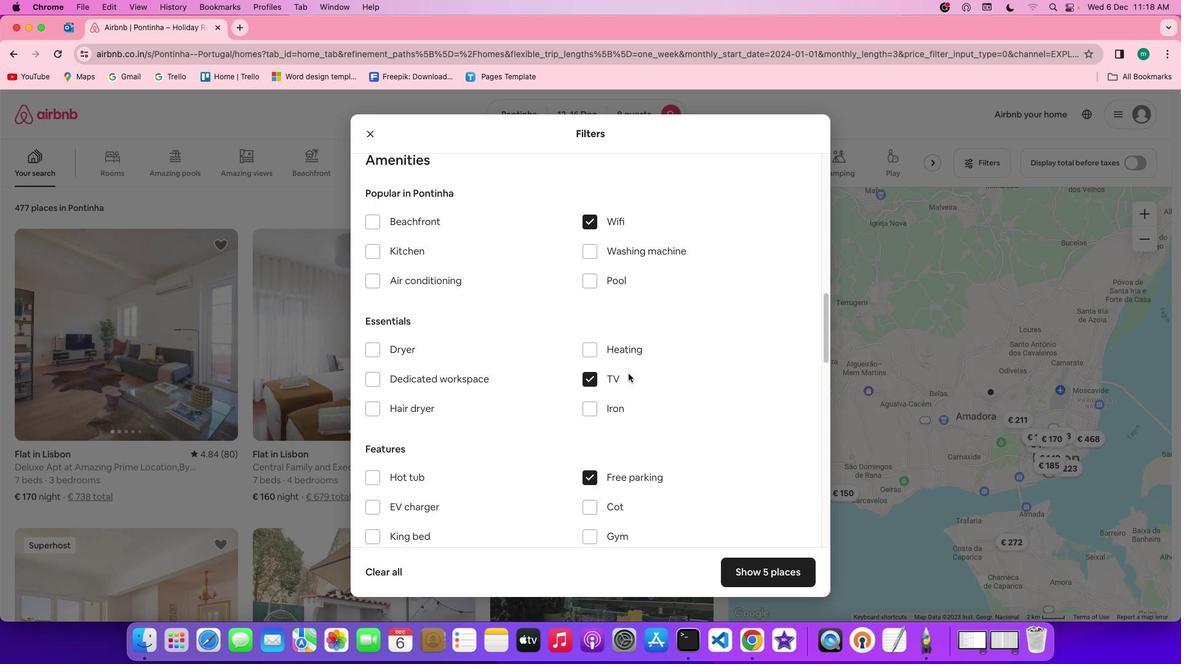 
Action: Mouse scrolled (628, 373) with delta (0, 3)
Screenshot: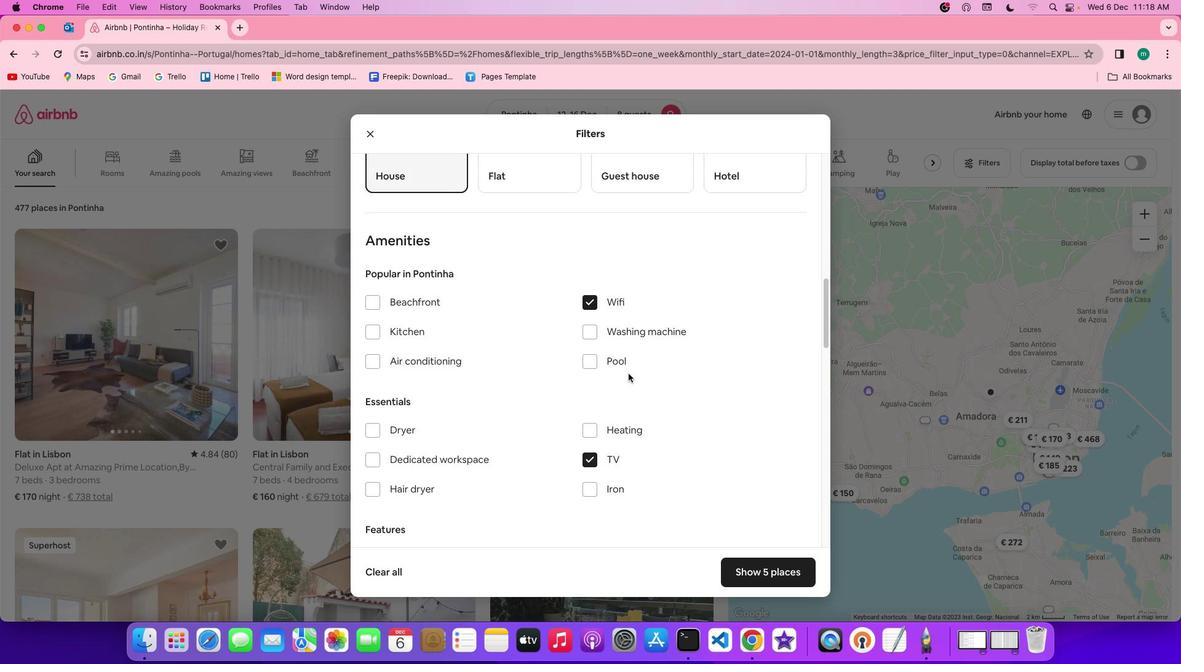 
Action: Mouse moved to (625, 423)
Screenshot: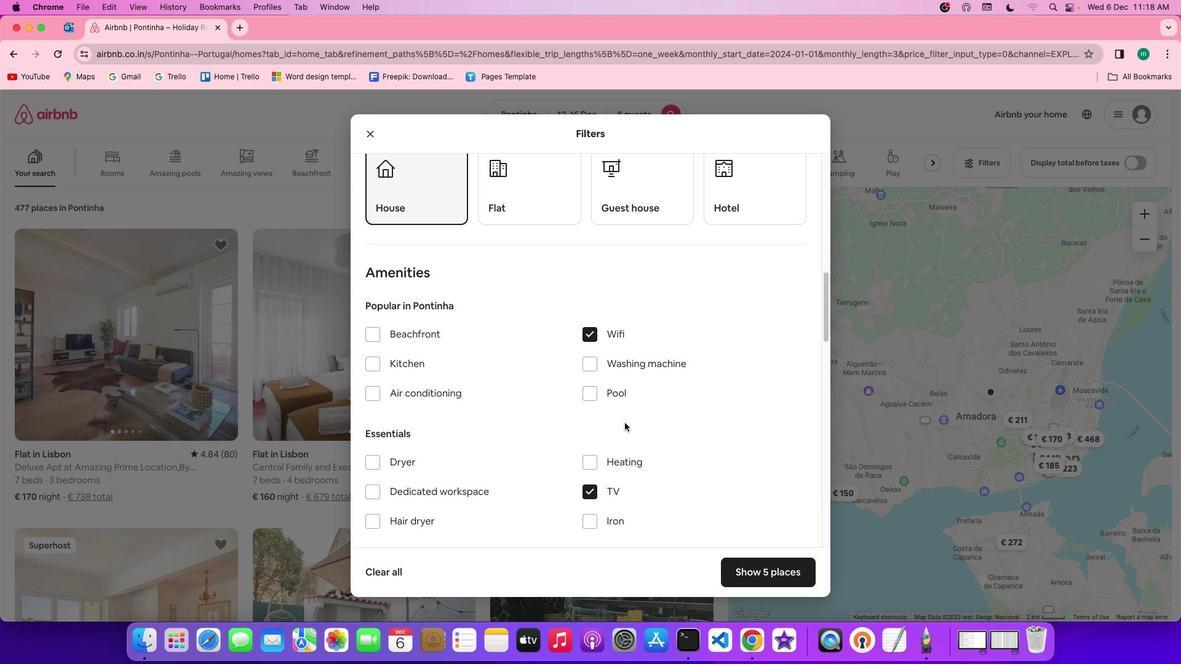 
Action: Mouse scrolled (625, 423) with delta (0, 0)
Screenshot: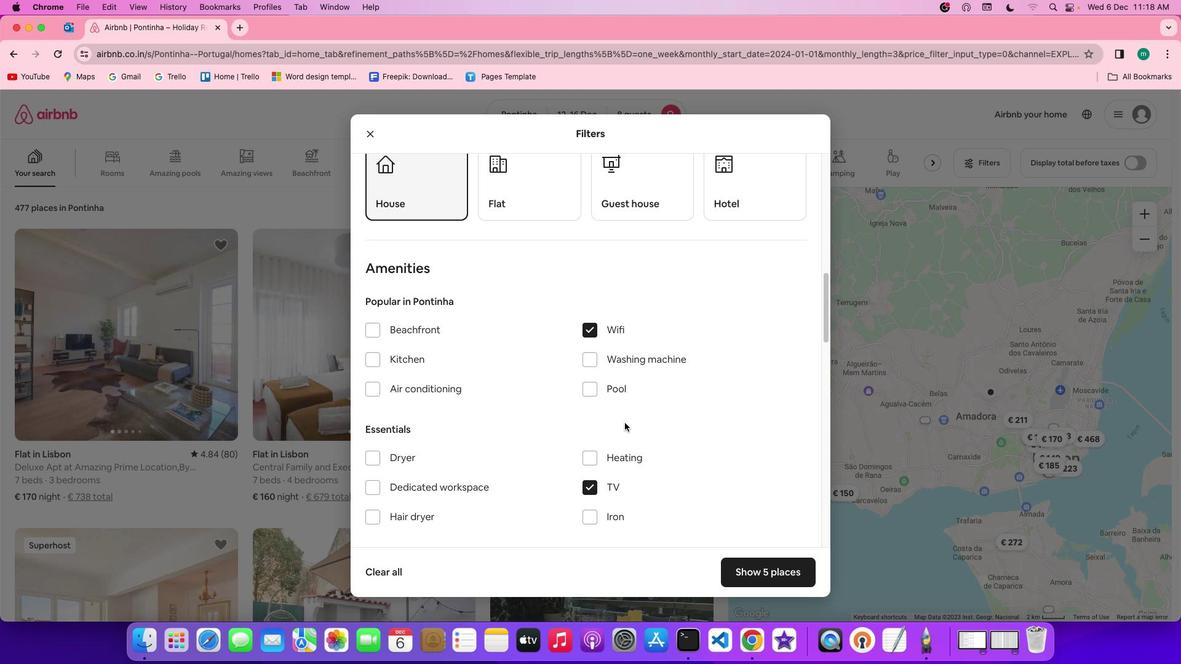 
Action: Mouse scrolled (625, 423) with delta (0, 0)
Screenshot: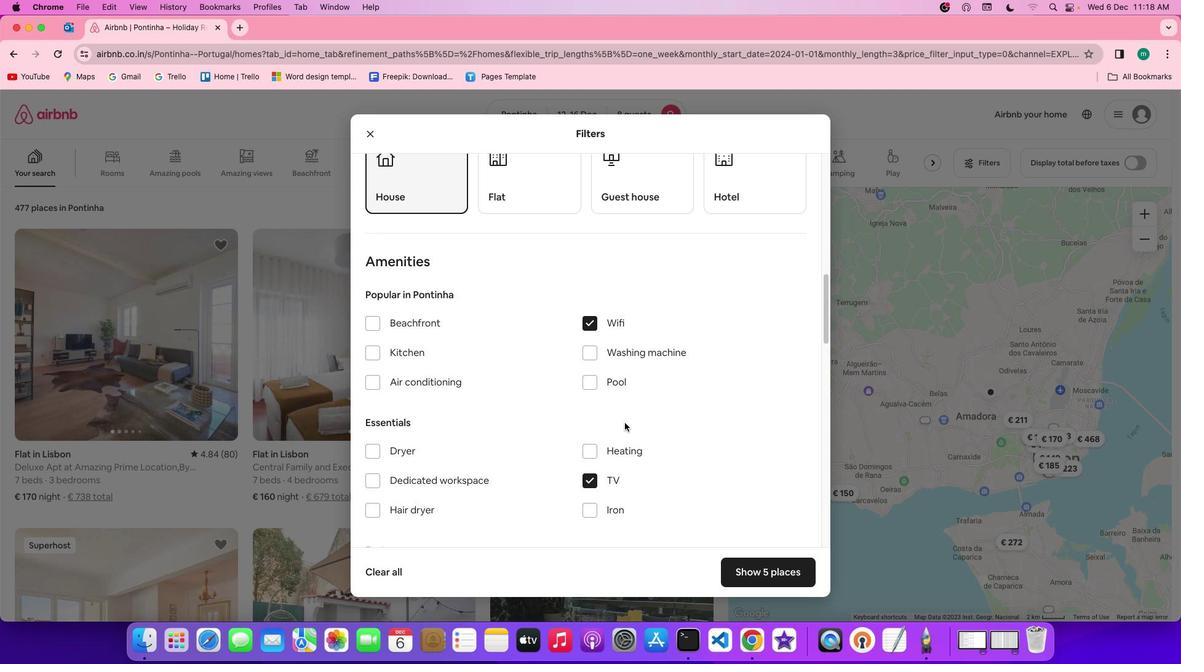 
Action: Mouse scrolled (625, 423) with delta (0, -1)
Screenshot: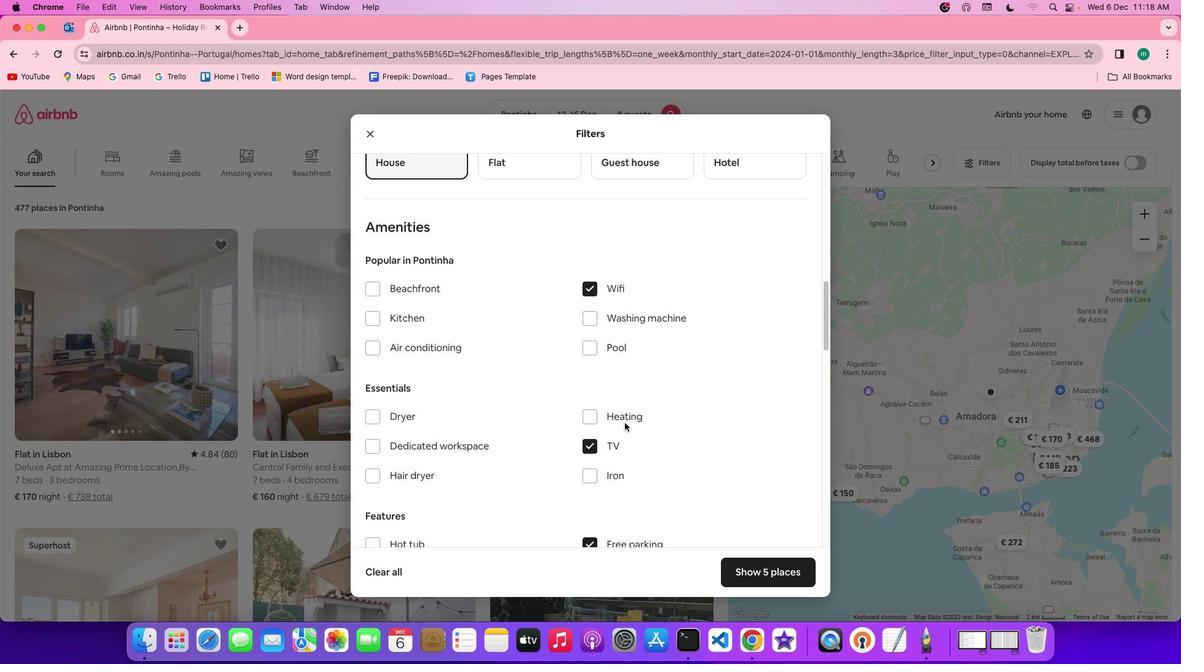 
Action: Mouse scrolled (625, 423) with delta (0, -1)
Screenshot: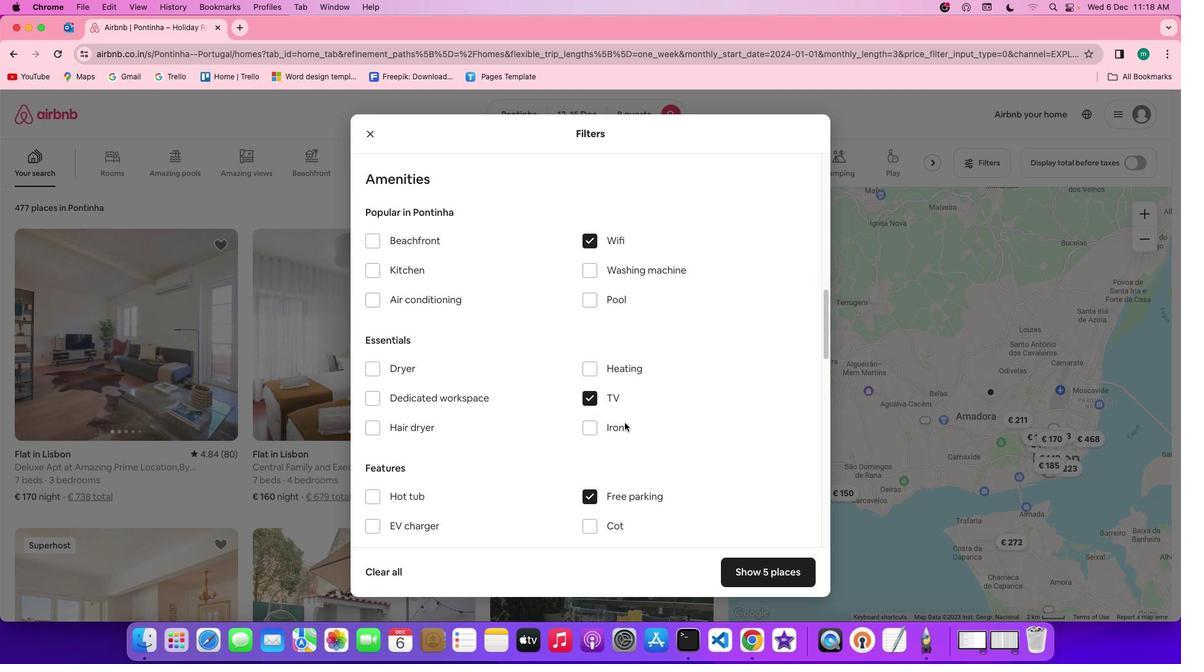 
Action: Mouse scrolled (625, 423) with delta (0, 0)
Screenshot: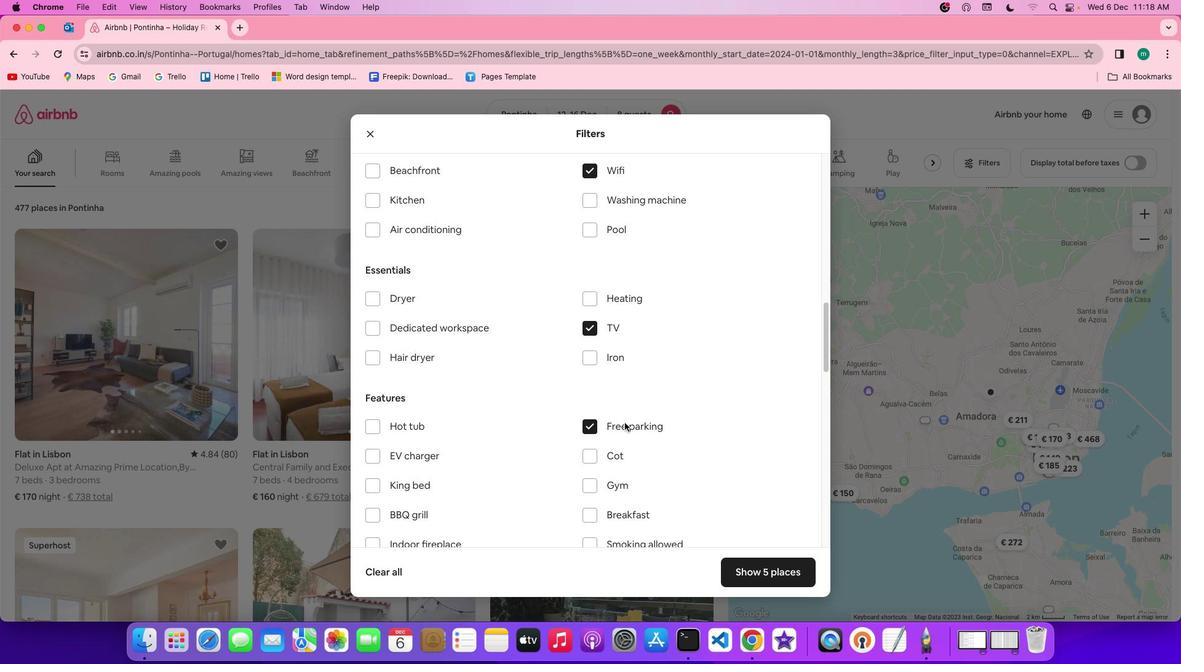 
Action: Mouse scrolled (625, 423) with delta (0, 0)
Screenshot: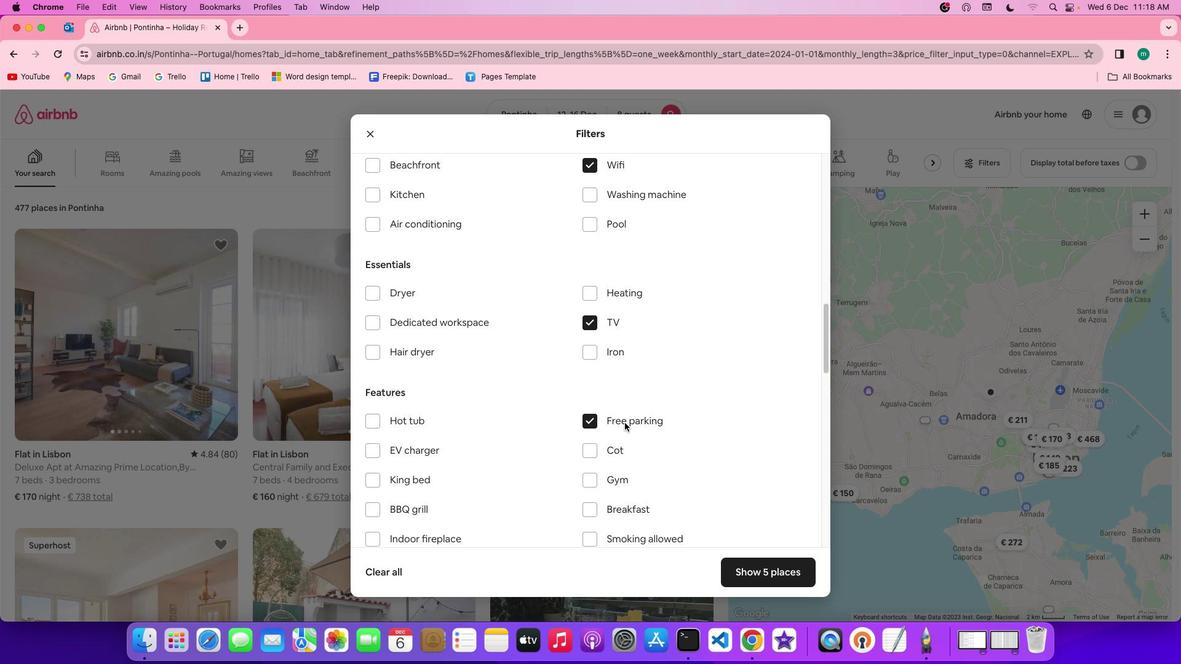 
Action: Mouse scrolled (625, 423) with delta (0, 0)
Screenshot: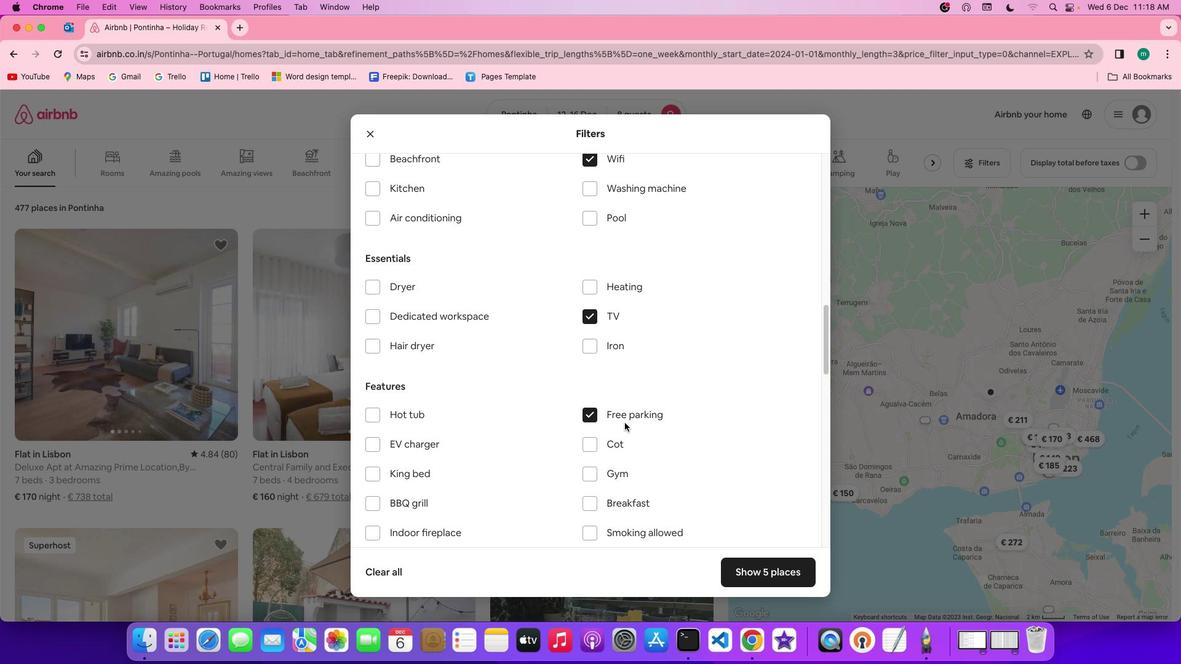
Action: Mouse scrolled (625, 423) with delta (0, 0)
Screenshot: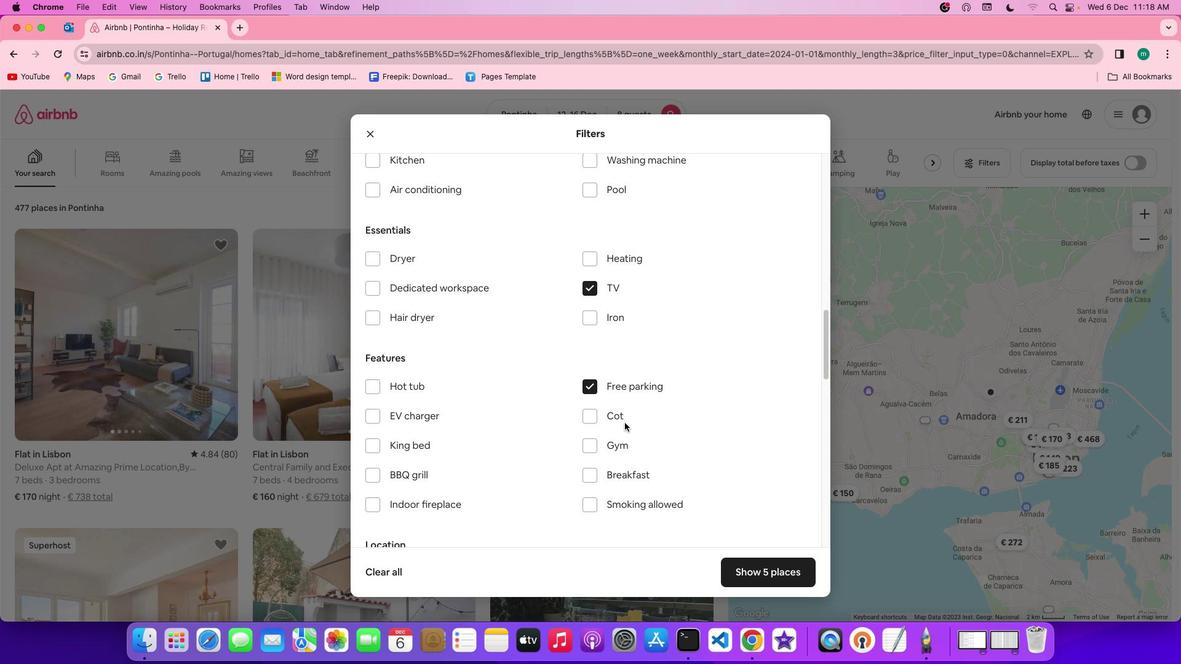 
Action: Mouse moved to (591, 428)
Screenshot: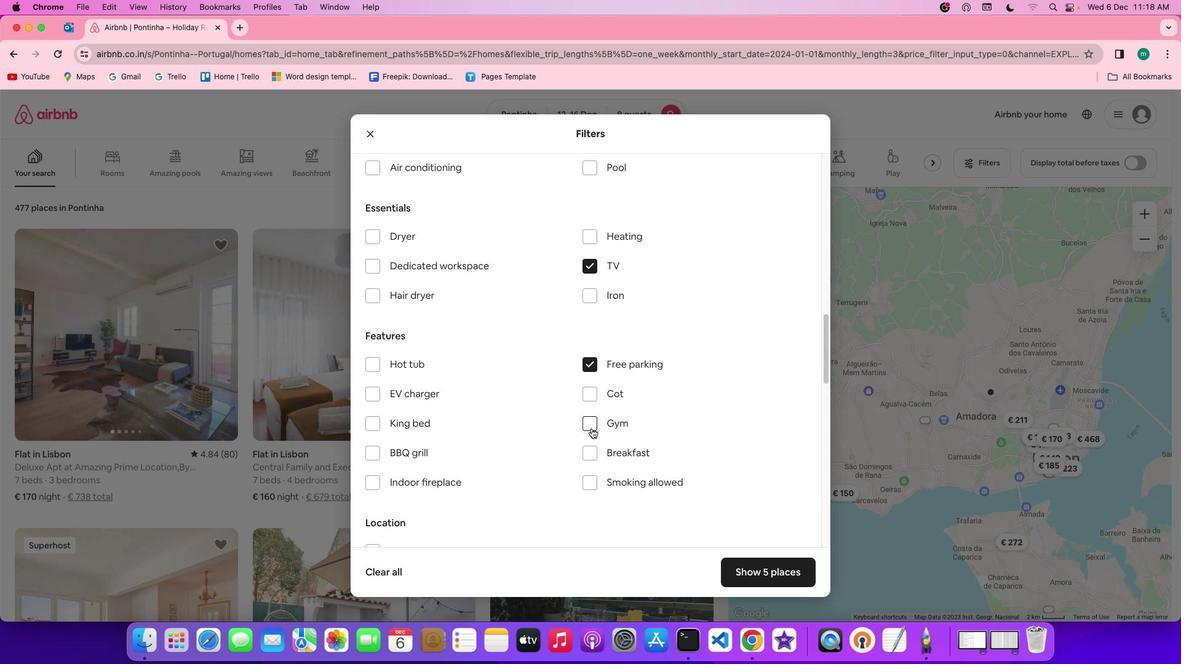 
Action: Mouse pressed left at (591, 428)
Screenshot: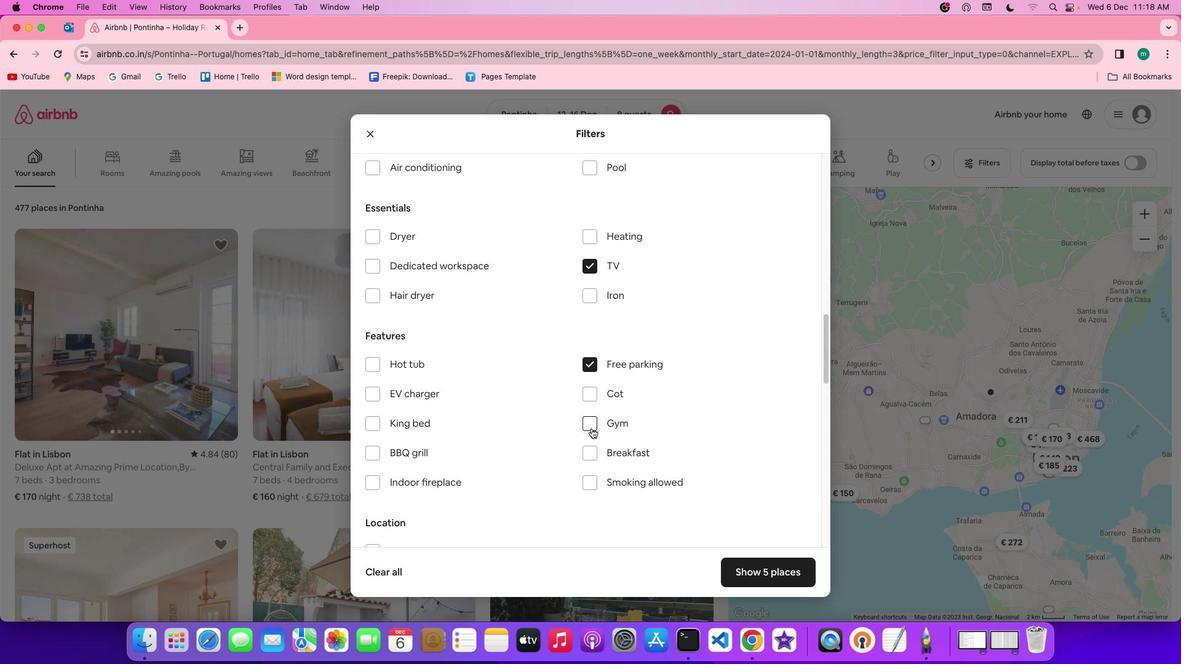 
Action: Mouse moved to (591, 454)
Screenshot: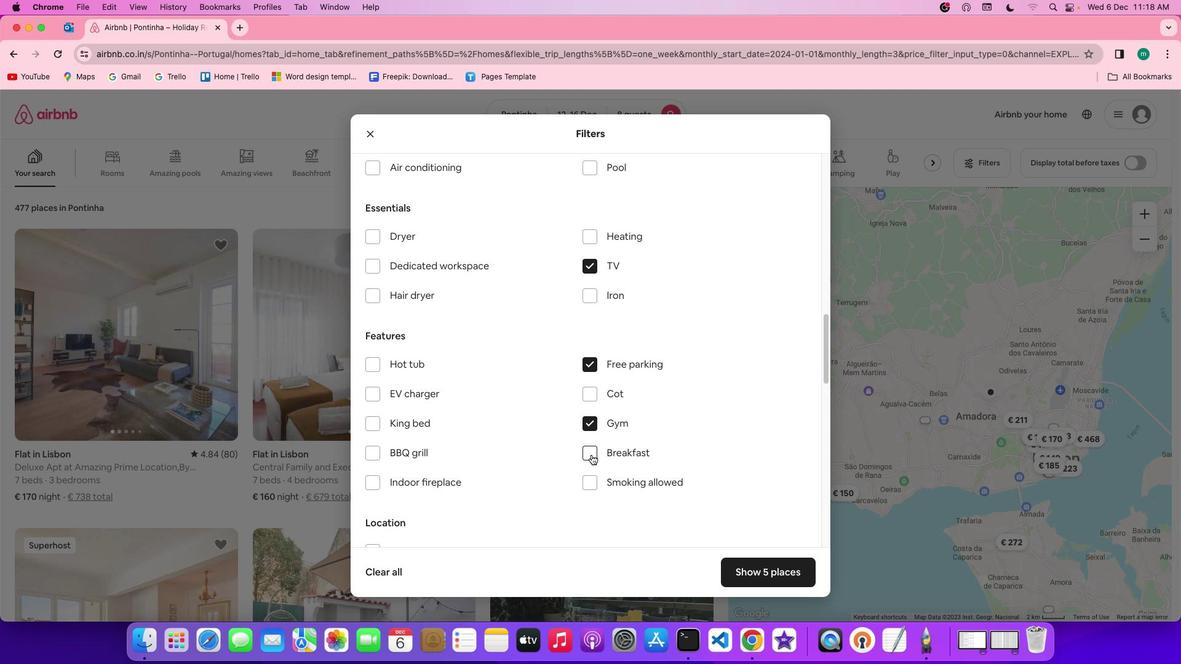 
Action: Mouse pressed left at (591, 454)
Screenshot: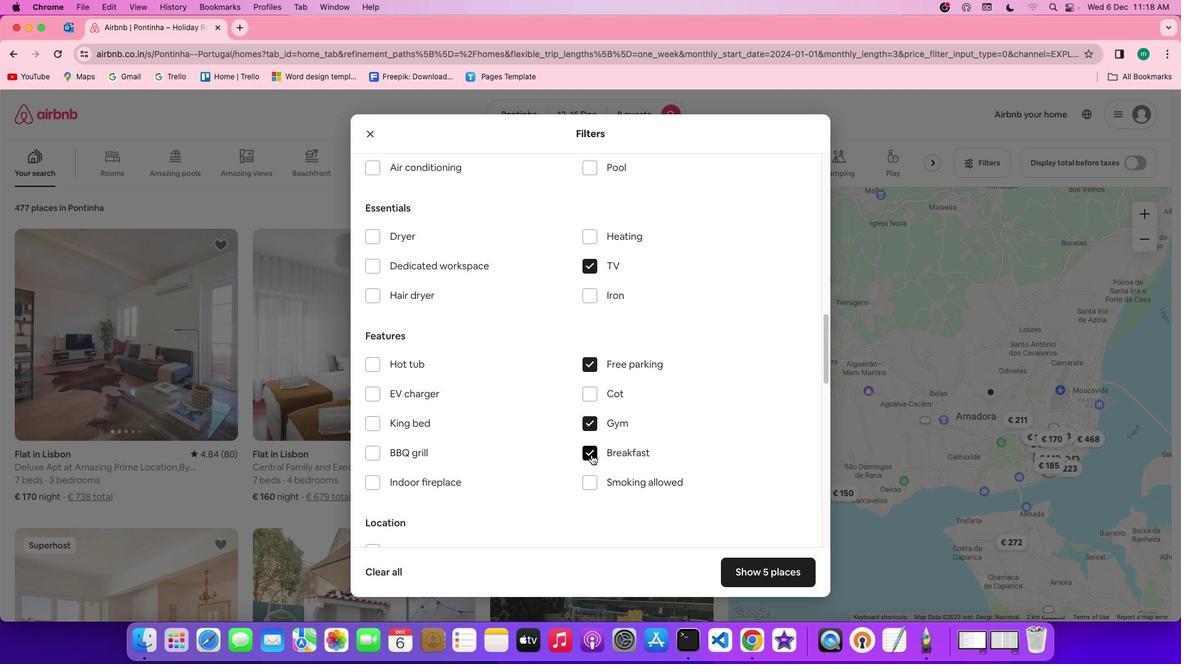 
Action: Mouse moved to (697, 486)
Screenshot: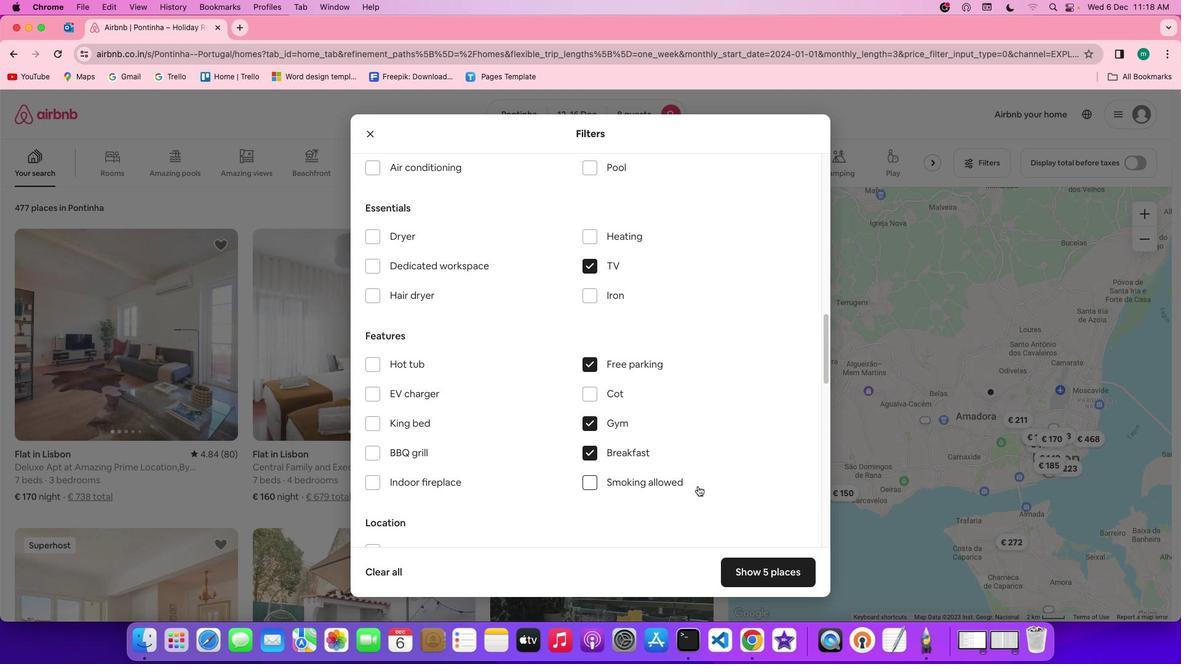 
Action: Mouse scrolled (697, 486) with delta (0, 0)
Screenshot: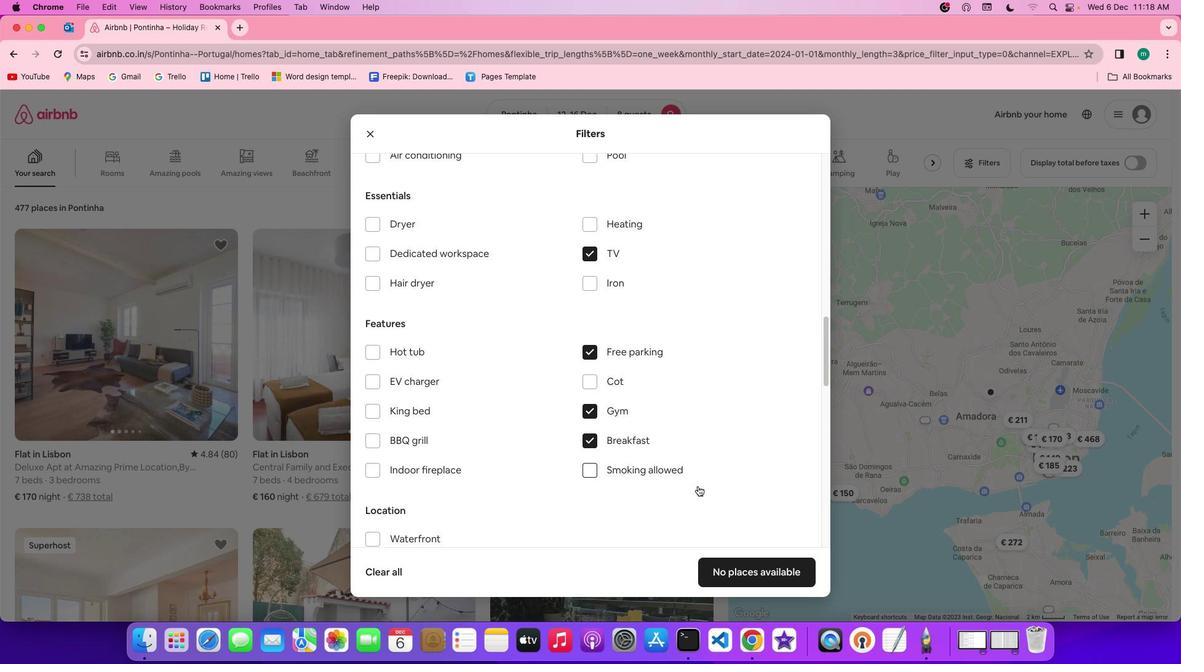 
Action: Mouse scrolled (697, 486) with delta (0, 0)
Screenshot: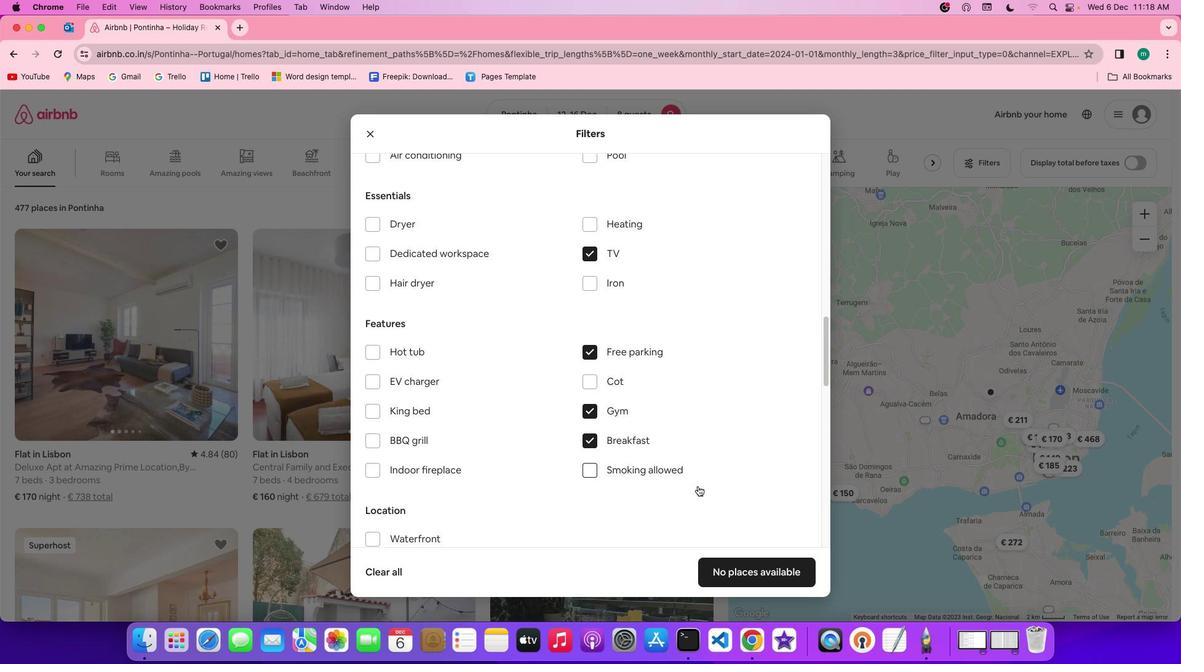 
Action: Mouse scrolled (697, 486) with delta (0, -1)
Screenshot: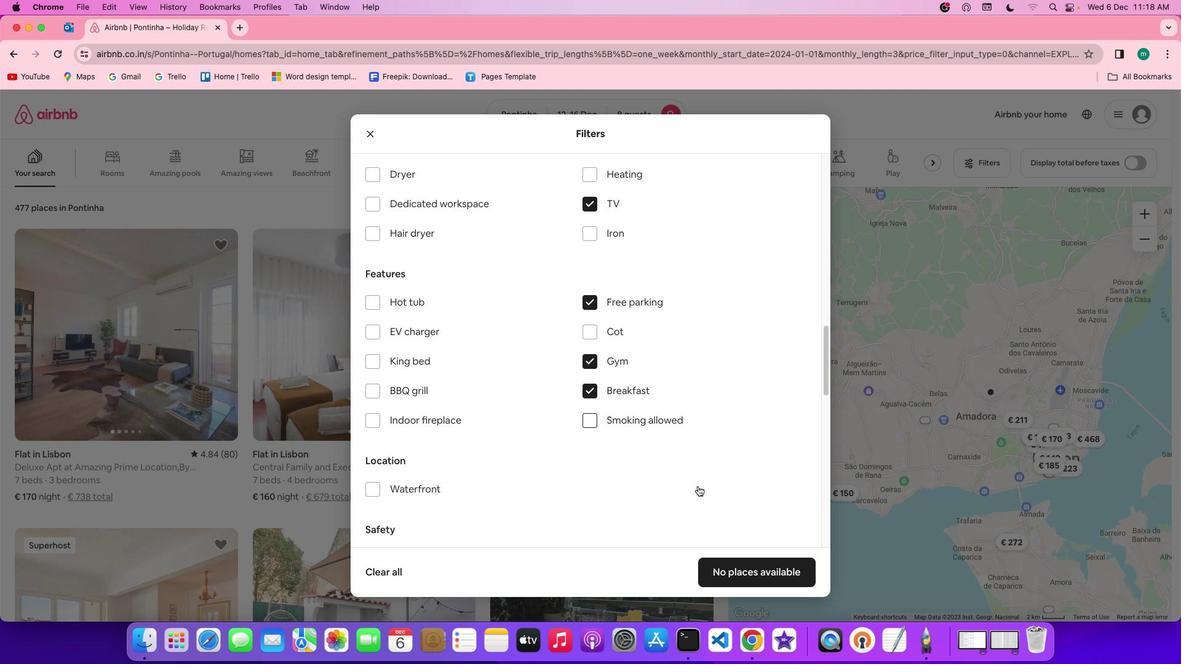 
Action: Mouse moved to (739, 499)
Screenshot: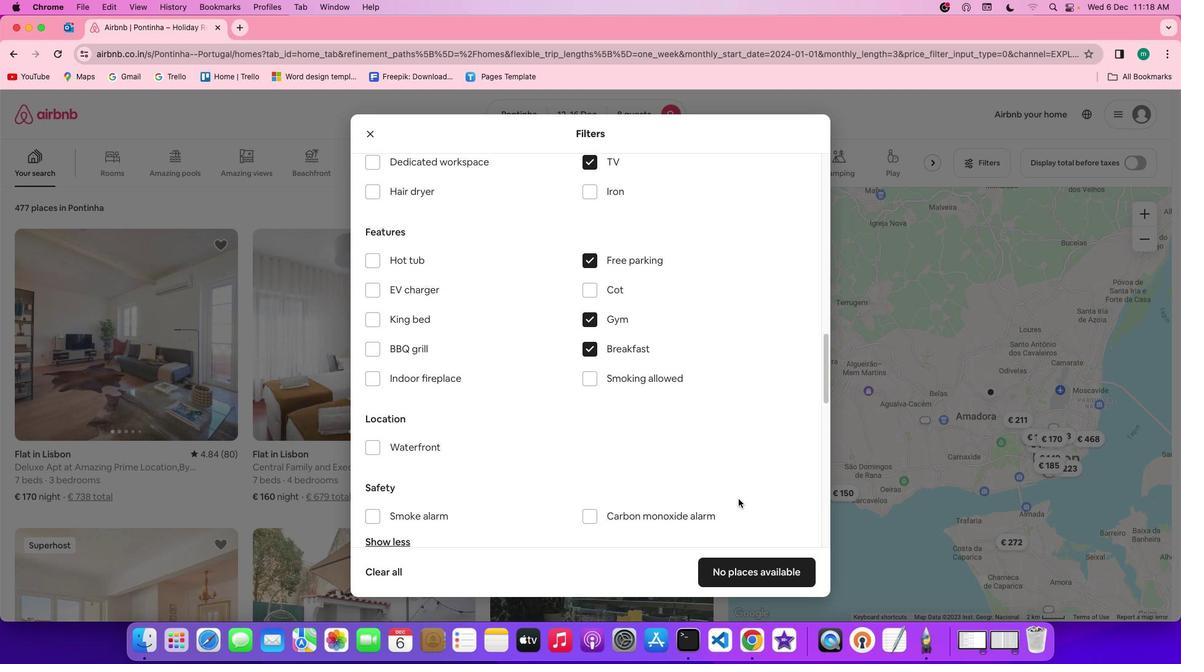 
Action: Mouse scrolled (739, 499) with delta (0, 0)
Screenshot: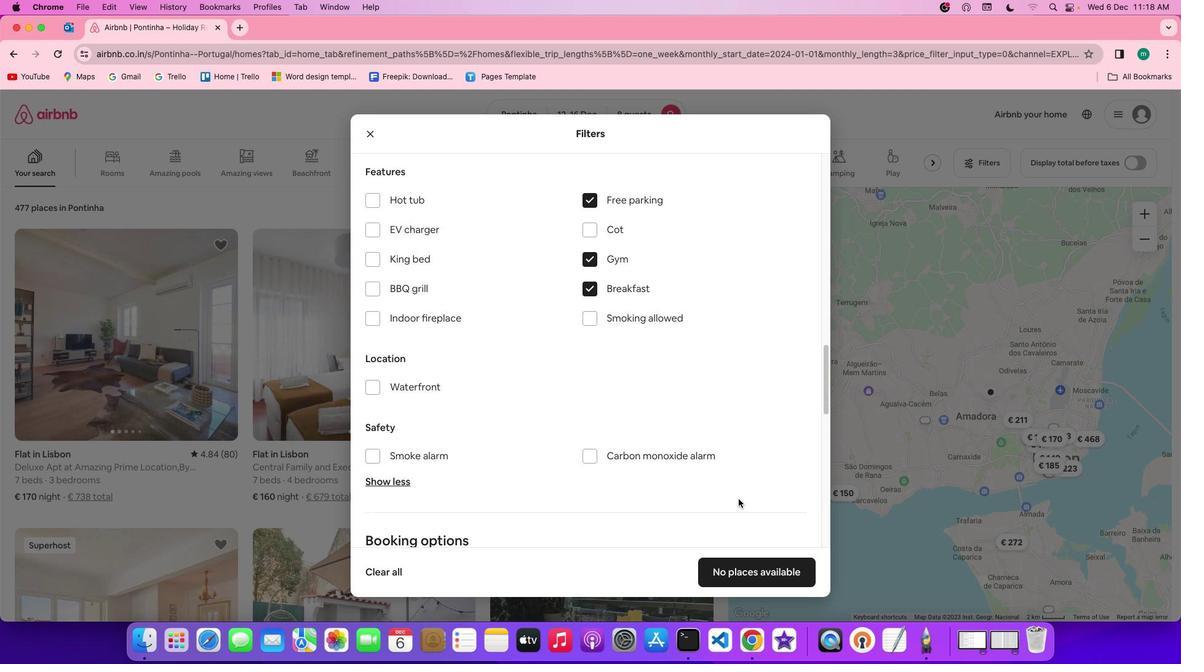 
Action: Mouse scrolled (739, 499) with delta (0, 0)
Screenshot: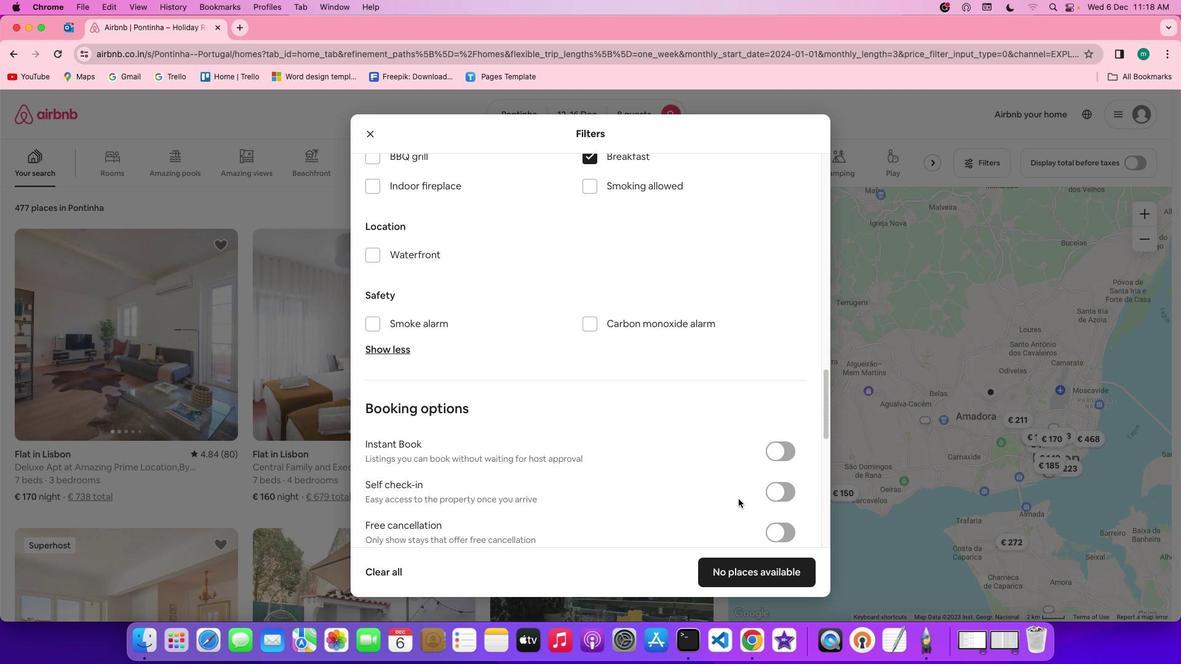 
Action: Mouse scrolled (739, 499) with delta (0, -1)
Screenshot: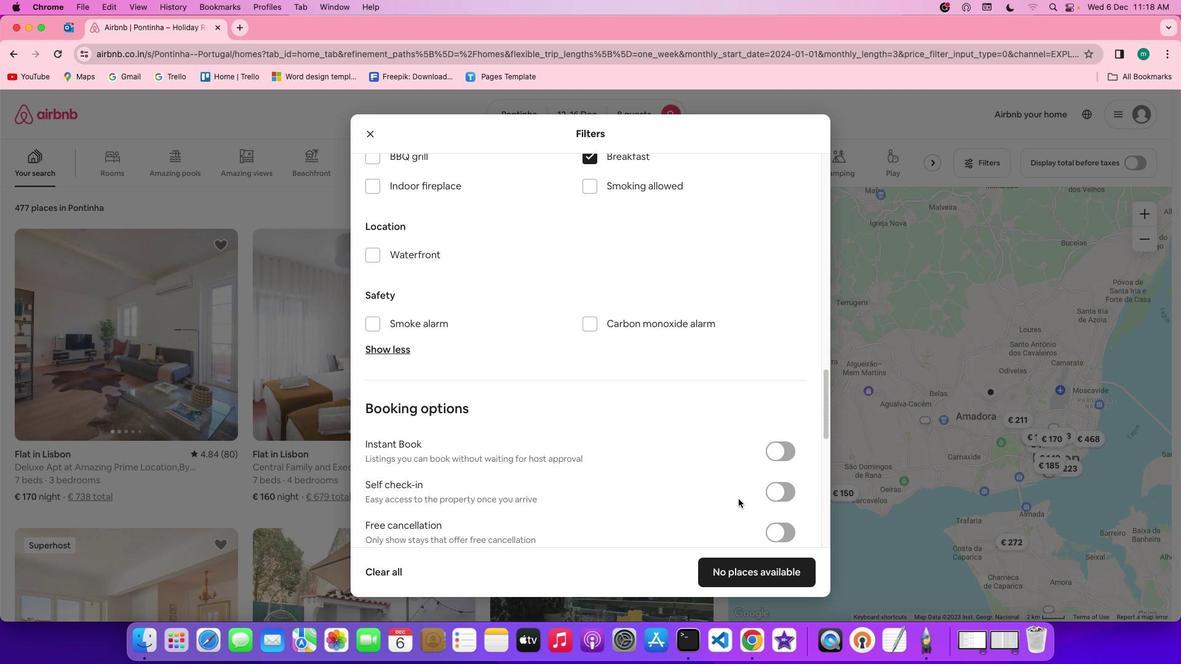 
Action: Mouse scrolled (739, 499) with delta (0, -3)
Screenshot: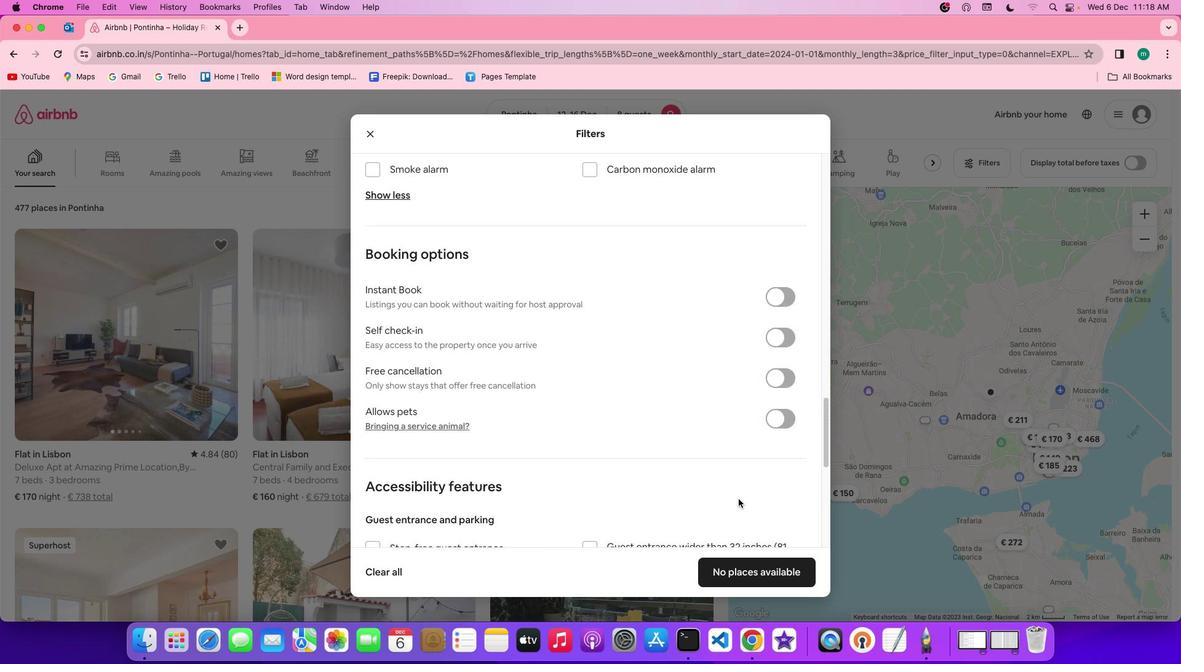 
Action: Mouse scrolled (739, 499) with delta (0, -3)
Screenshot: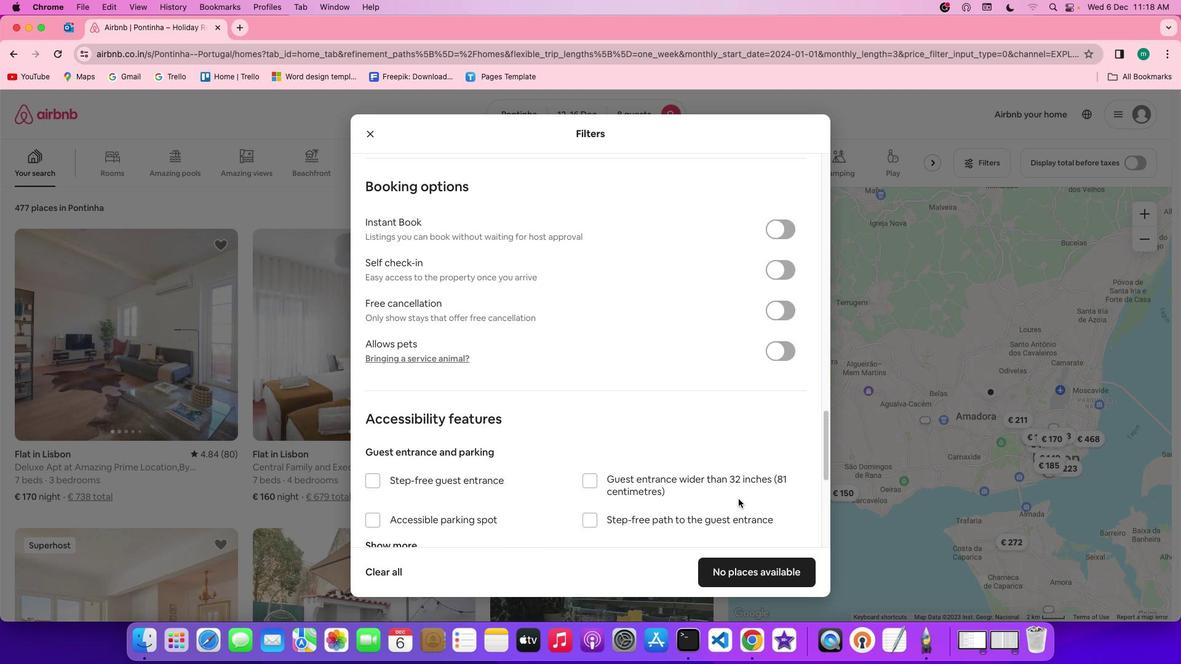 
Action: Mouse scrolled (739, 499) with delta (0, 0)
Screenshot: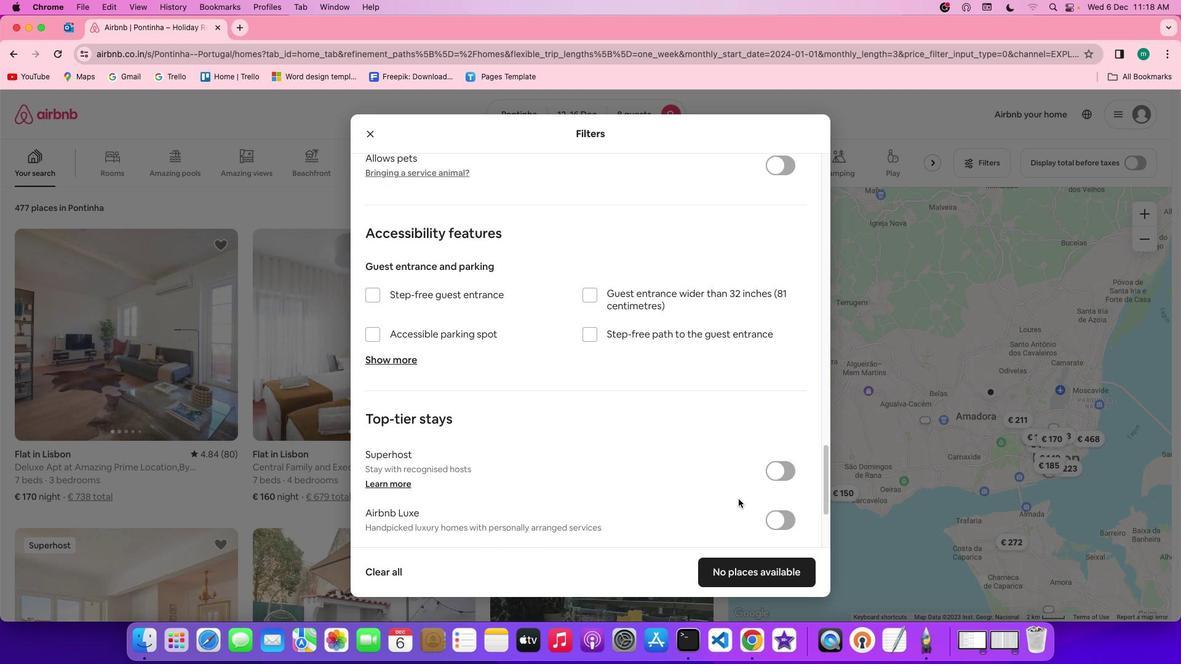 
Action: Mouse scrolled (739, 499) with delta (0, 0)
Screenshot: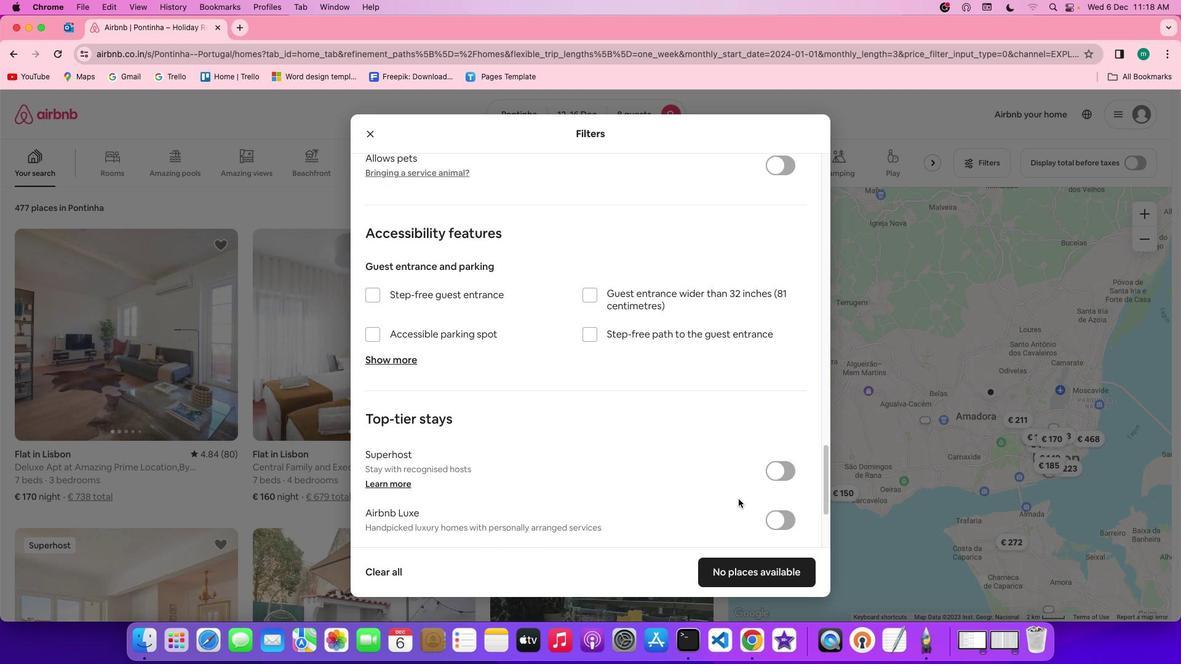 
Action: Mouse scrolled (739, 499) with delta (0, -2)
Screenshot: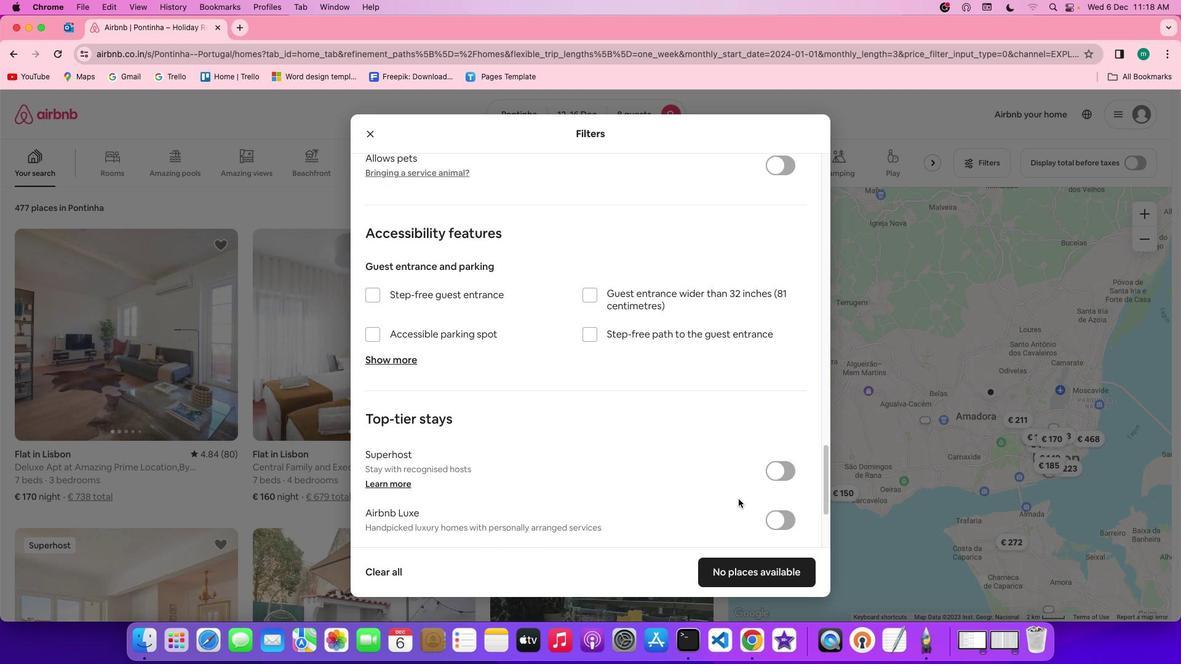 
Action: Mouse scrolled (739, 499) with delta (0, -3)
Screenshot: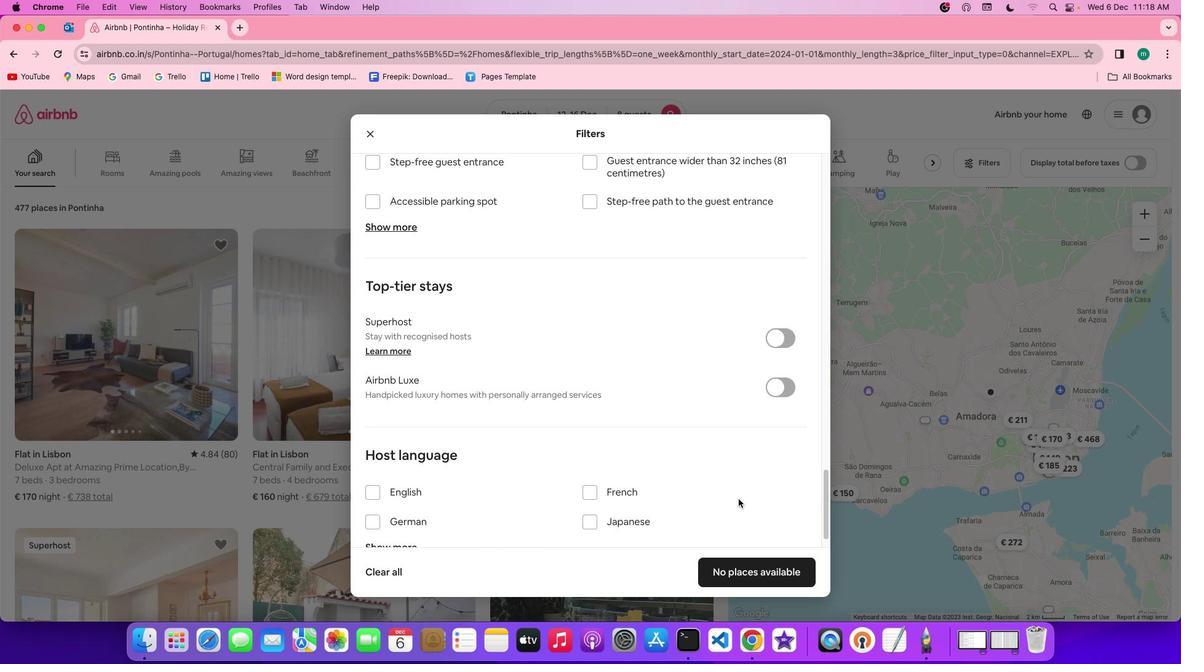 
Action: Mouse scrolled (739, 499) with delta (0, -3)
Screenshot: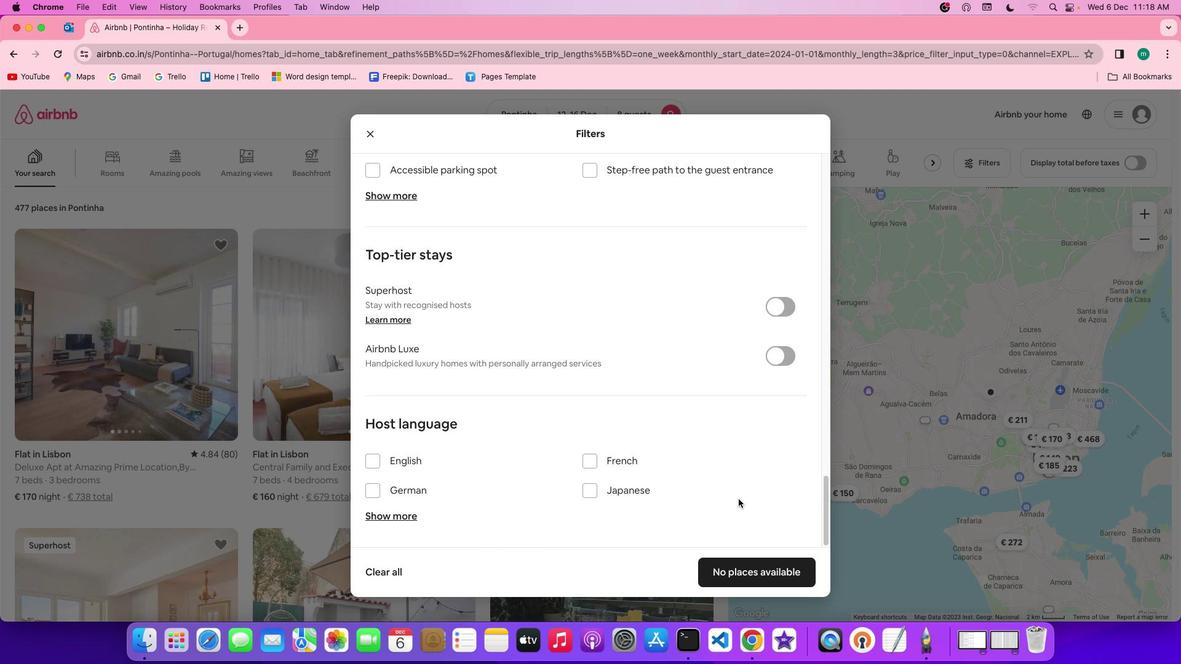 
Action: Mouse moved to (761, 521)
Screenshot: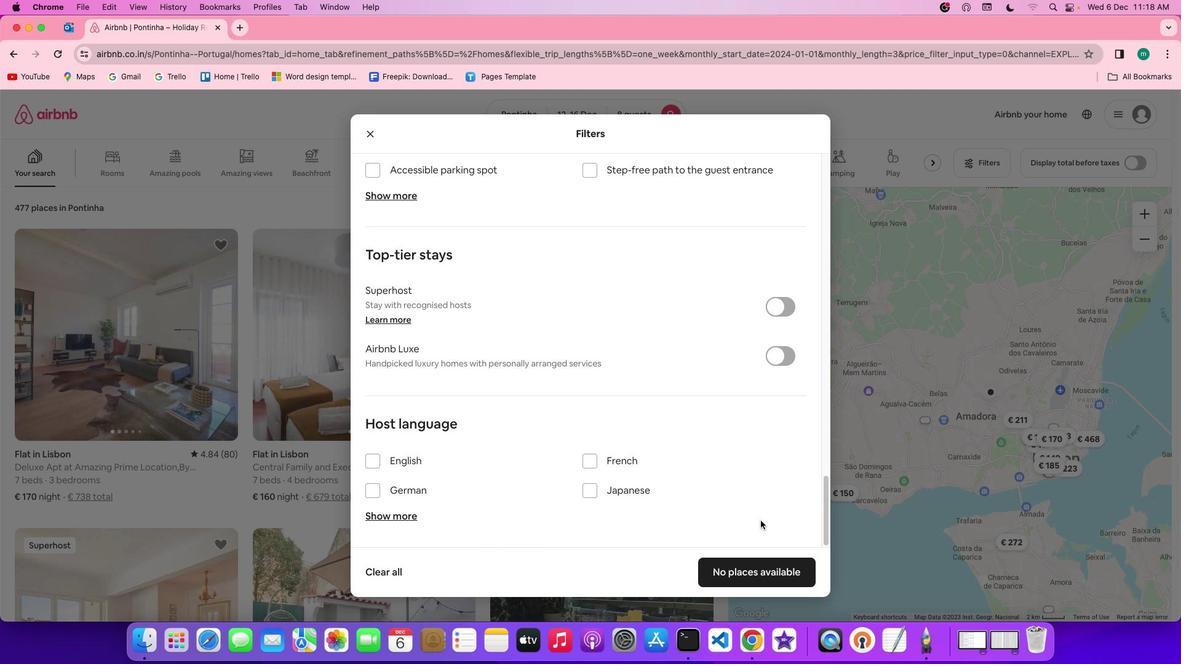 
Action: Mouse scrolled (761, 521) with delta (0, 0)
Screenshot: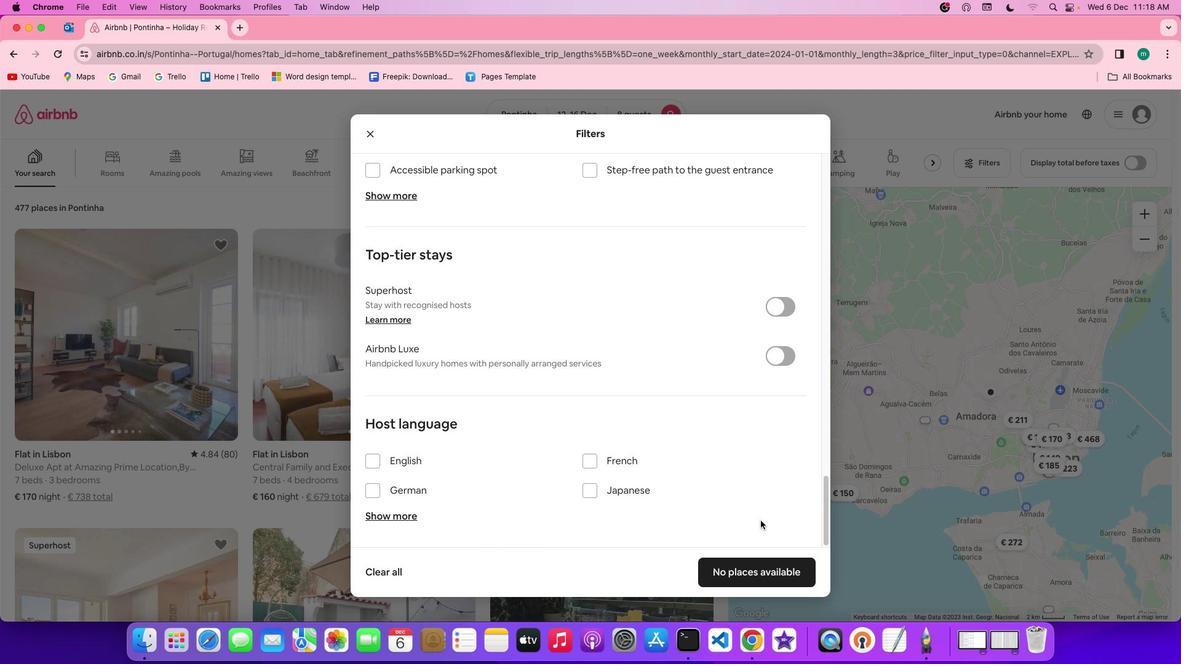 
Action: Mouse scrolled (761, 521) with delta (0, 0)
Screenshot: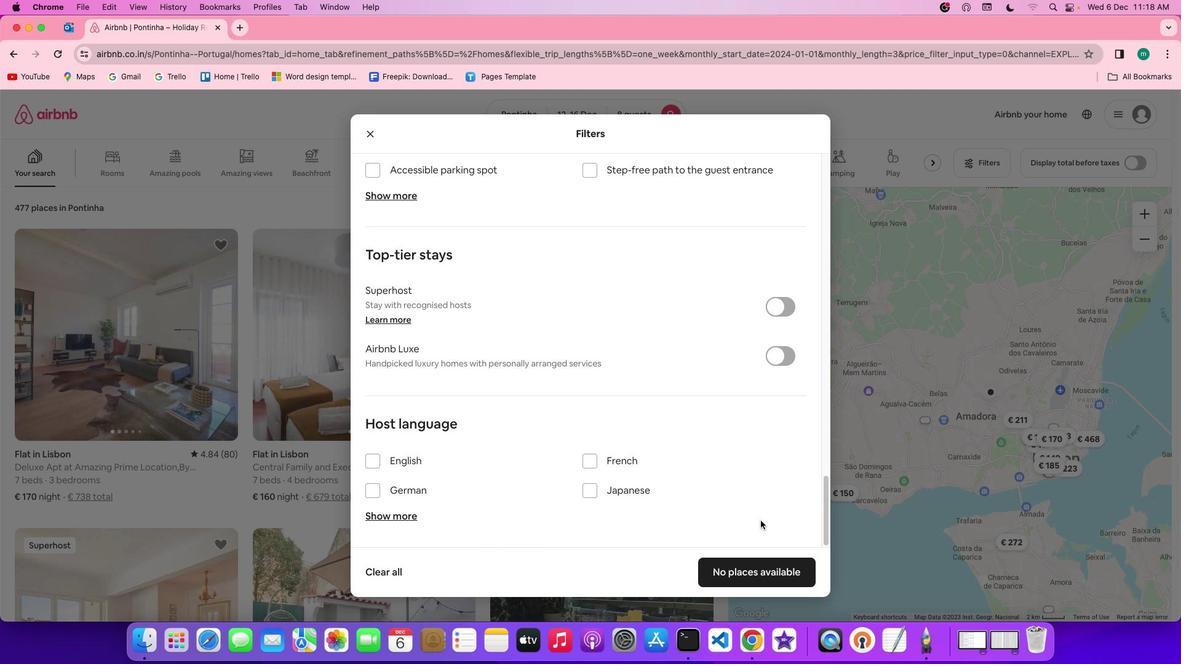 
Action: Mouse scrolled (761, 521) with delta (0, -2)
Screenshot: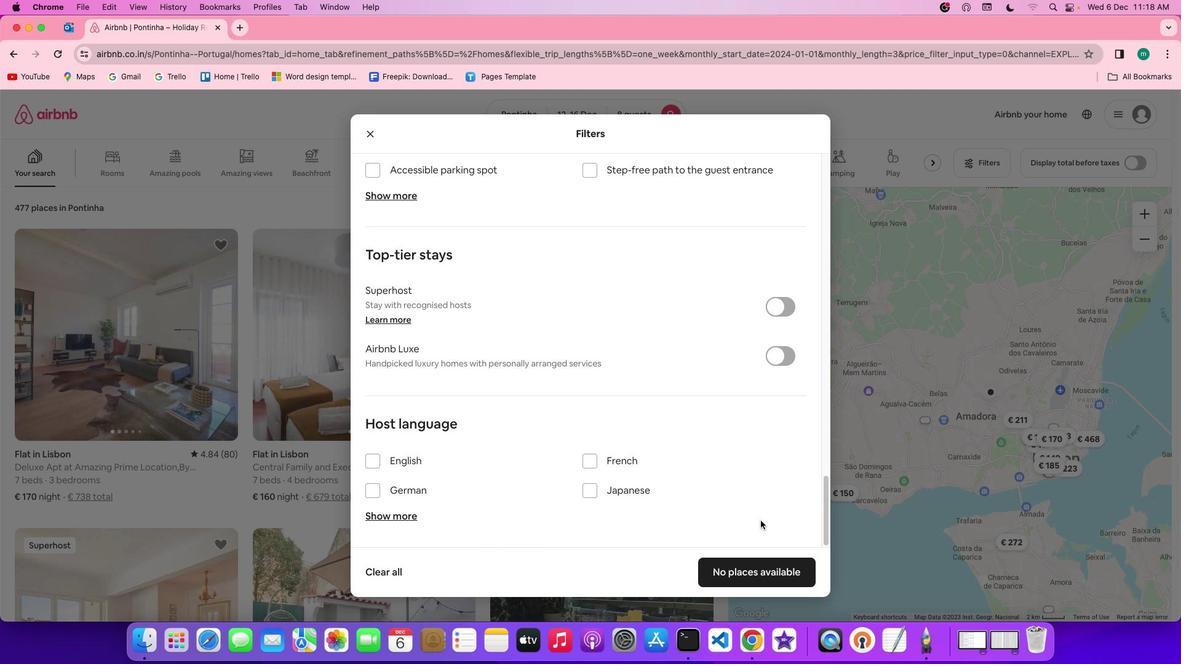 
Action: Mouse scrolled (761, 521) with delta (0, -3)
Screenshot: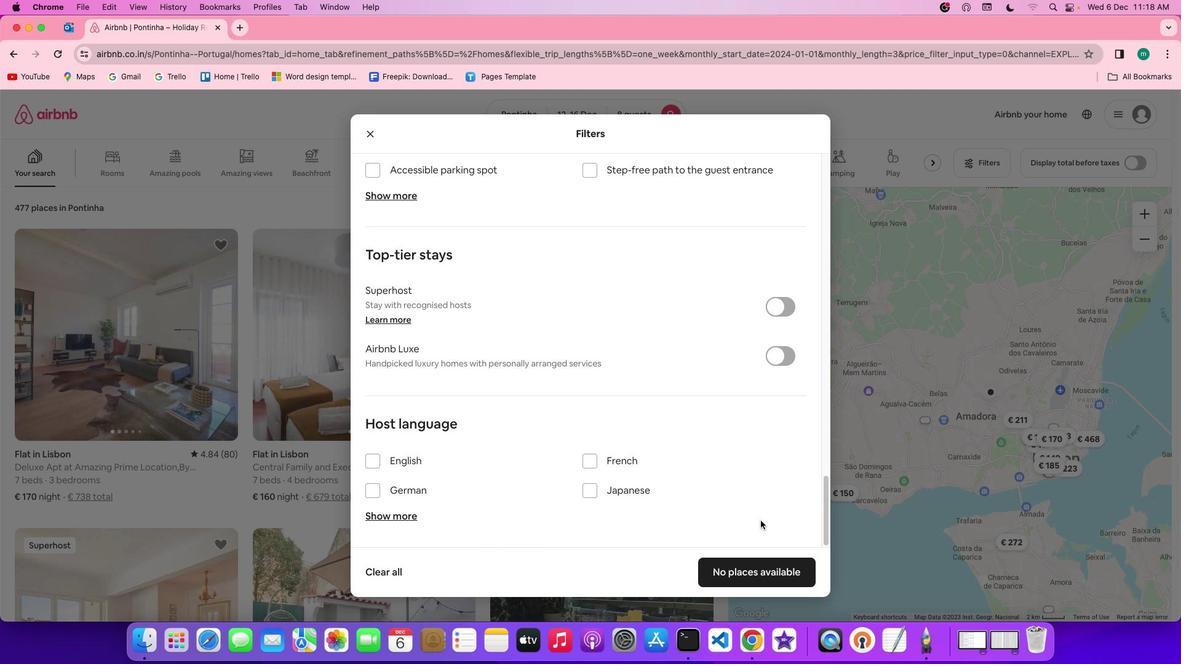 
Action: Mouse scrolled (761, 521) with delta (0, -3)
Screenshot: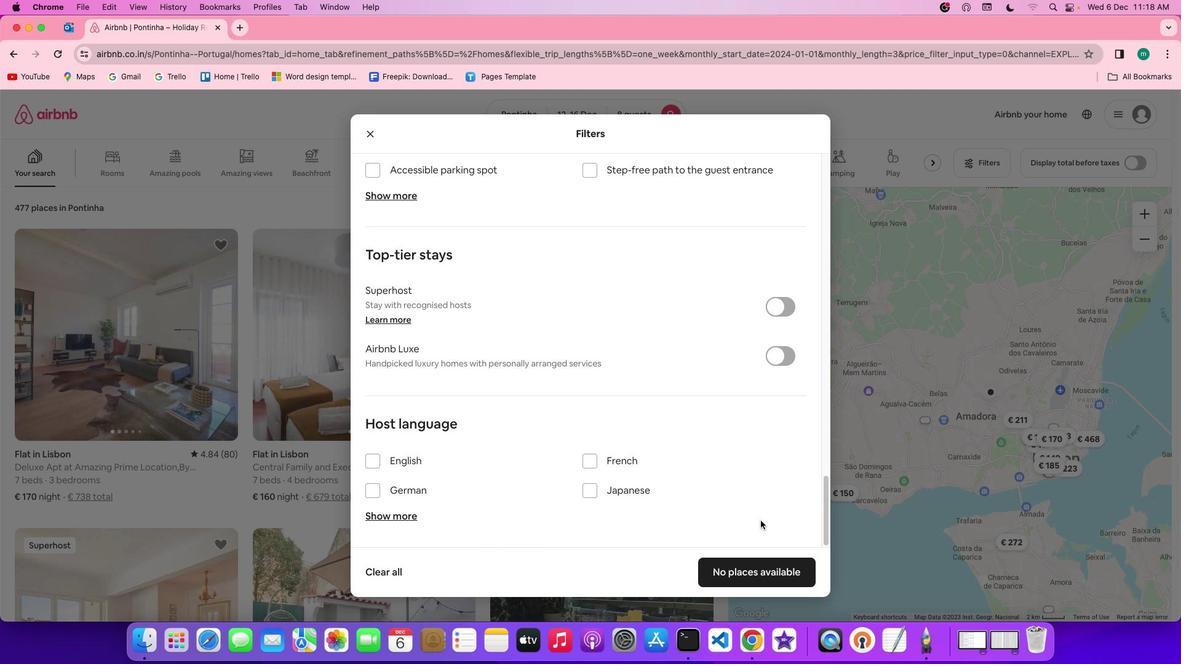 
Action: Mouse moved to (769, 567)
Screenshot: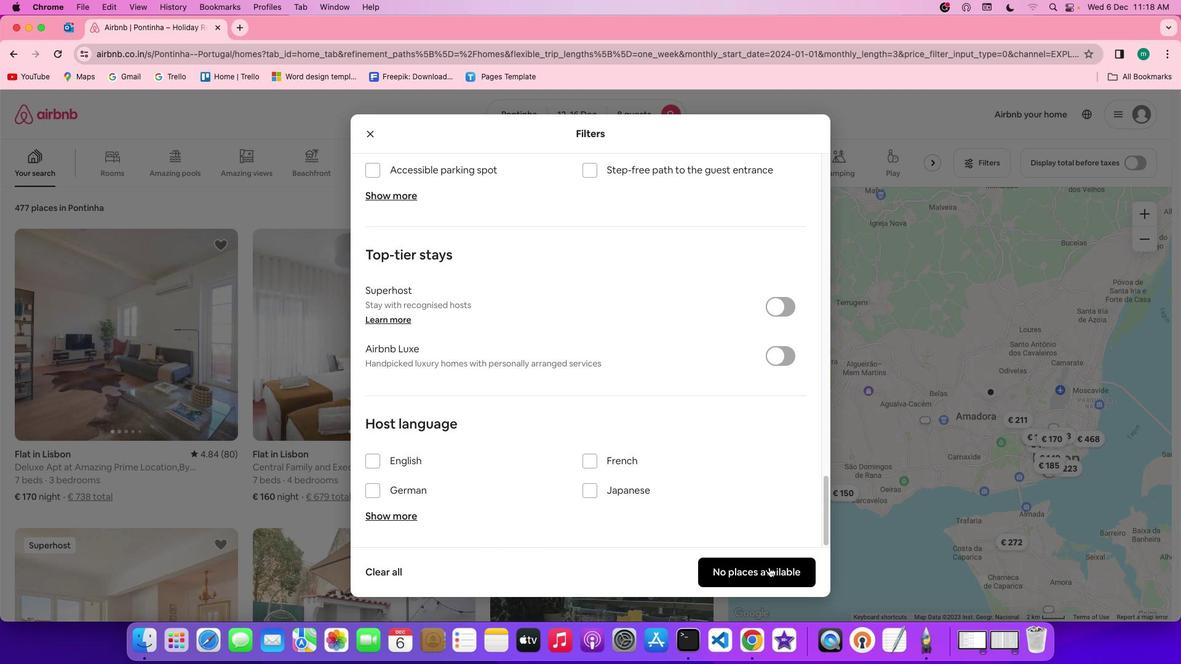 
Action: Mouse pressed left at (769, 567)
Screenshot: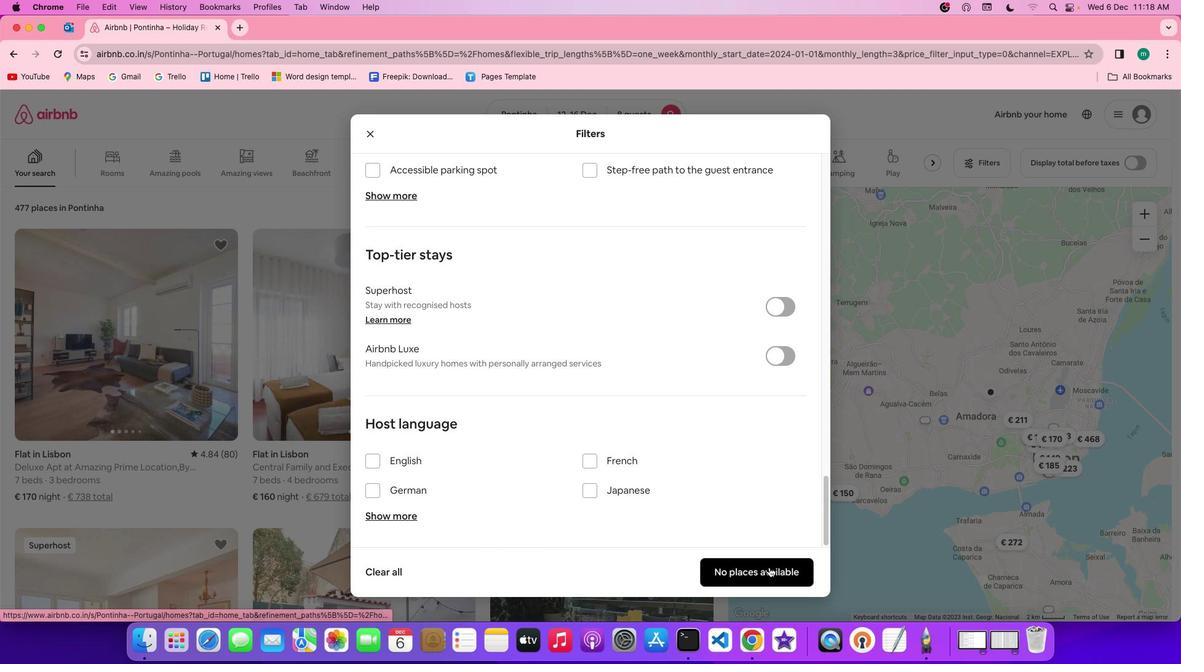
Action: Mouse moved to (440, 327)
Screenshot: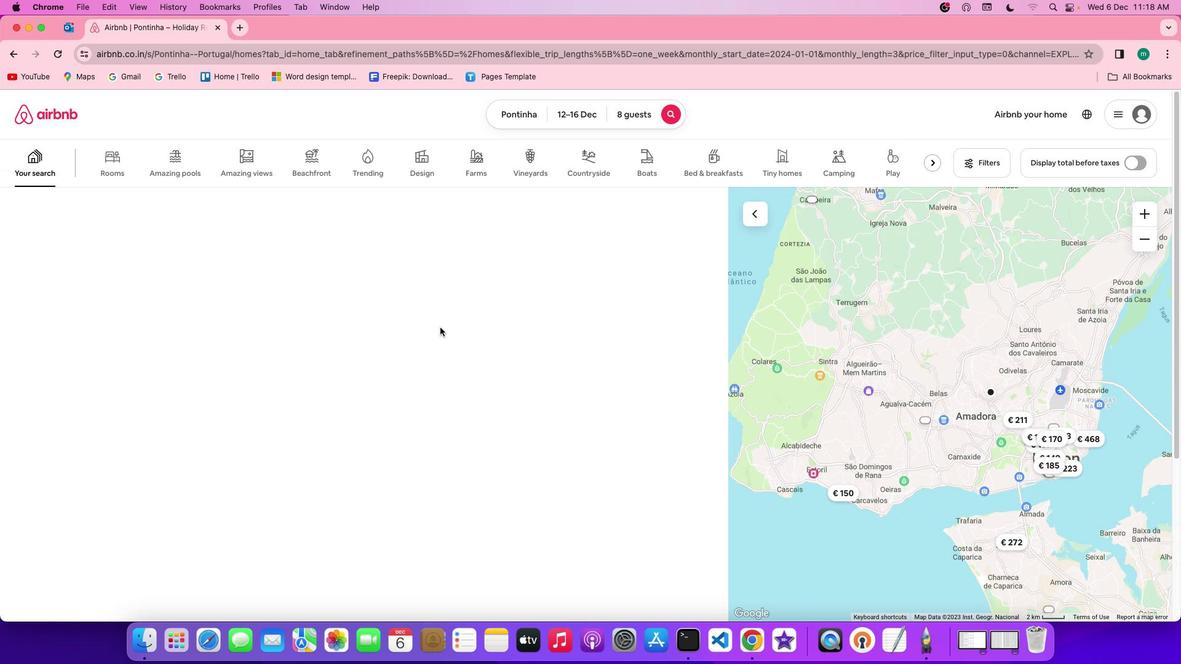 
